 Task: Research Airbnb options in Vukovar, Croatia from 1st November, 2023 to 9th November, 2023 for 6 adults.3 bedrooms having 3 beds and 3 bathrooms. Property type can be house. Booking option can be shelf check-in. Look for 3 properties as per requirement.
Action: Mouse moved to (455, 157)
Screenshot: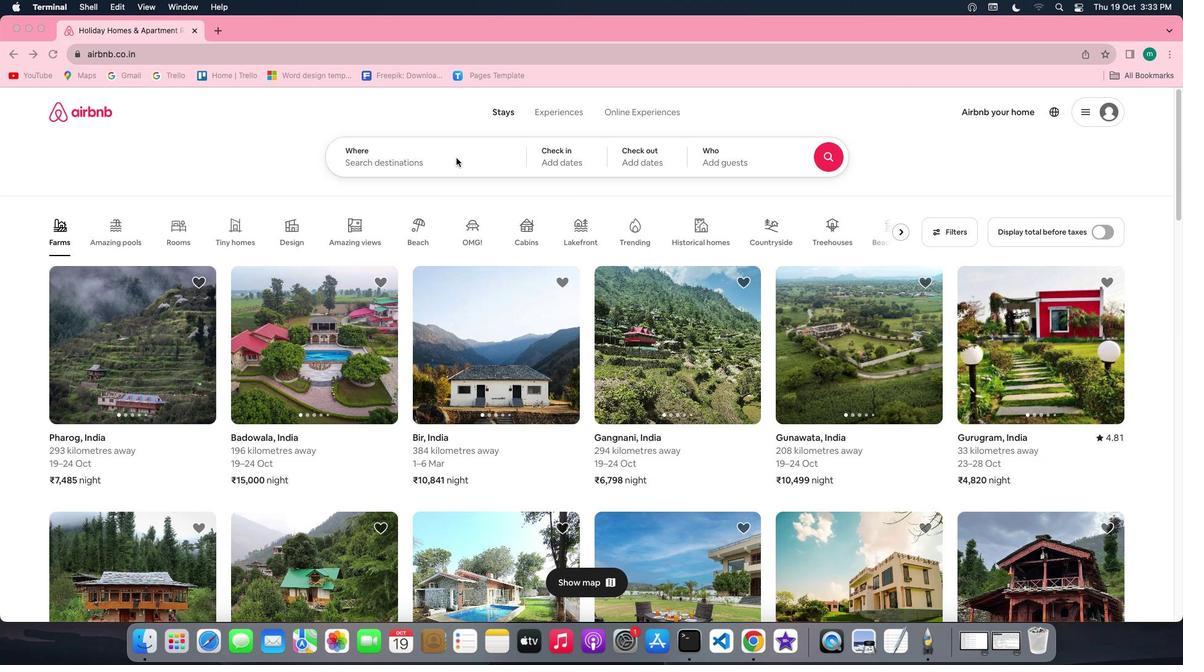 
Action: Mouse pressed left at (455, 157)
Screenshot: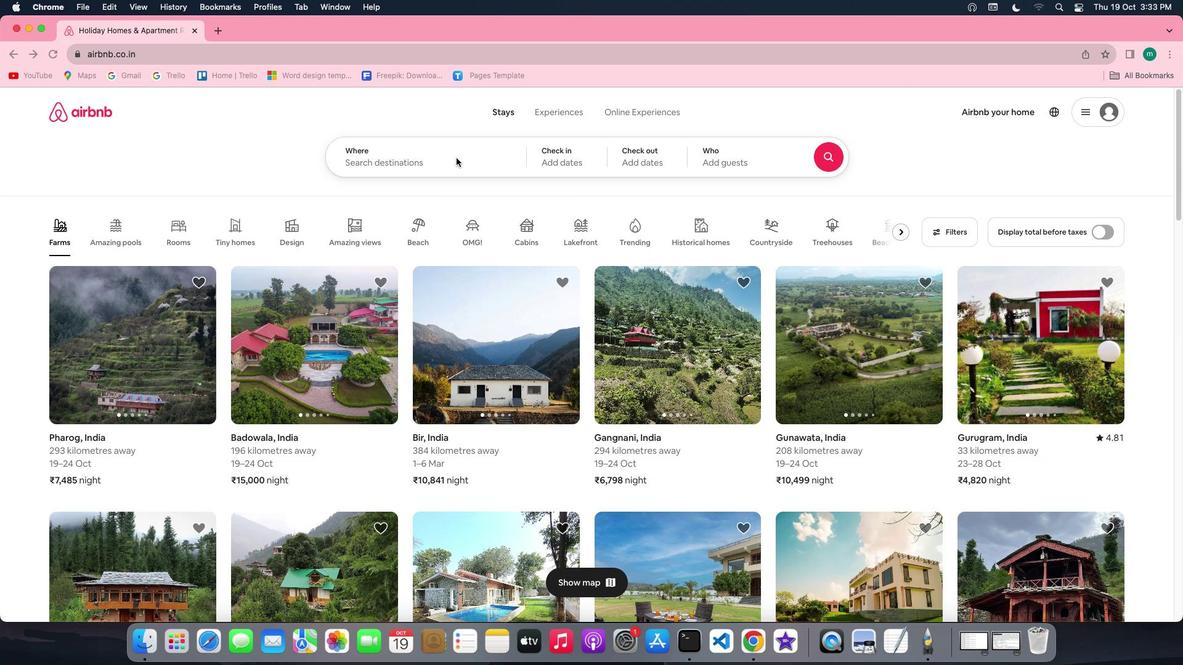
Action: Mouse moved to (451, 158)
Screenshot: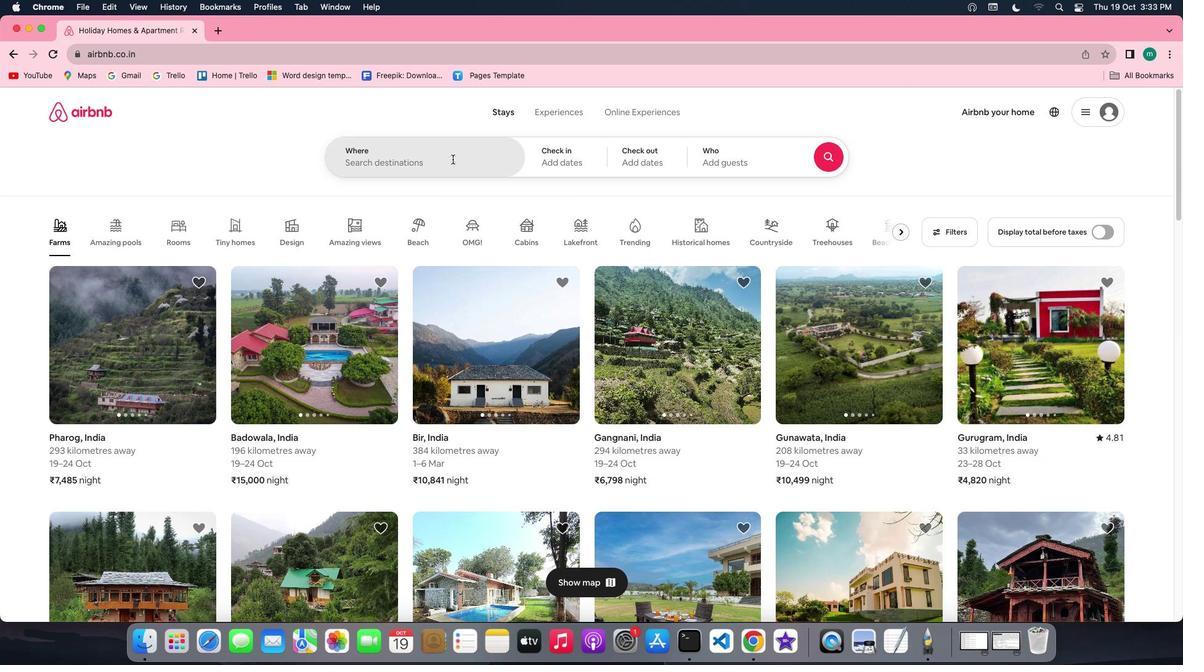 
Action: Mouse pressed left at (451, 158)
Screenshot: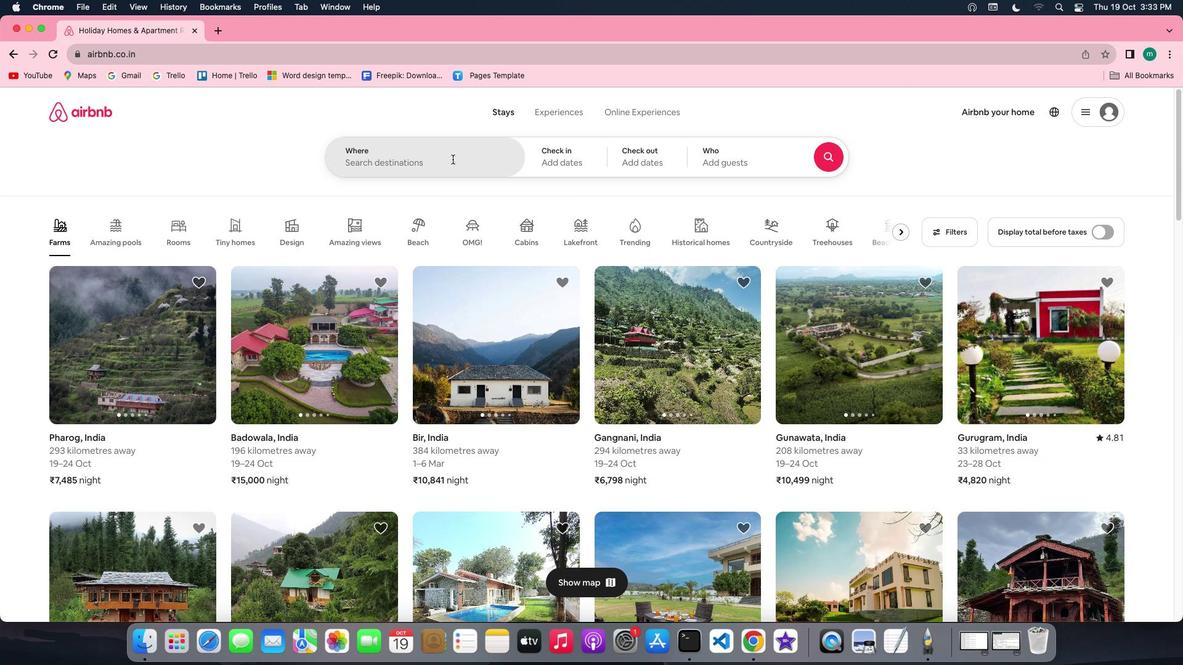 
Action: Key pressed Key.ctrl'v''u''k''o''v''a''r'','Key.shift'C''r''o''a''t''i''a'
Screenshot: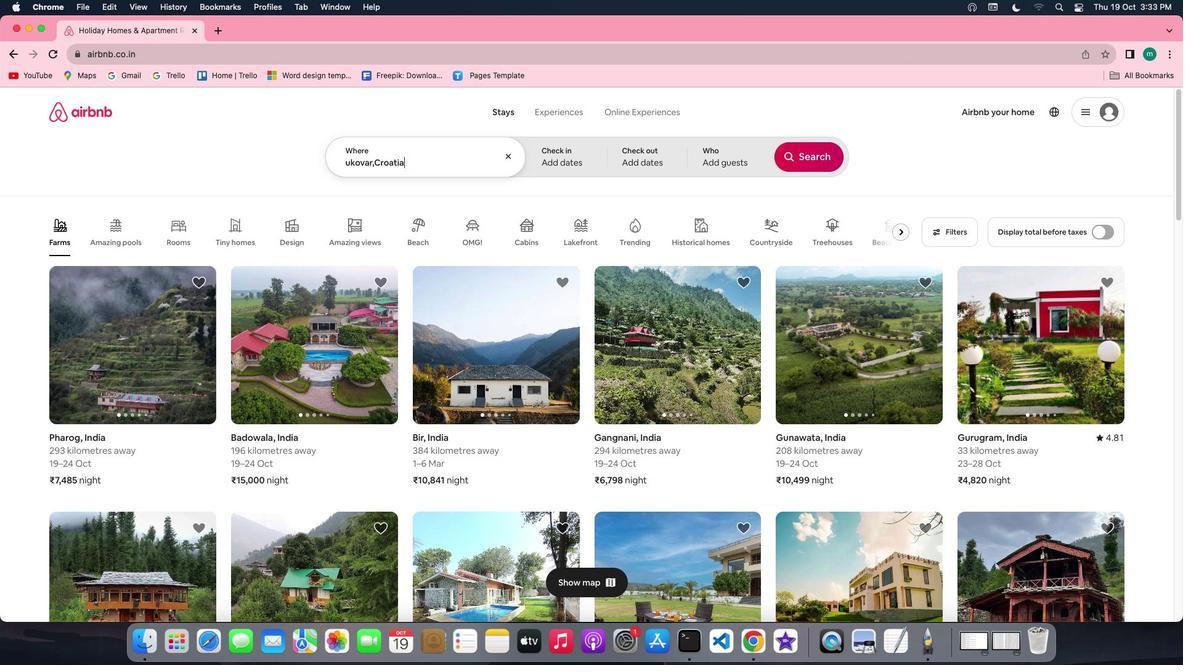 
Action: Mouse moved to (584, 152)
Screenshot: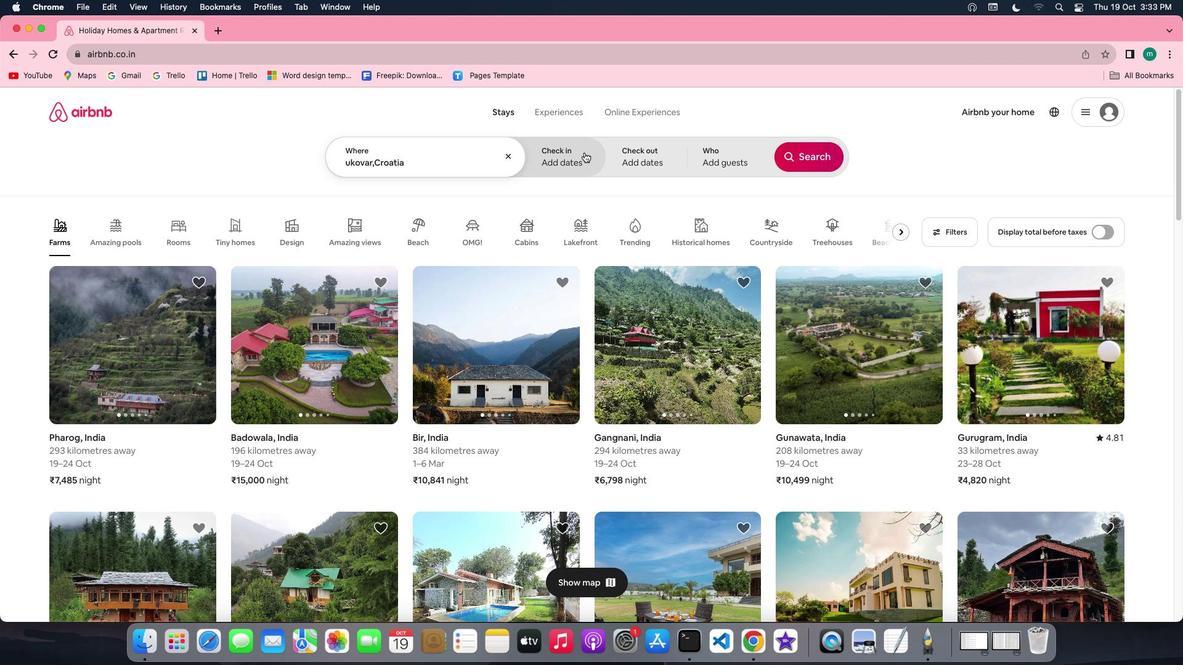 
Action: Mouse pressed left at (584, 152)
Screenshot: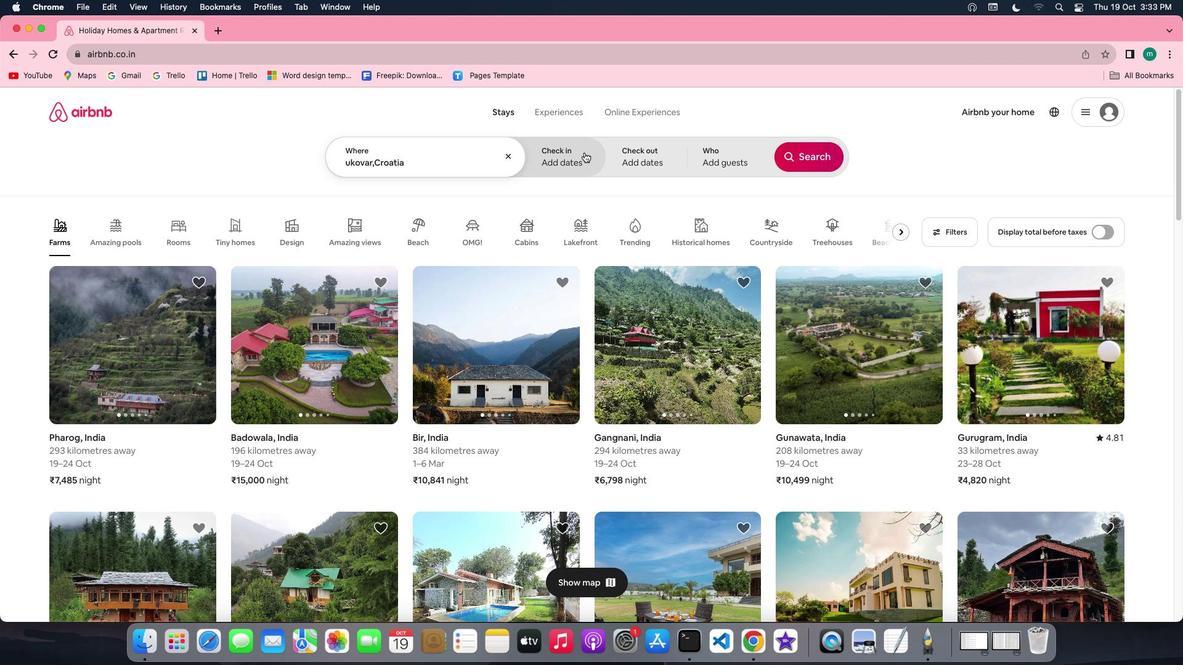 
Action: Mouse moved to (694, 302)
Screenshot: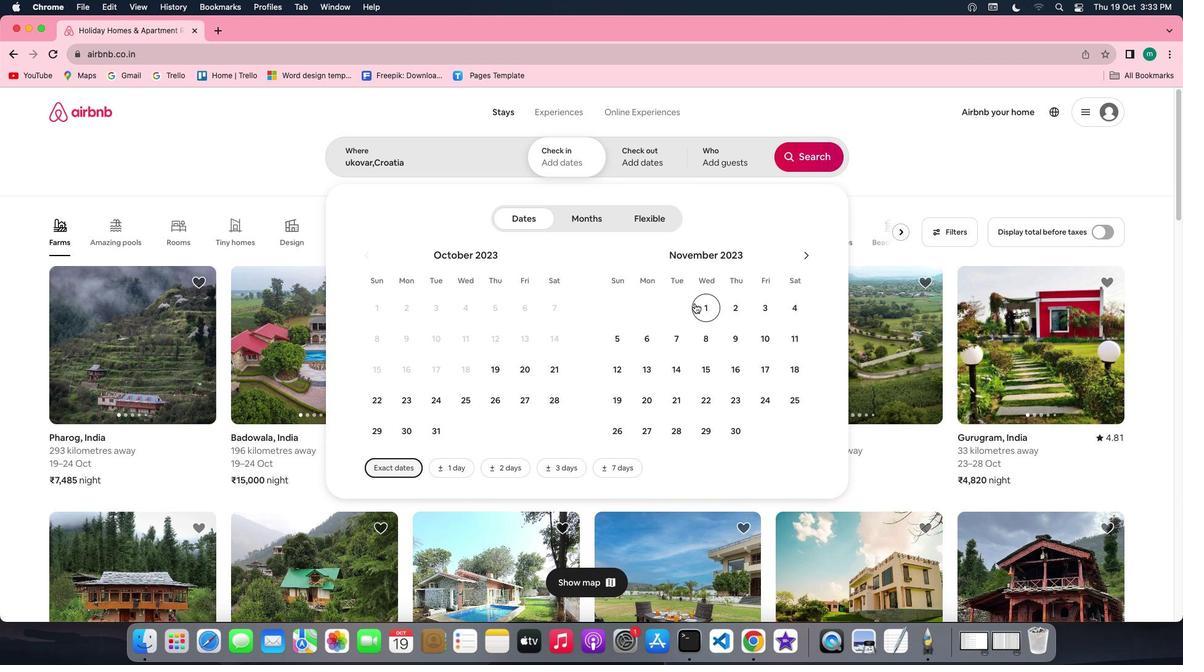 
Action: Mouse pressed left at (694, 302)
Screenshot: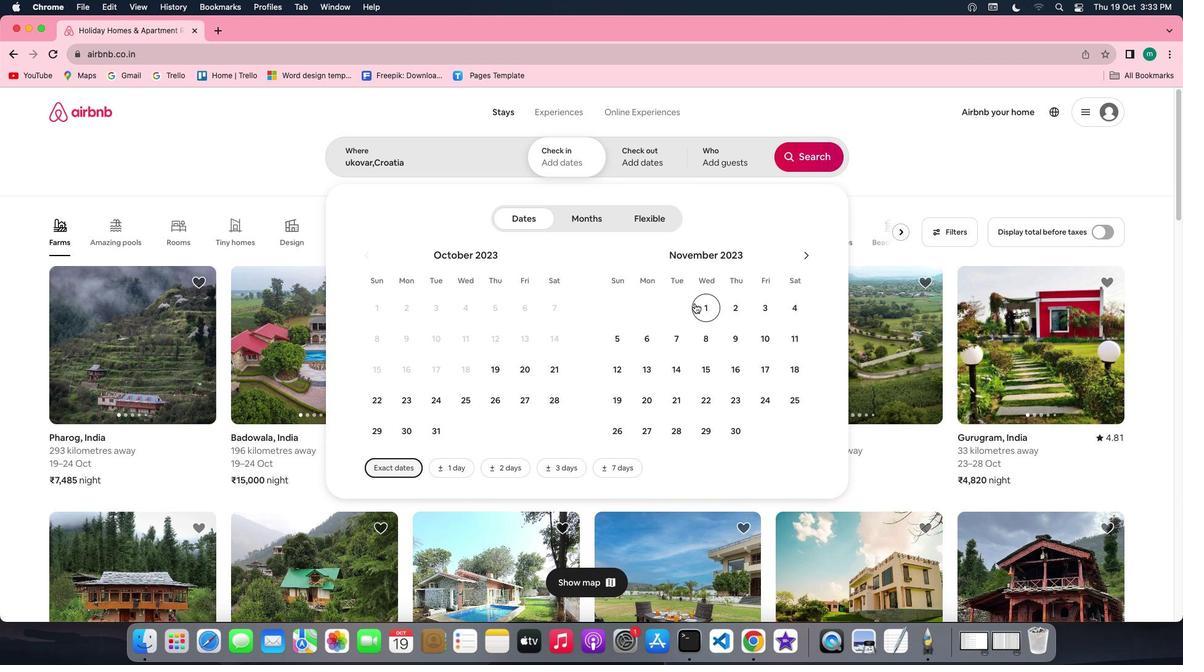 
Action: Mouse moved to (728, 337)
Screenshot: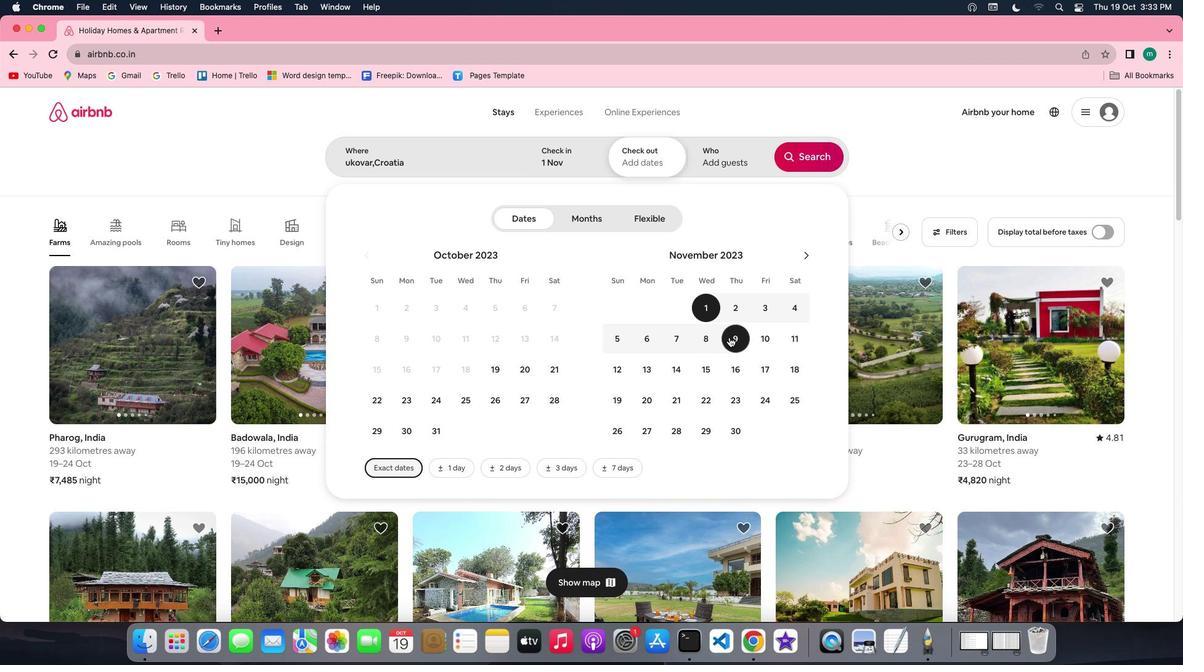 
Action: Mouse pressed left at (728, 337)
Screenshot: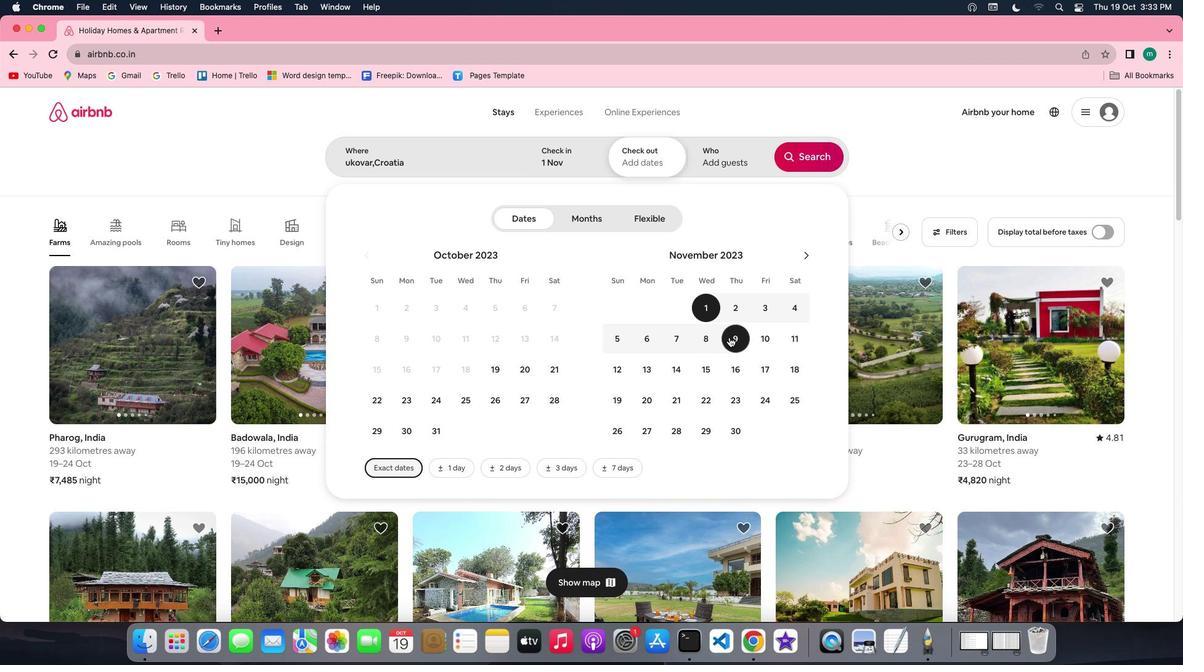 
Action: Mouse moved to (728, 155)
Screenshot: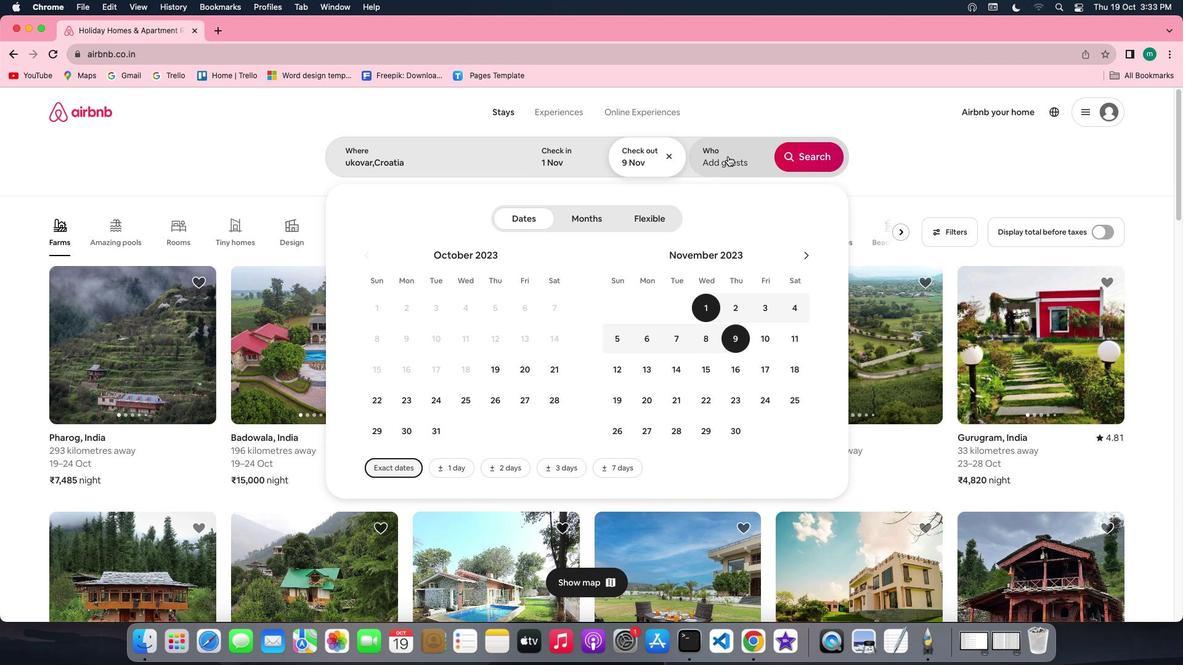 
Action: Mouse pressed left at (728, 155)
Screenshot: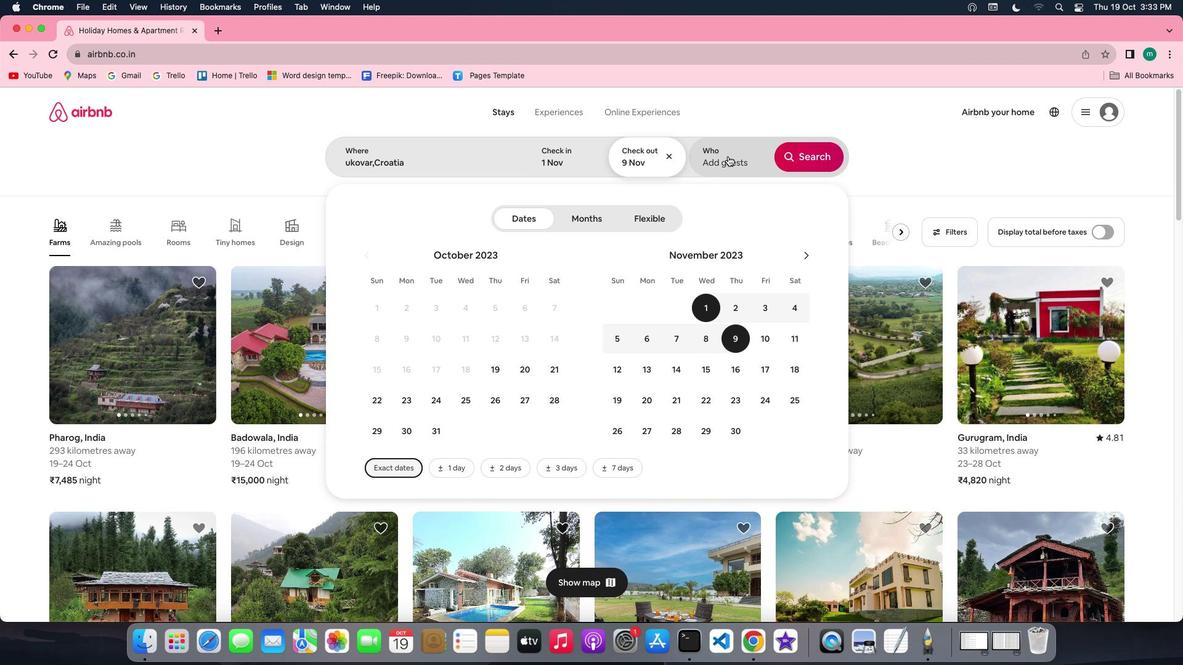 
Action: Mouse moved to (808, 216)
Screenshot: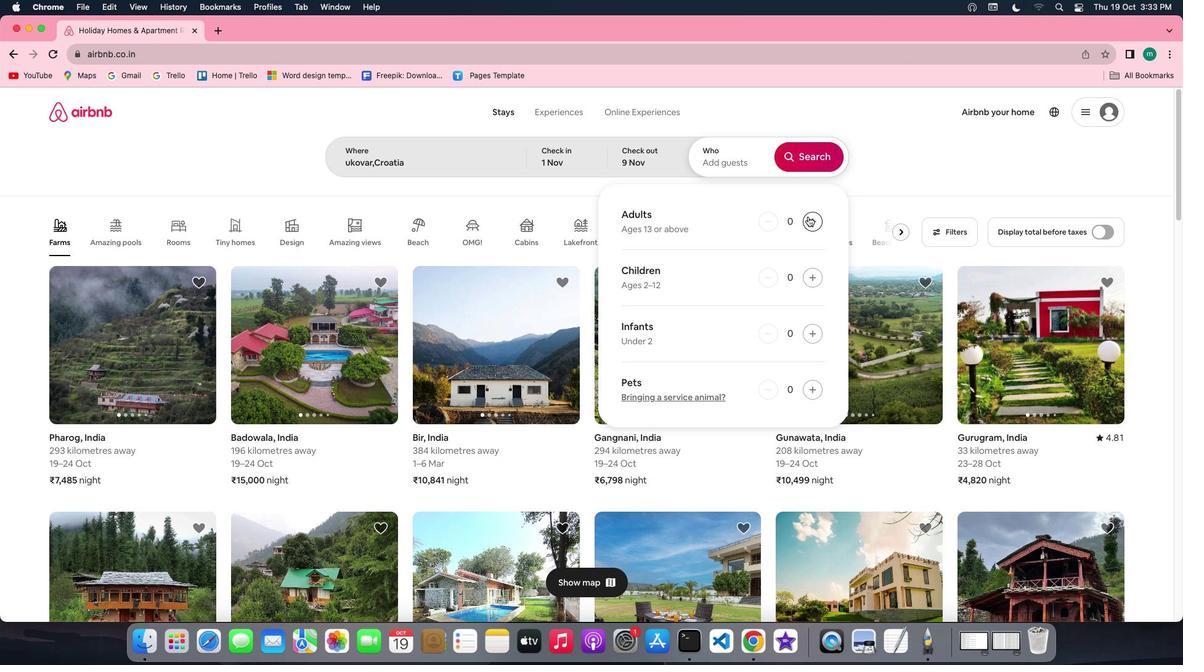 
Action: Mouse pressed left at (808, 216)
Screenshot: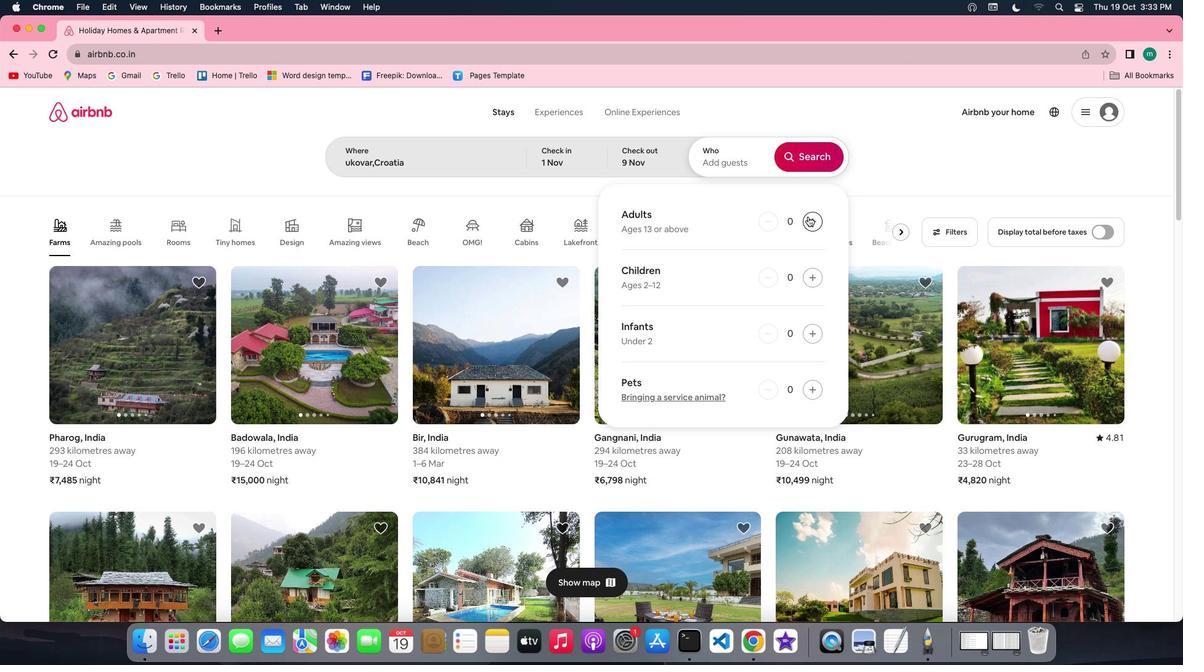
Action: Mouse moved to (808, 216)
Screenshot: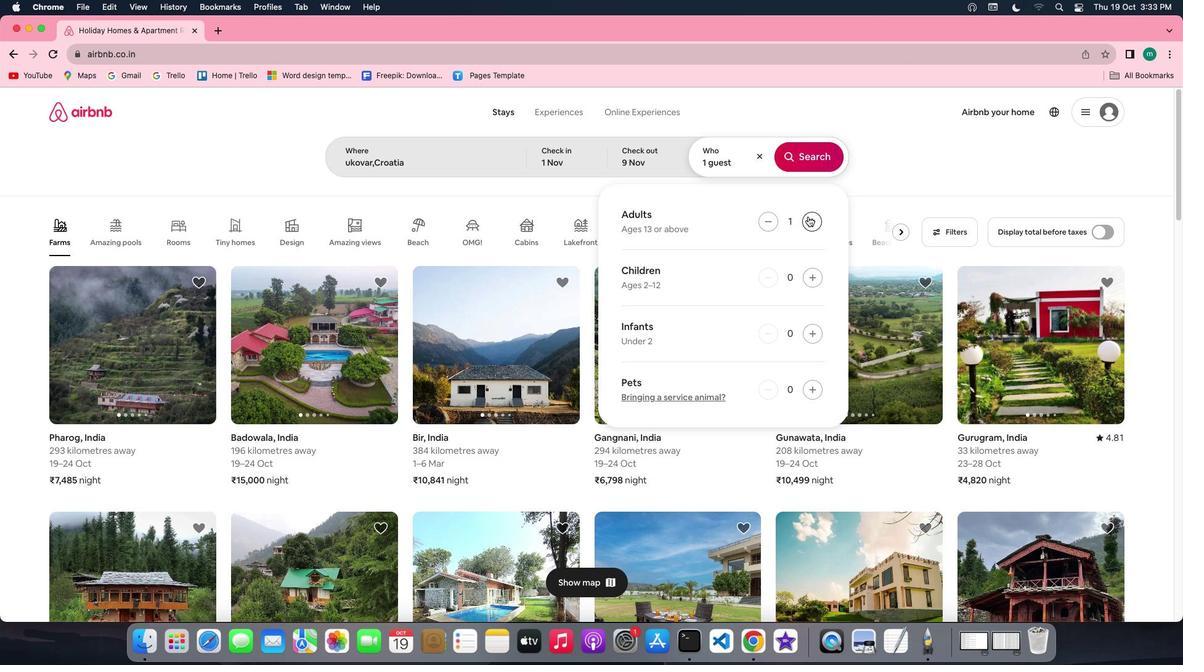 
Action: Mouse pressed left at (808, 216)
Screenshot: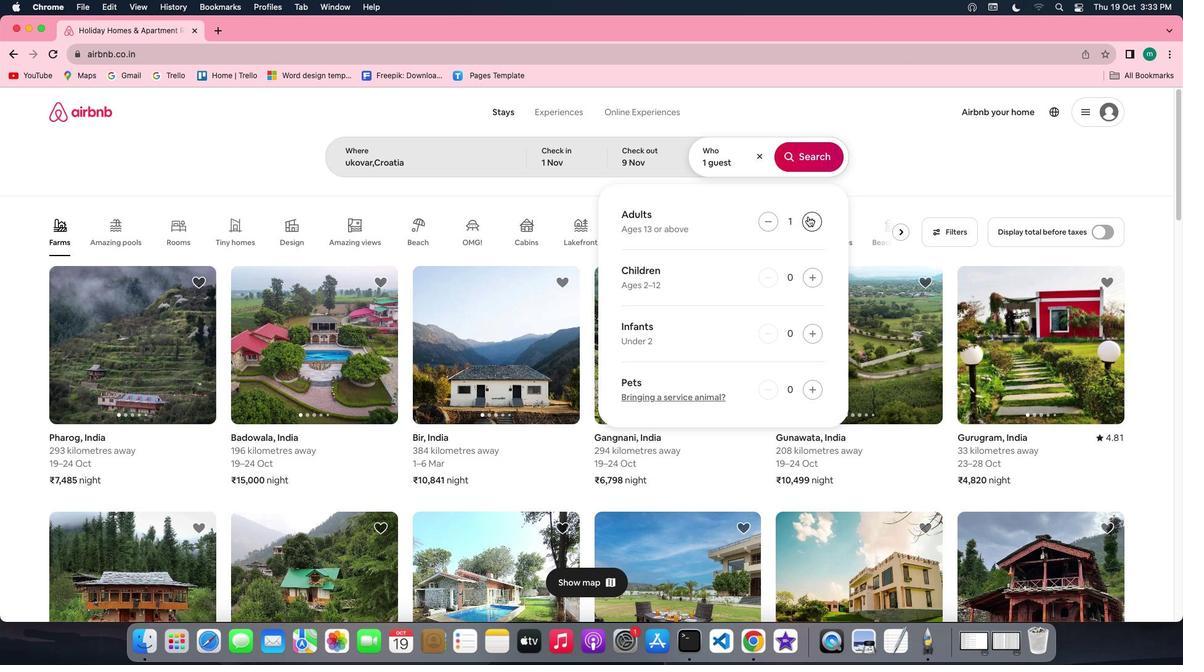 
Action: Mouse pressed left at (808, 216)
Screenshot: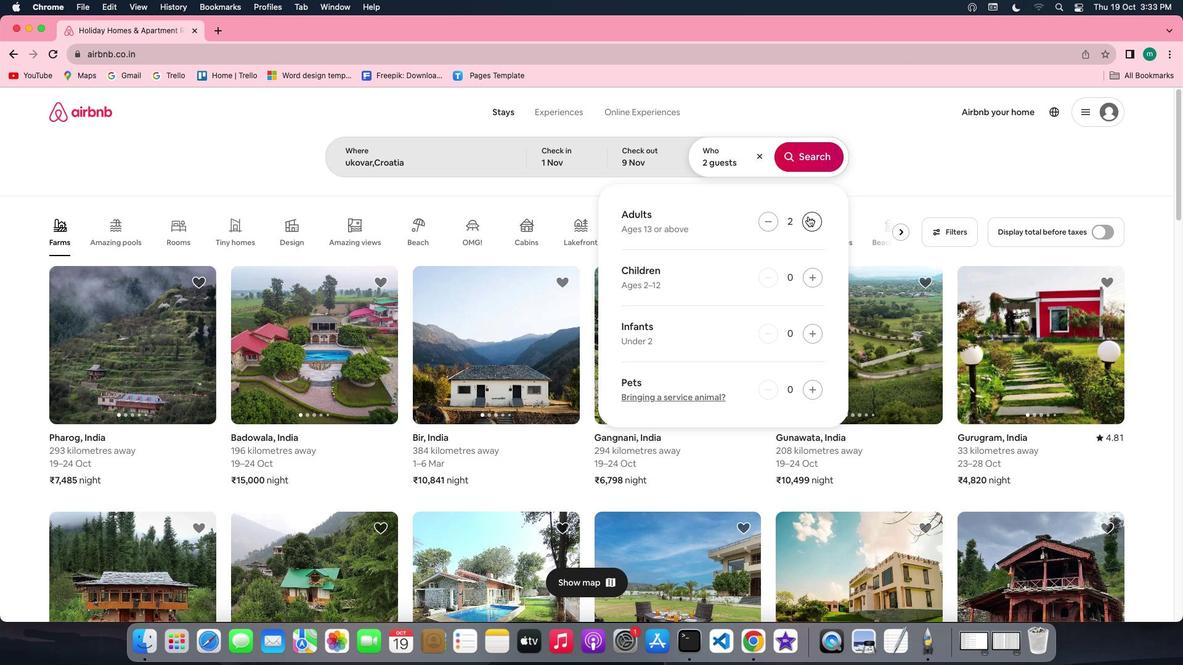 
Action: Mouse pressed left at (808, 216)
Screenshot: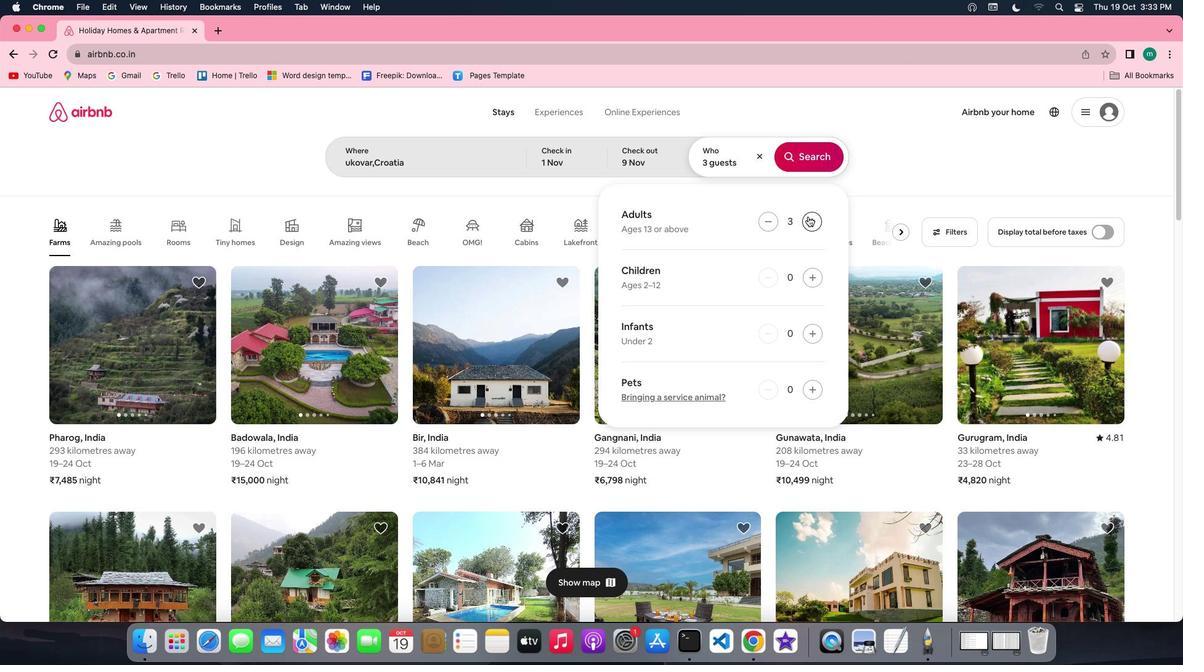 
Action: Mouse pressed left at (808, 216)
Screenshot: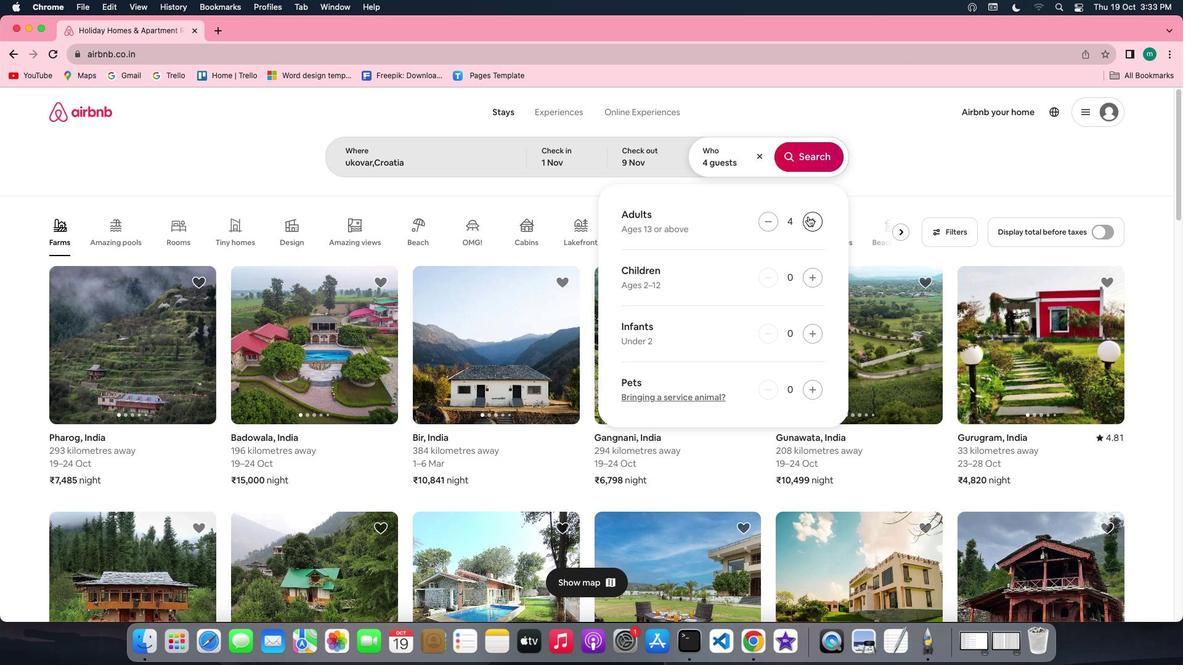 
Action: Mouse pressed left at (808, 216)
Screenshot: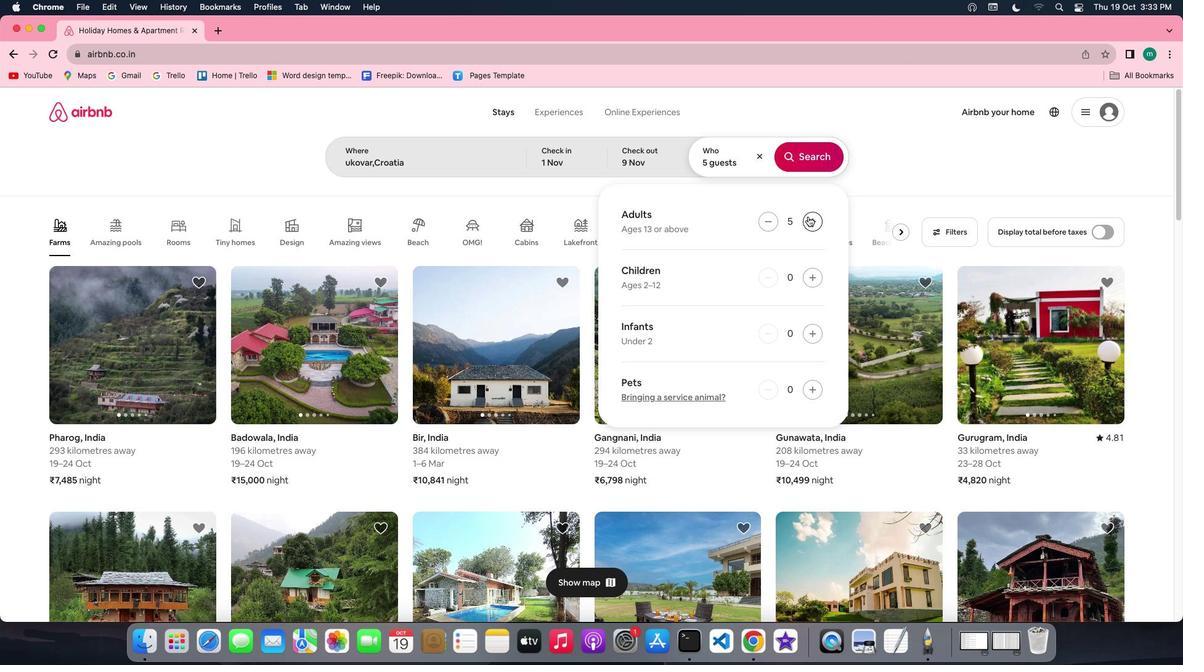 
Action: Mouse moved to (800, 165)
Screenshot: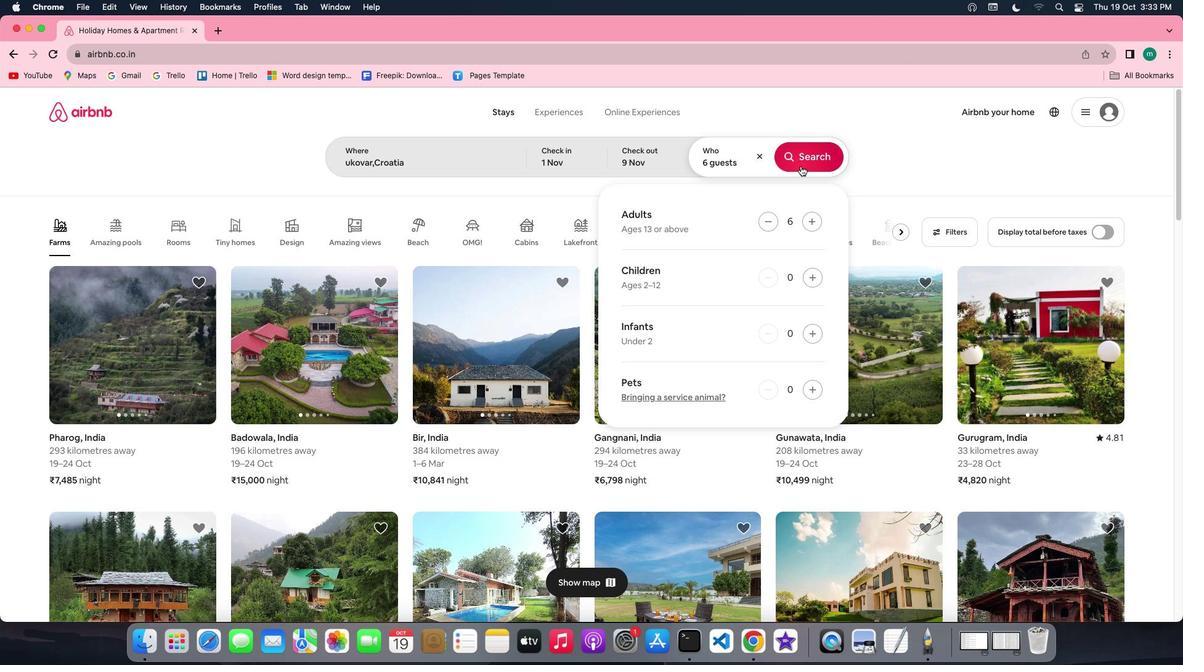 
Action: Mouse pressed left at (800, 165)
Screenshot: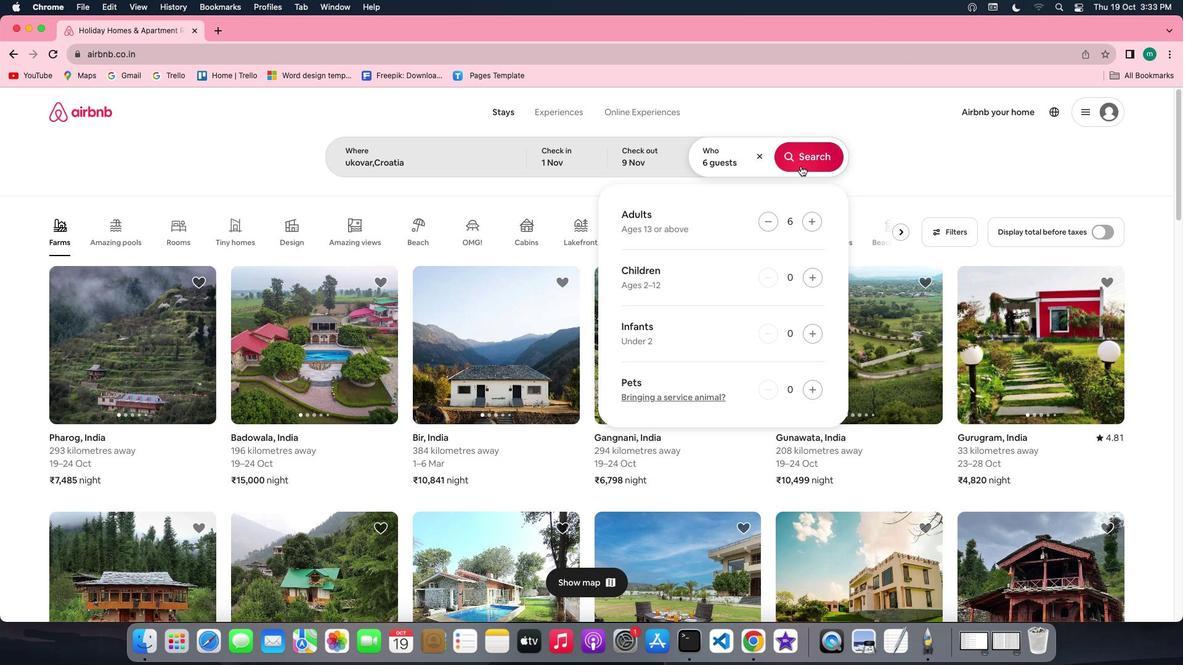 
Action: Mouse moved to (991, 157)
Screenshot: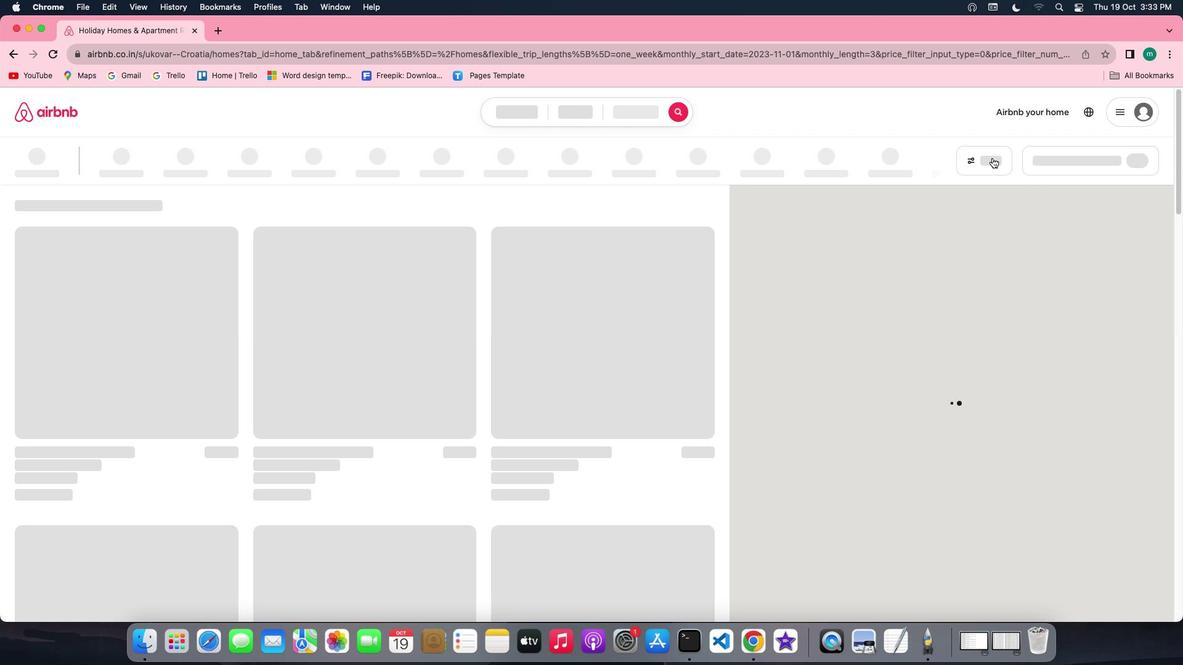 
Action: Mouse pressed left at (991, 157)
Screenshot: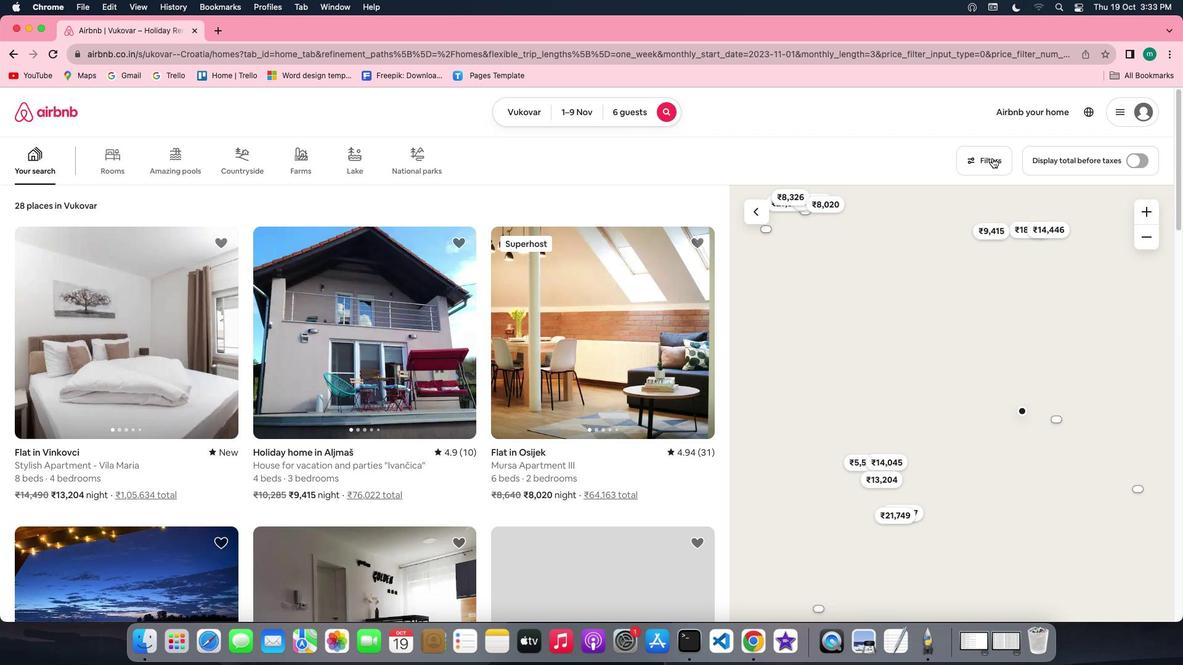 
Action: Mouse moved to (650, 345)
Screenshot: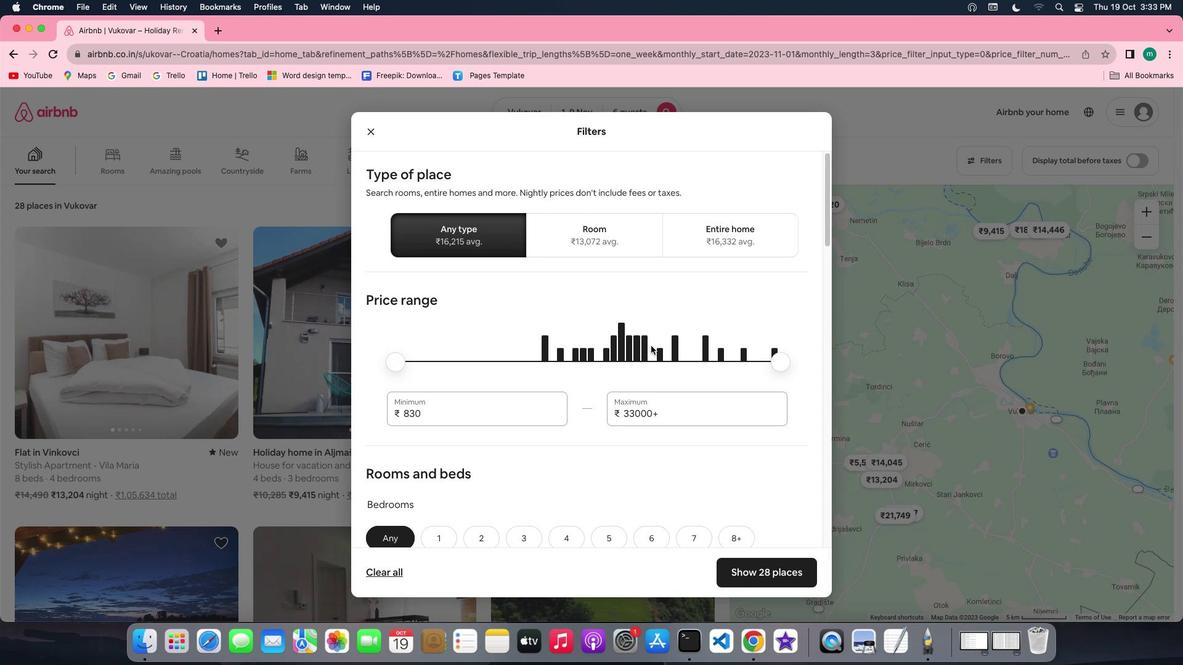 
Action: Mouse scrolled (650, 345) with delta (0, 0)
Screenshot: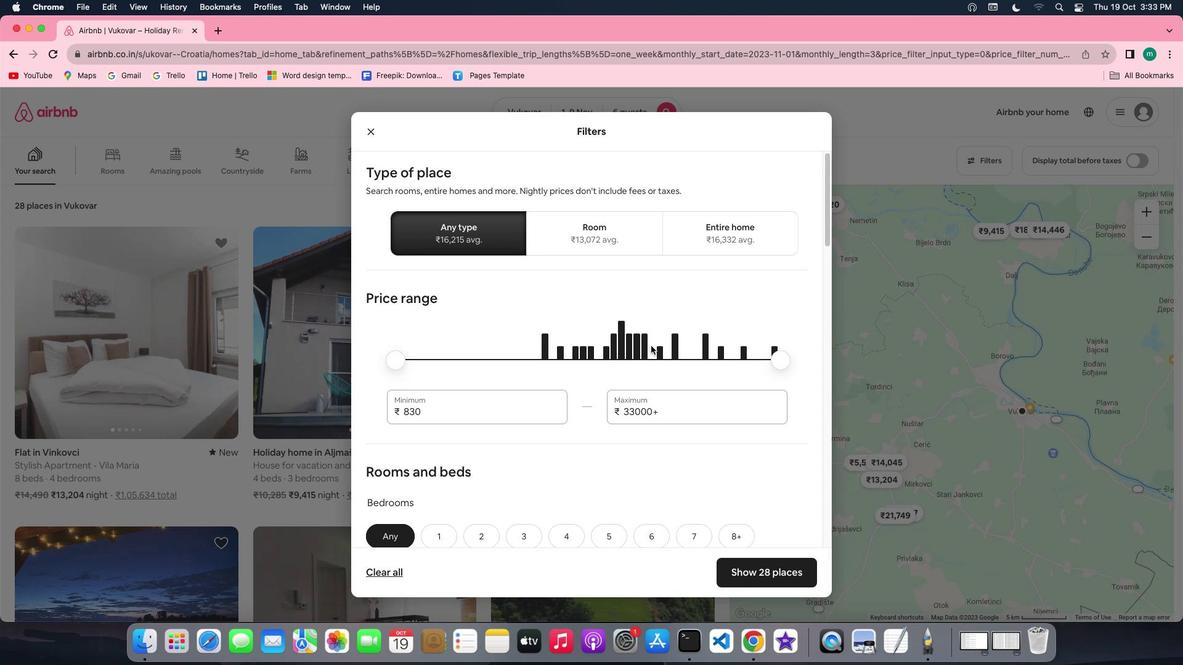 
Action: Mouse scrolled (650, 345) with delta (0, 0)
Screenshot: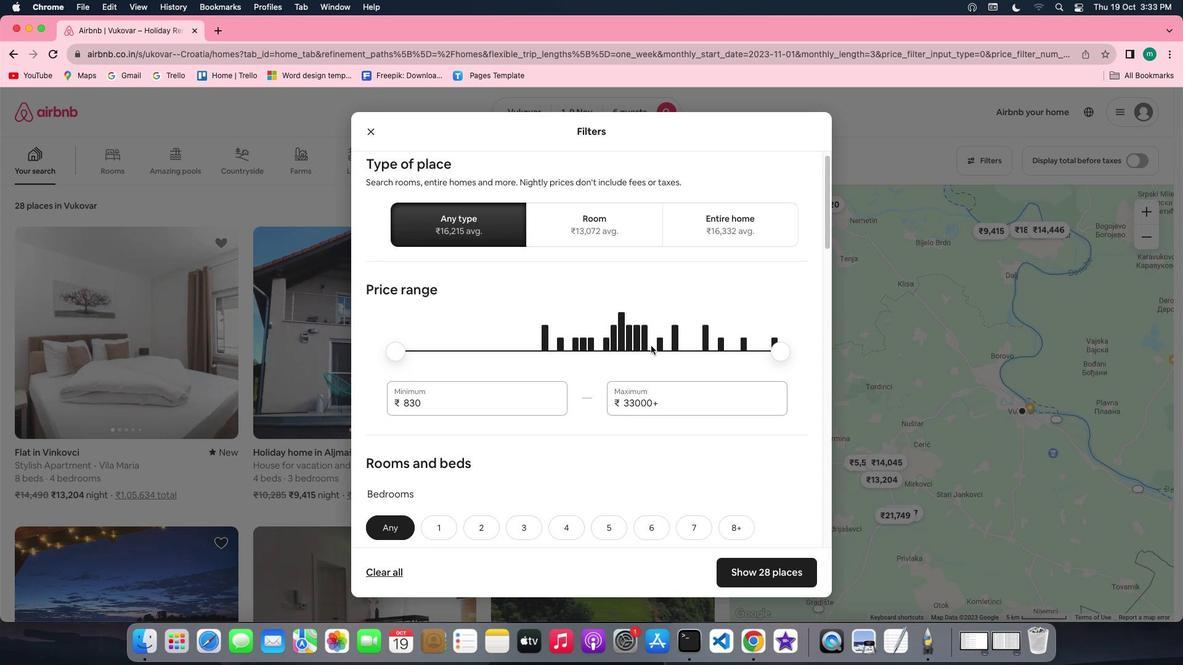 
Action: Mouse scrolled (650, 345) with delta (0, -1)
Screenshot: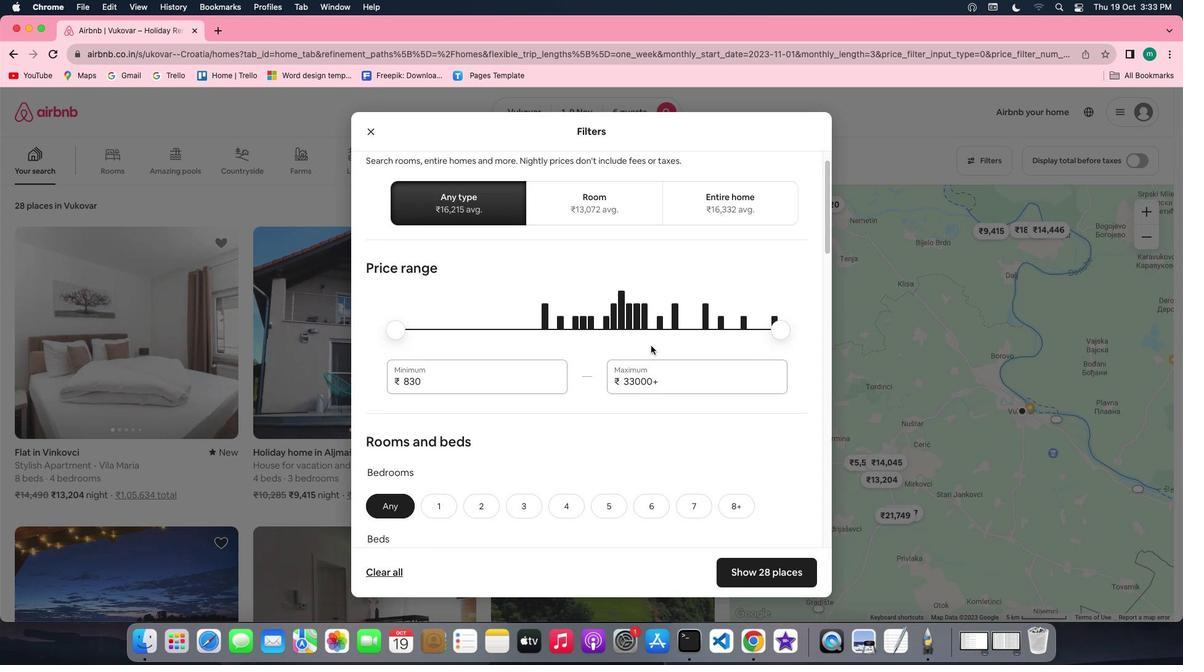 
Action: Mouse scrolled (650, 345) with delta (0, -2)
Screenshot: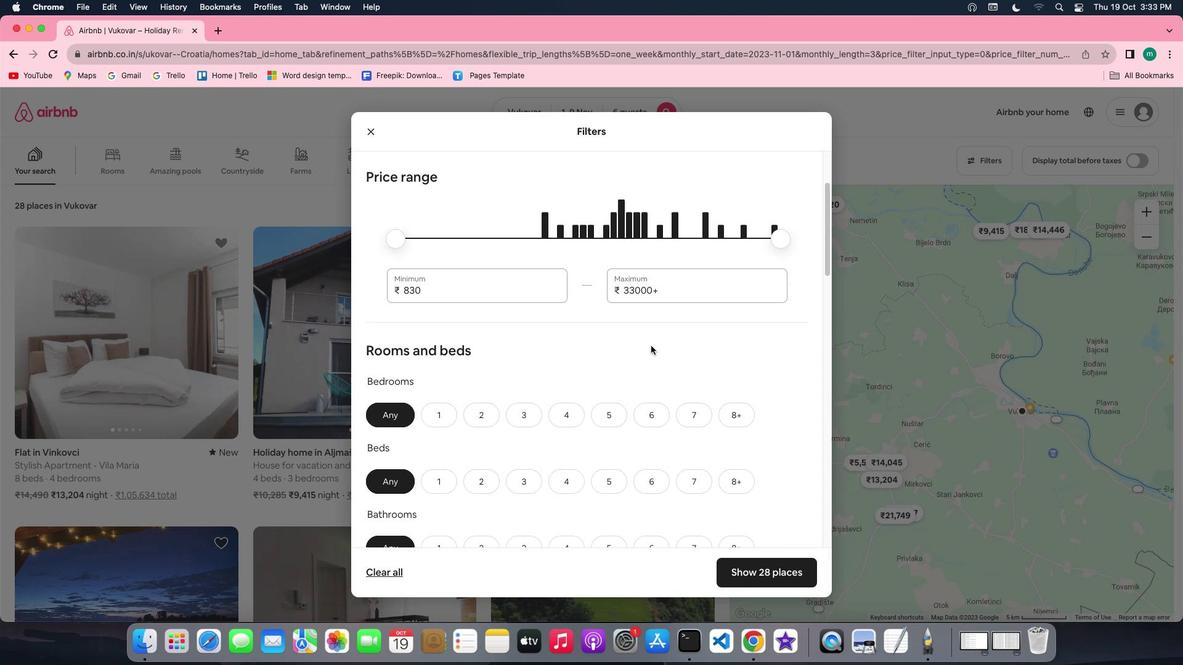 
Action: Mouse scrolled (650, 345) with delta (0, 0)
Screenshot: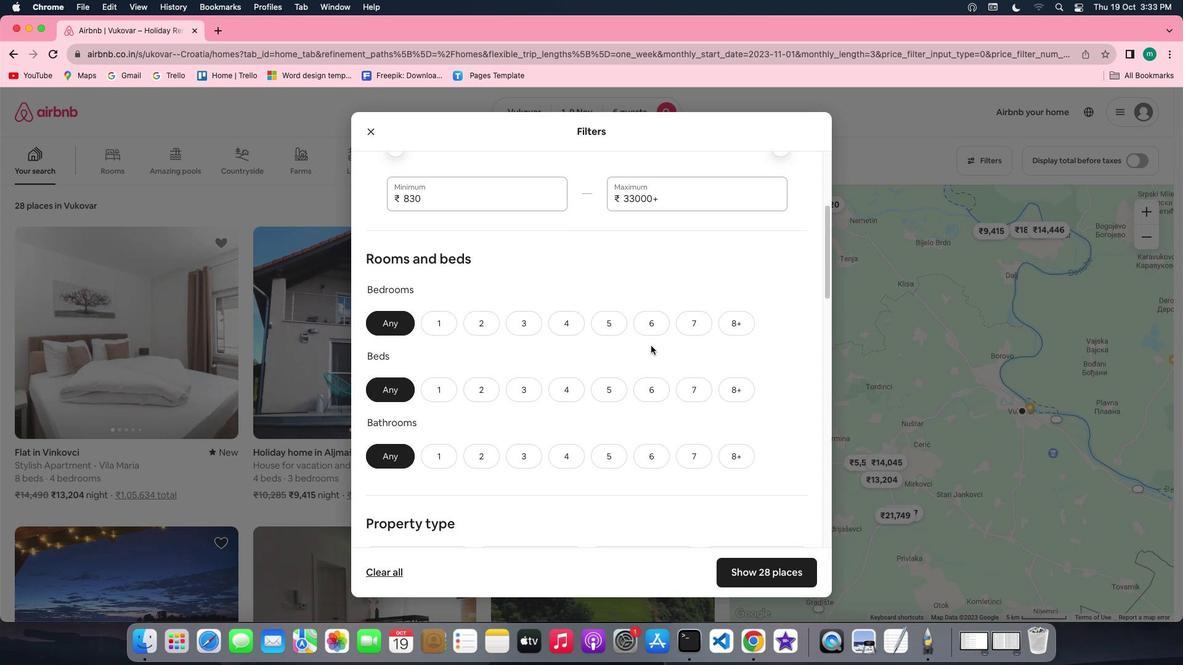 
Action: Mouse scrolled (650, 345) with delta (0, 0)
Screenshot: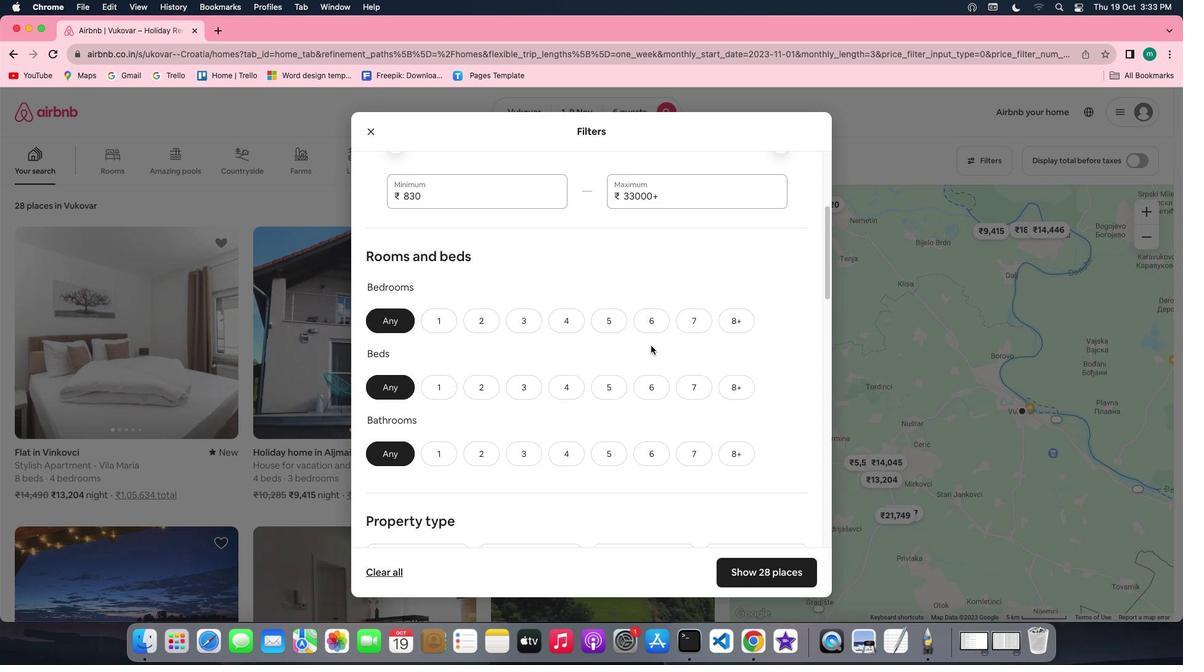 
Action: Mouse scrolled (650, 345) with delta (0, -1)
Screenshot: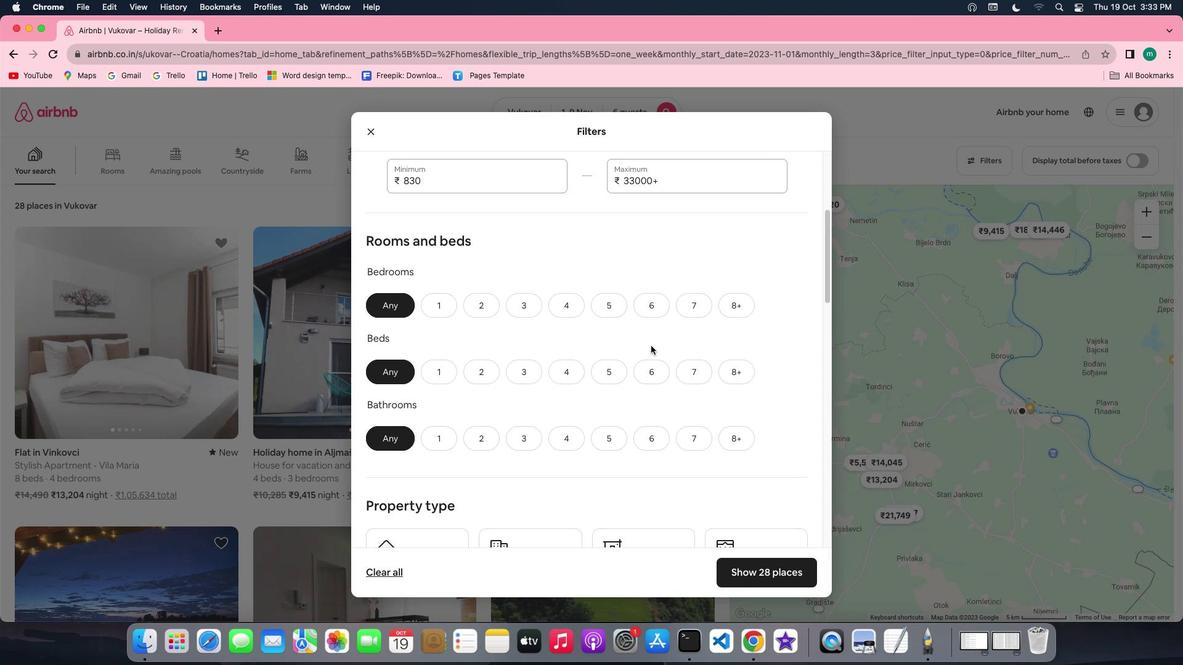 
Action: Mouse scrolled (650, 345) with delta (0, -1)
Screenshot: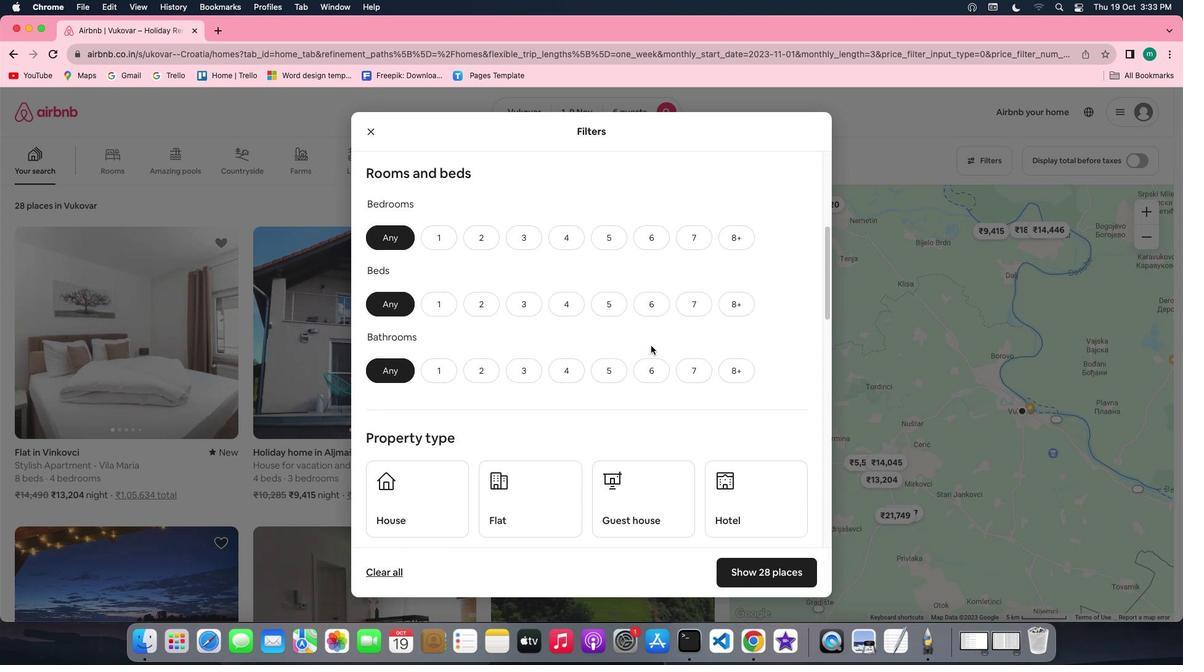 
Action: Mouse moved to (525, 172)
Screenshot: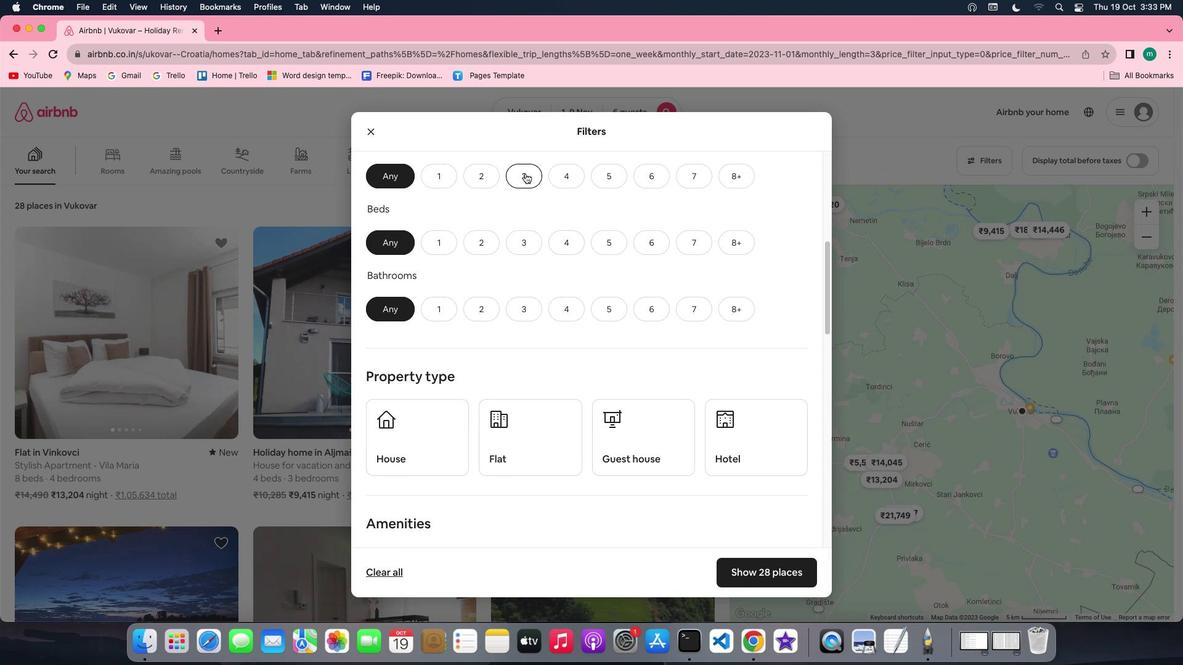 
Action: Mouse pressed left at (525, 172)
Screenshot: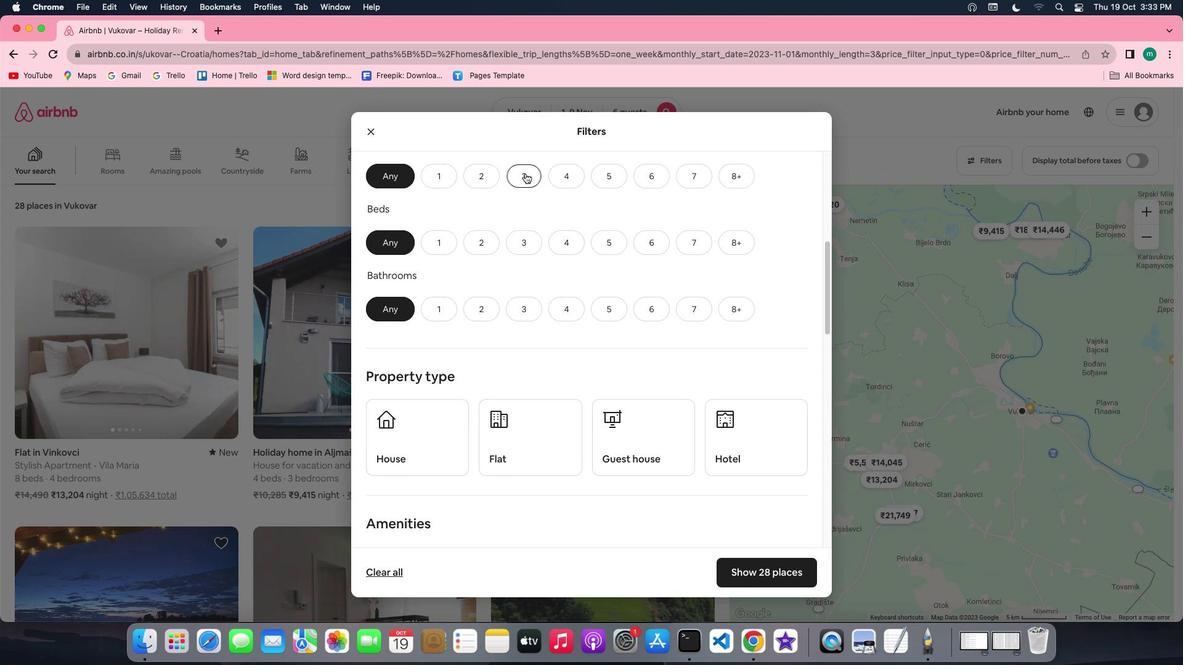 
Action: Mouse moved to (527, 243)
Screenshot: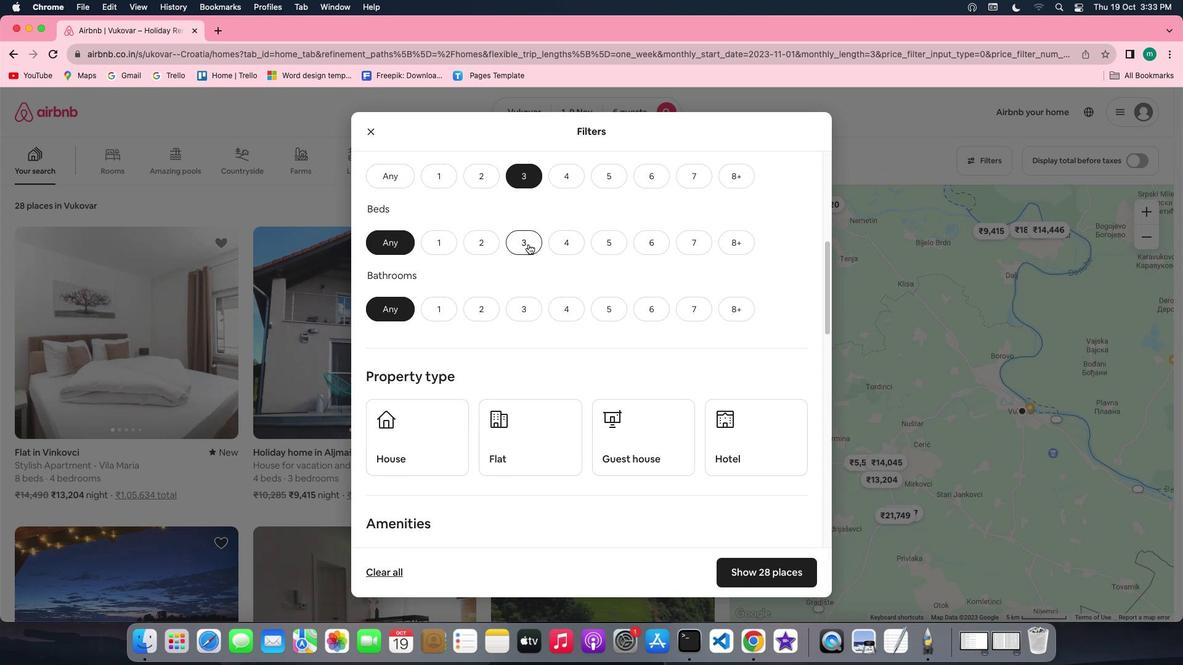 
Action: Mouse pressed left at (527, 243)
Screenshot: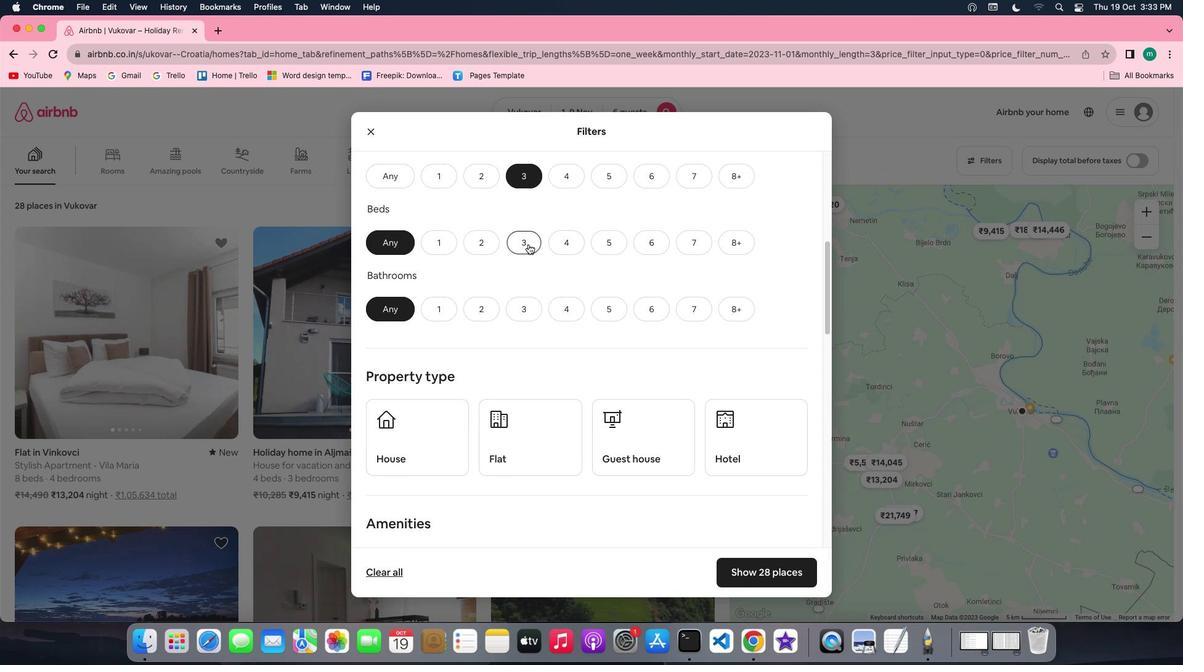 
Action: Mouse moved to (520, 308)
Screenshot: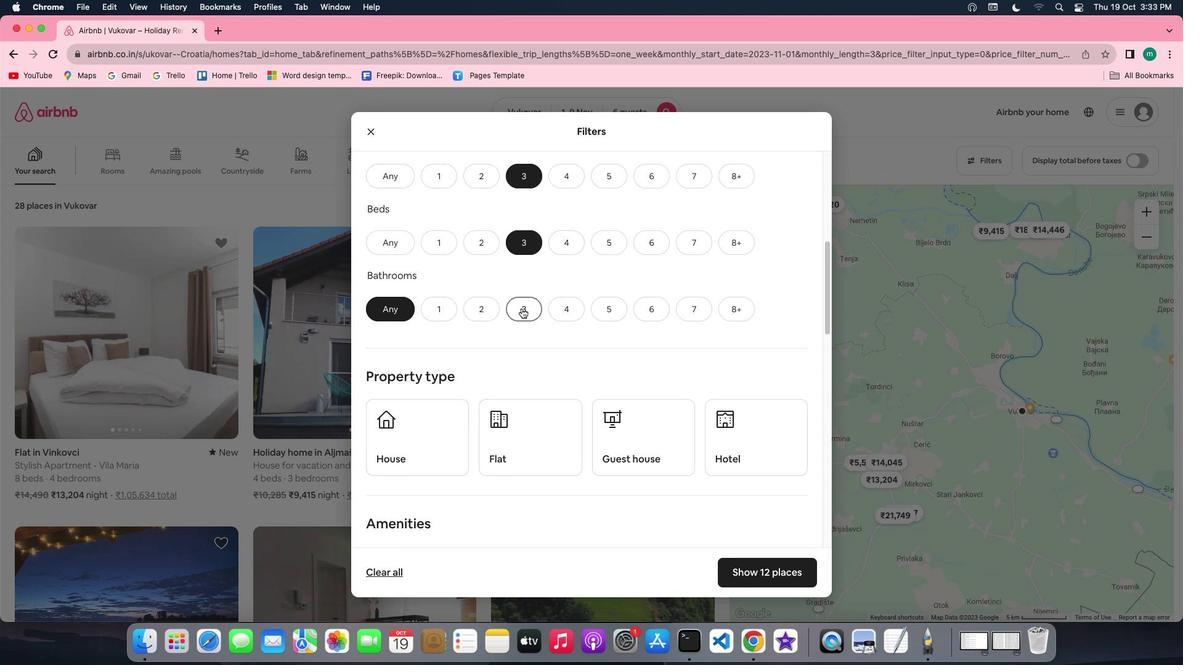 
Action: Mouse pressed left at (520, 308)
Screenshot: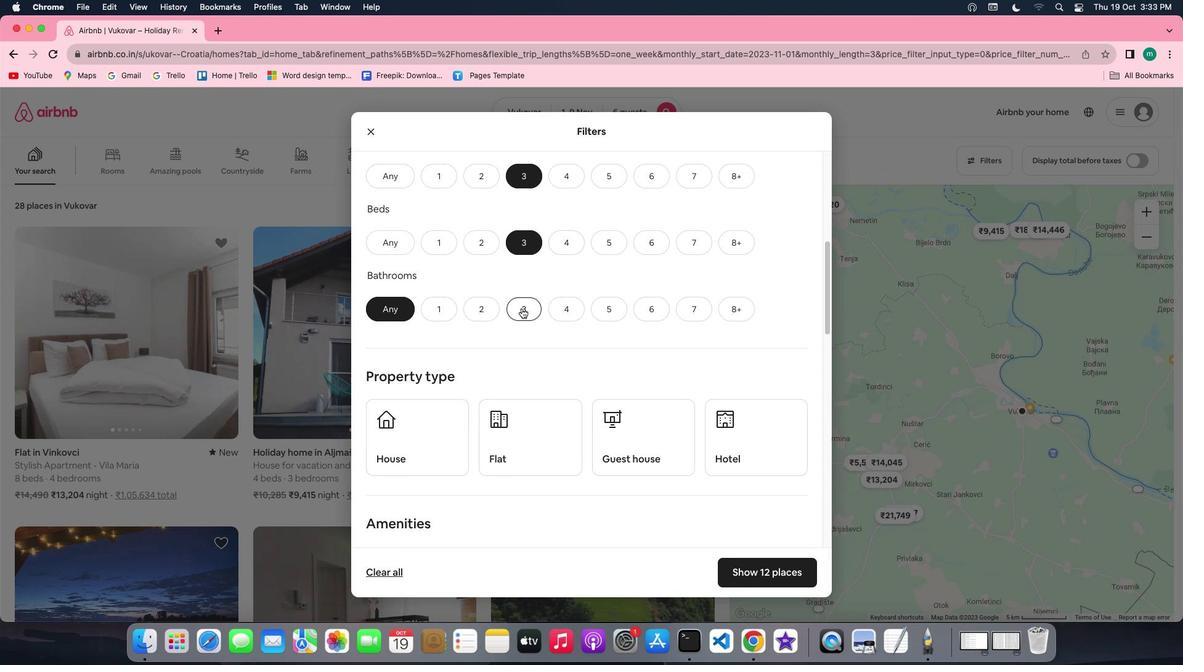
Action: Mouse moved to (679, 333)
Screenshot: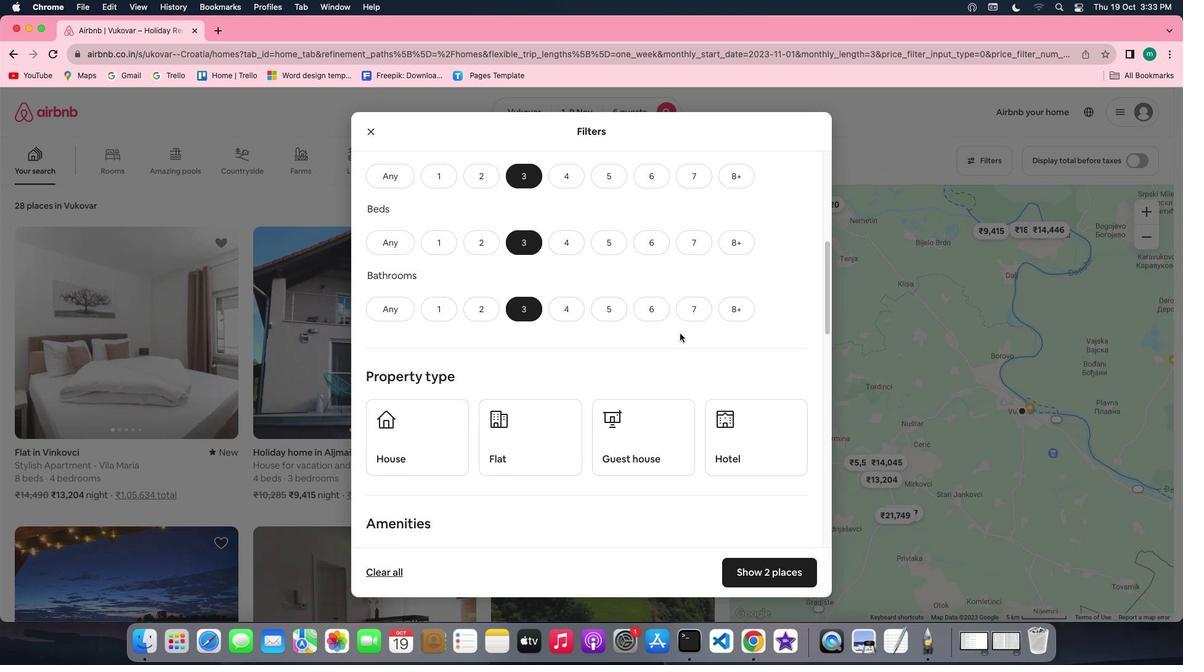 
Action: Mouse scrolled (679, 333) with delta (0, 0)
Screenshot: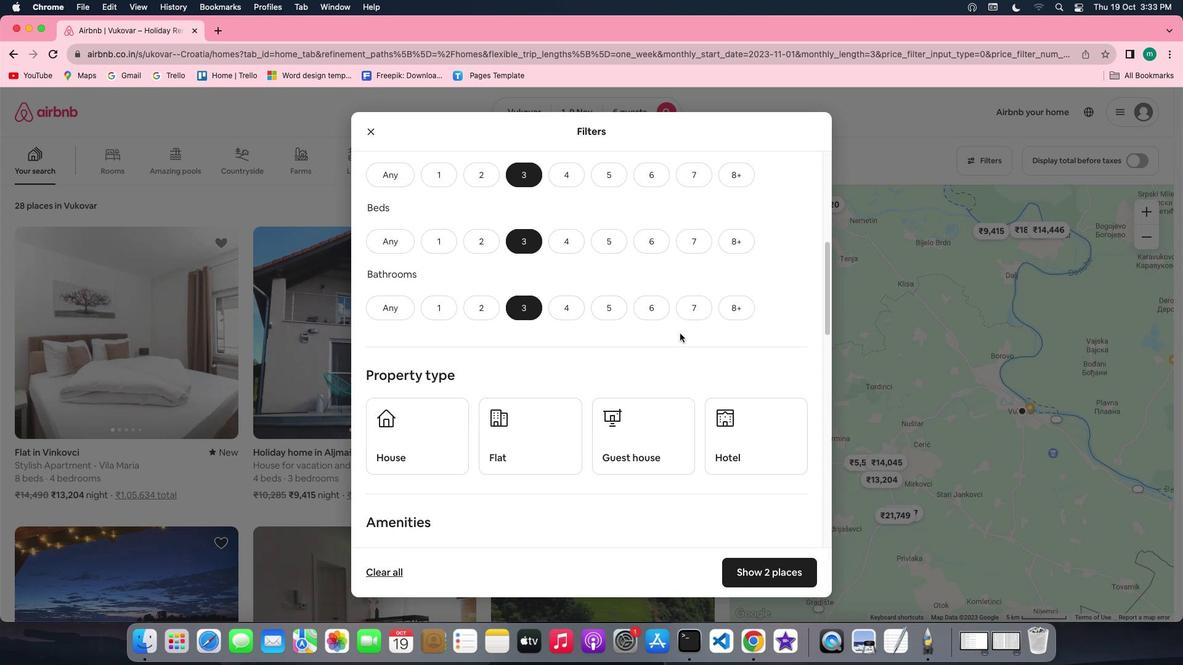 
Action: Mouse scrolled (679, 333) with delta (0, 0)
Screenshot: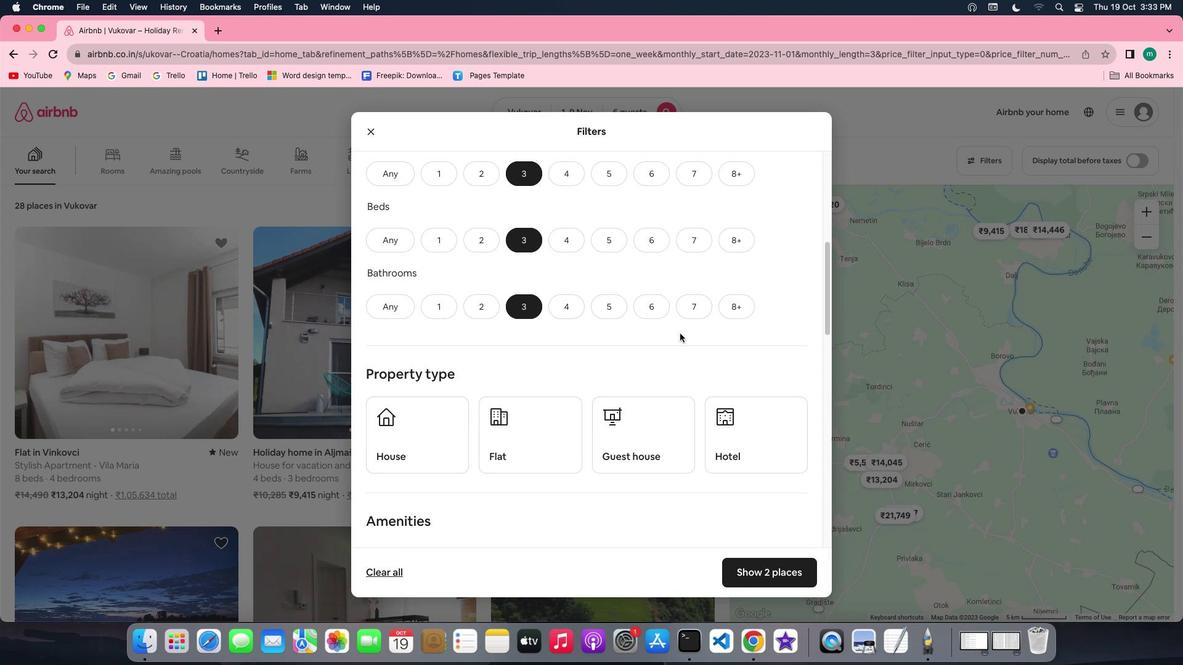 
Action: Mouse scrolled (679, 333) with delta (0, -1)
Screenshot: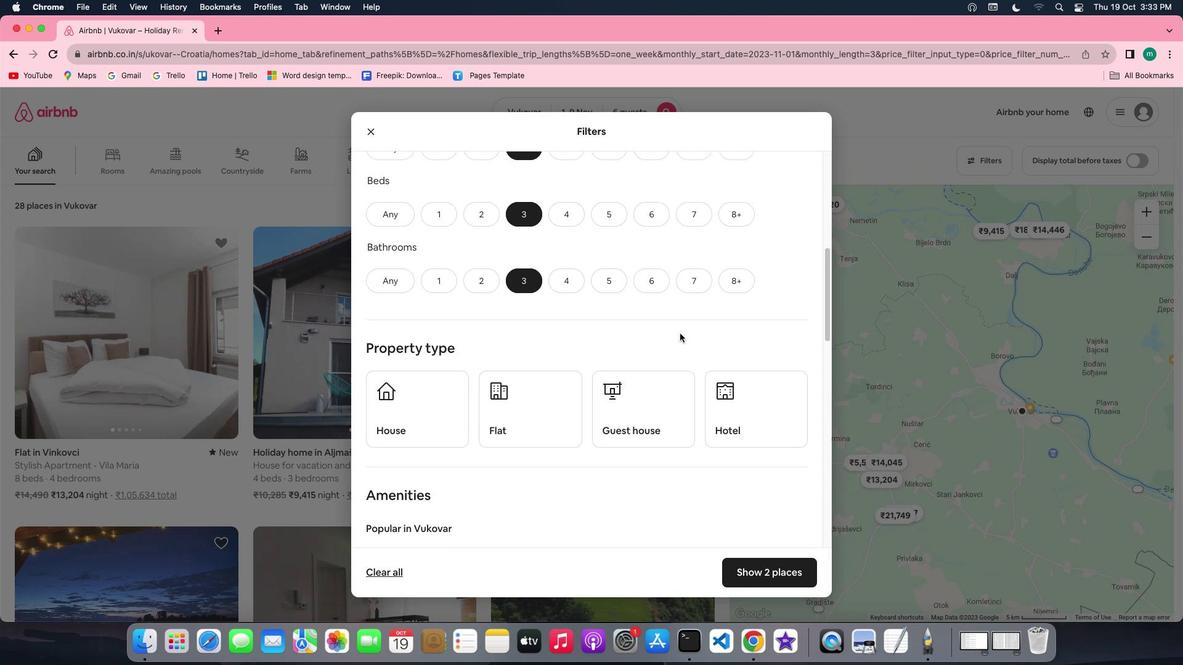 
Action: Mouse scrolled (679, 333) with delta (0, 0)
Screenshot: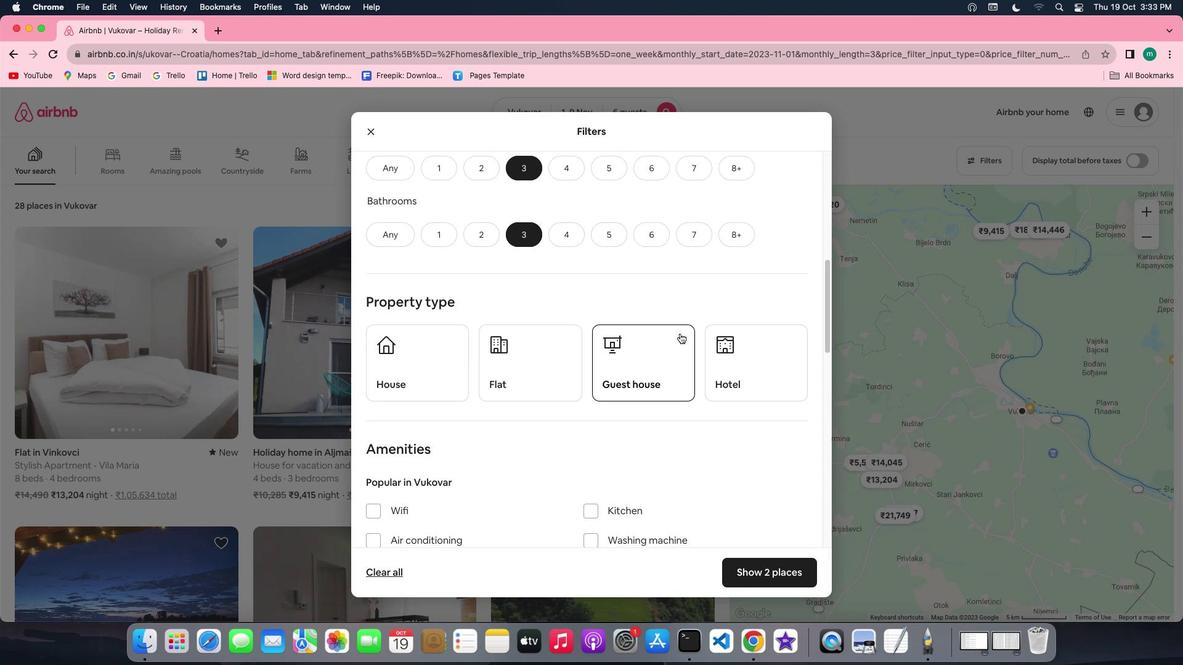 
Action: Mouse scrolled (679, 333) with delta (0, 0)
Screenshot: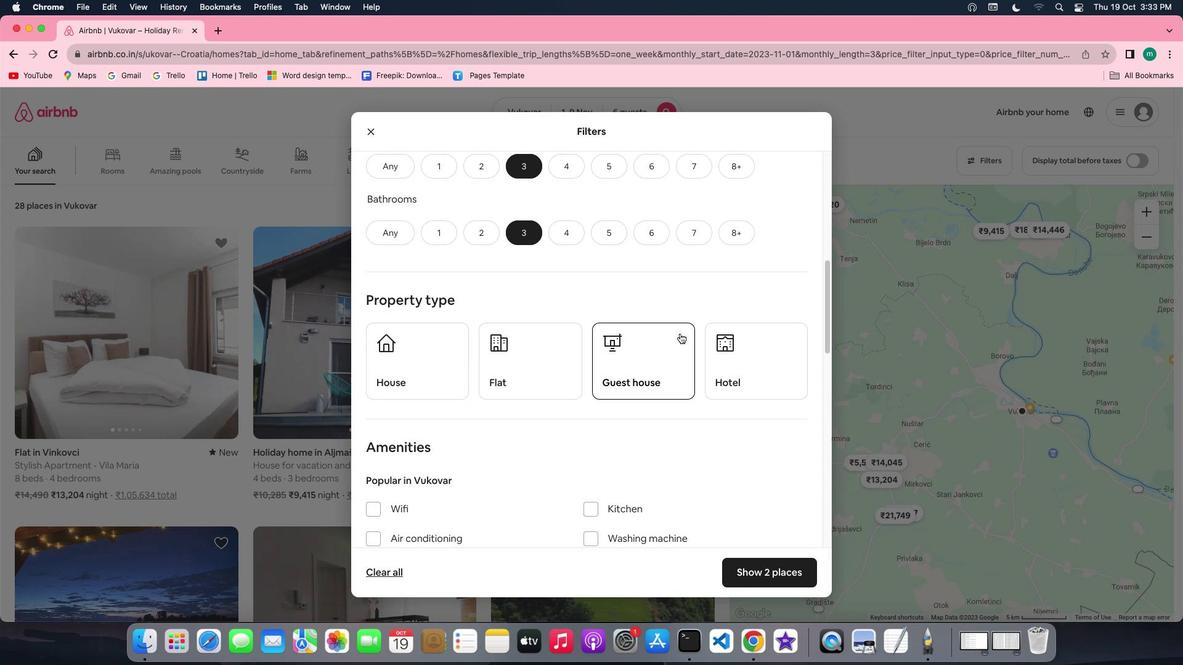 
Action: Mouse scrolled (679, 333) with delta (0, 0)
Screenshot: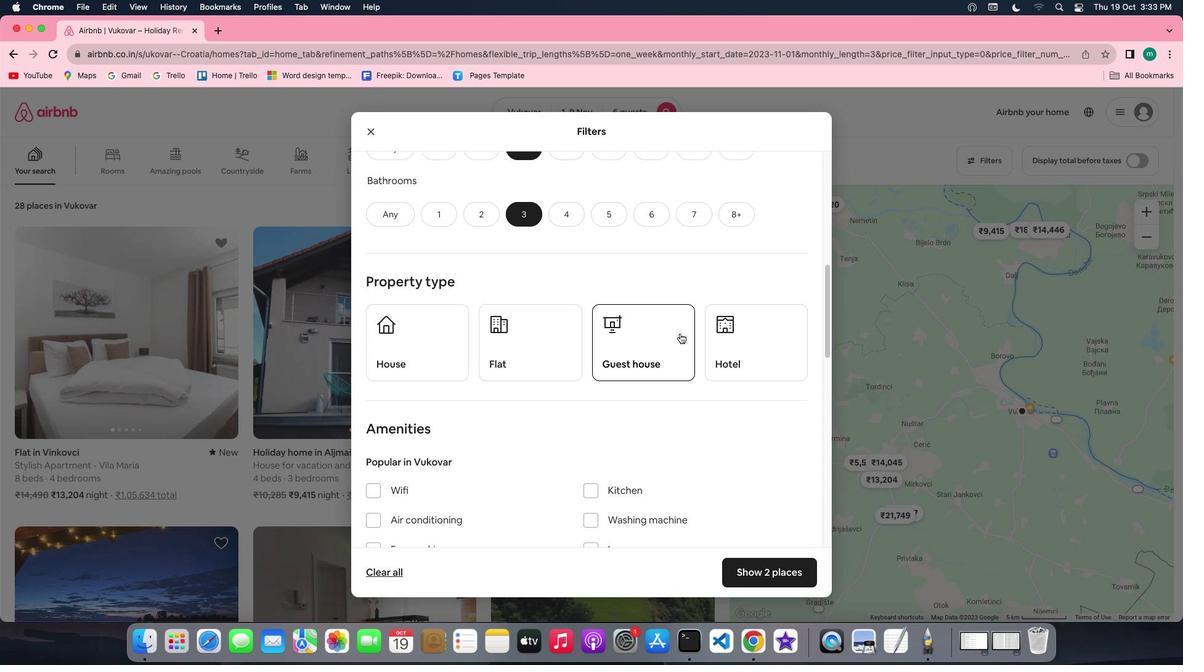 
Action: Mouse scrolled (679, 333) with delta (0, 0)
Screenshot: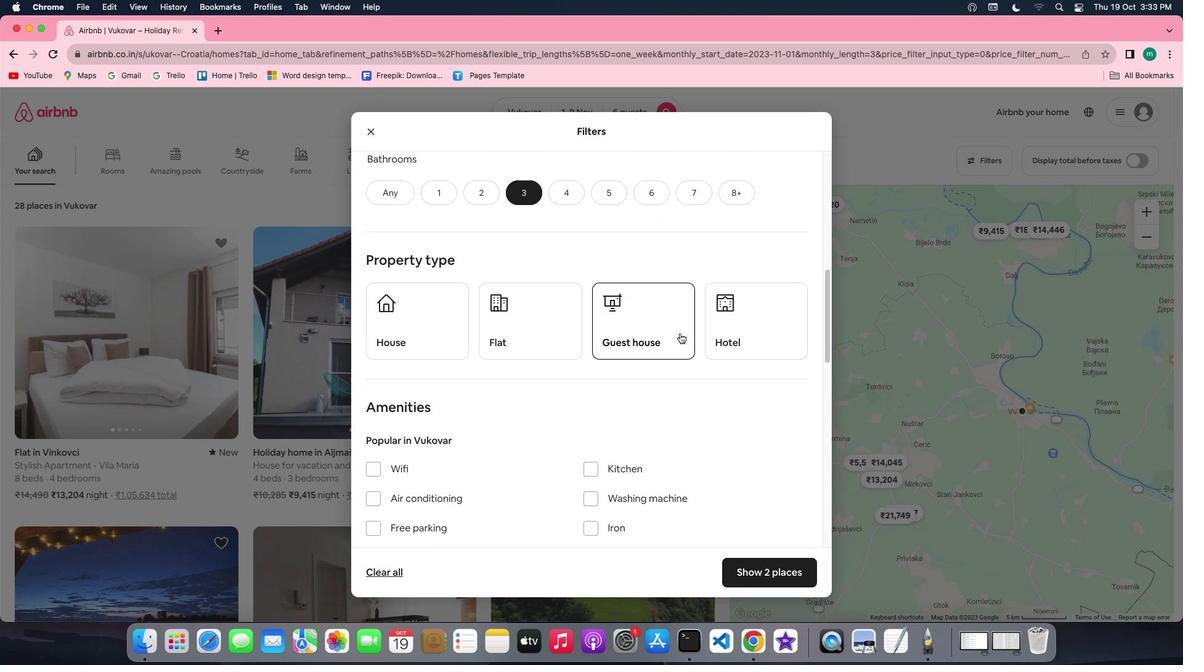 
Action: Mouse scrolled (679, 333) with delta (0, 0)
Screenshot: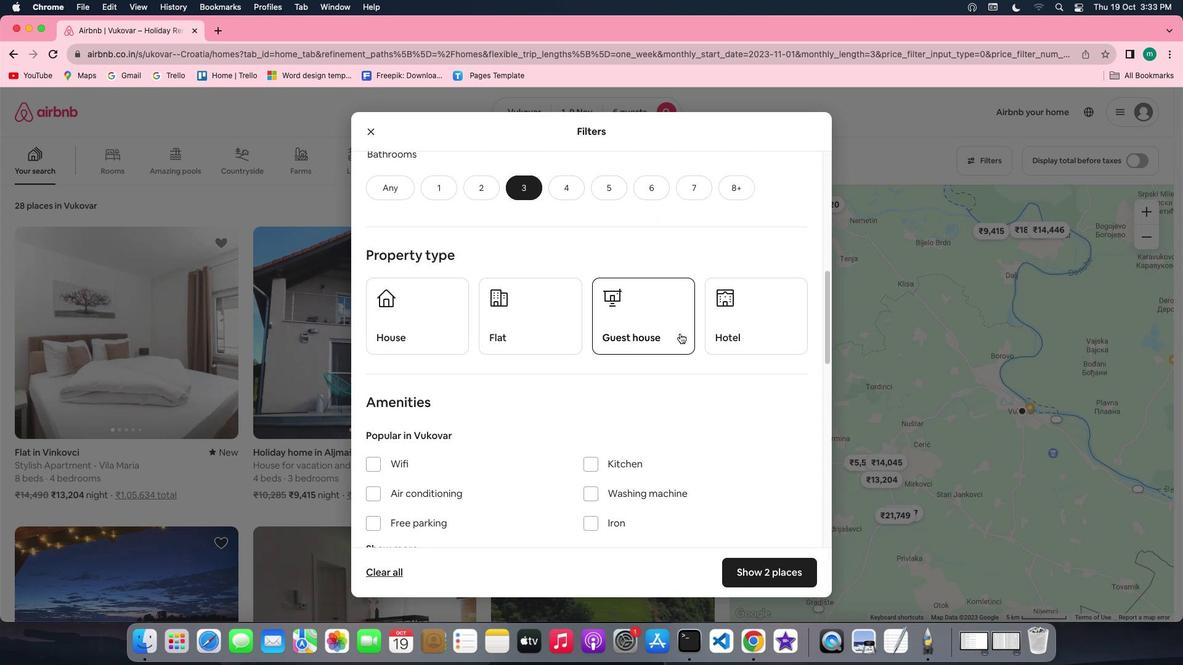 
Action: Mouse moved to (442, 340)
Screenshot: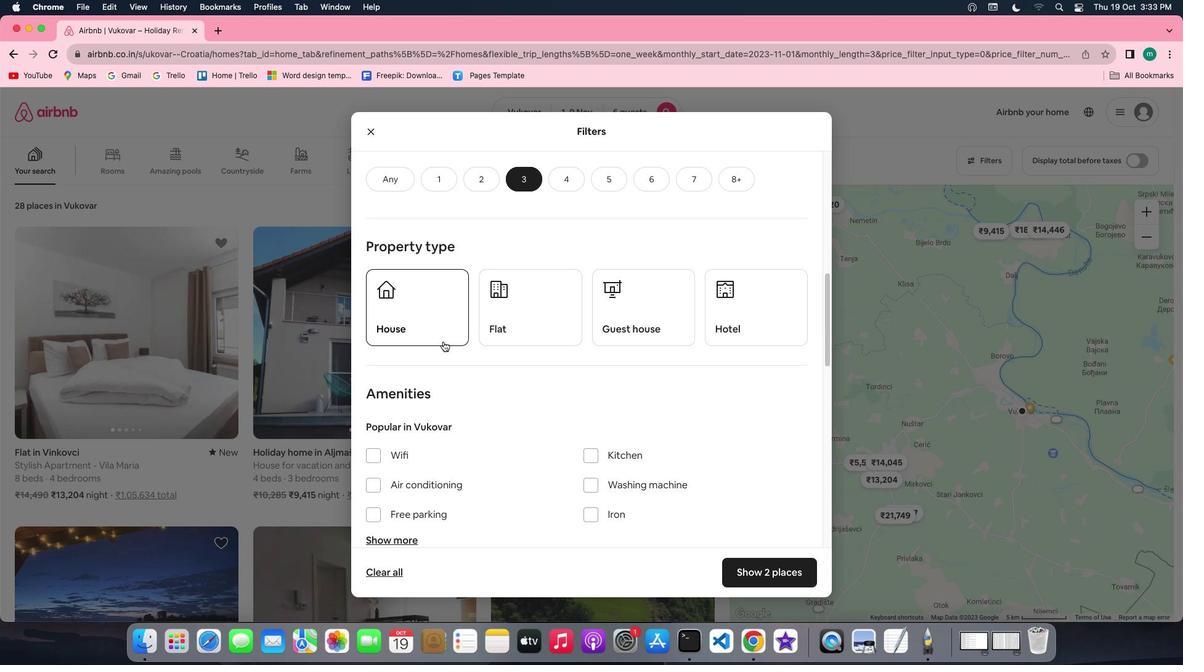 
Action: Mouse pressed left at (442, 340)
Screenshot: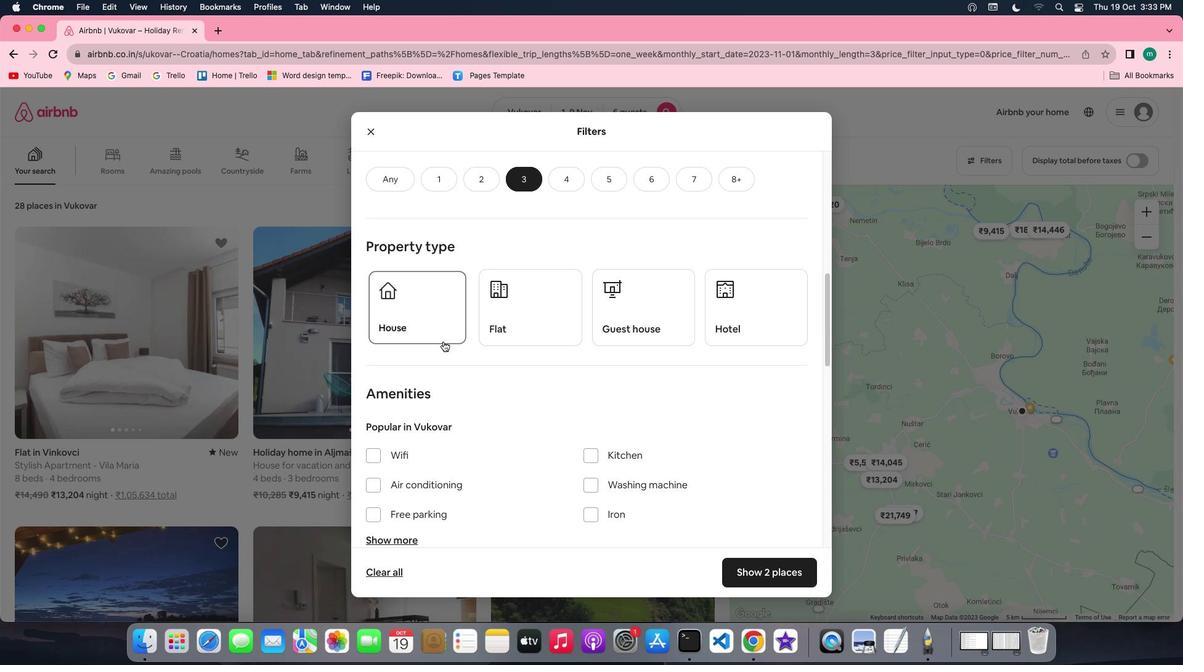 
Action: Mouse moved to (660, 383)
Screenshot: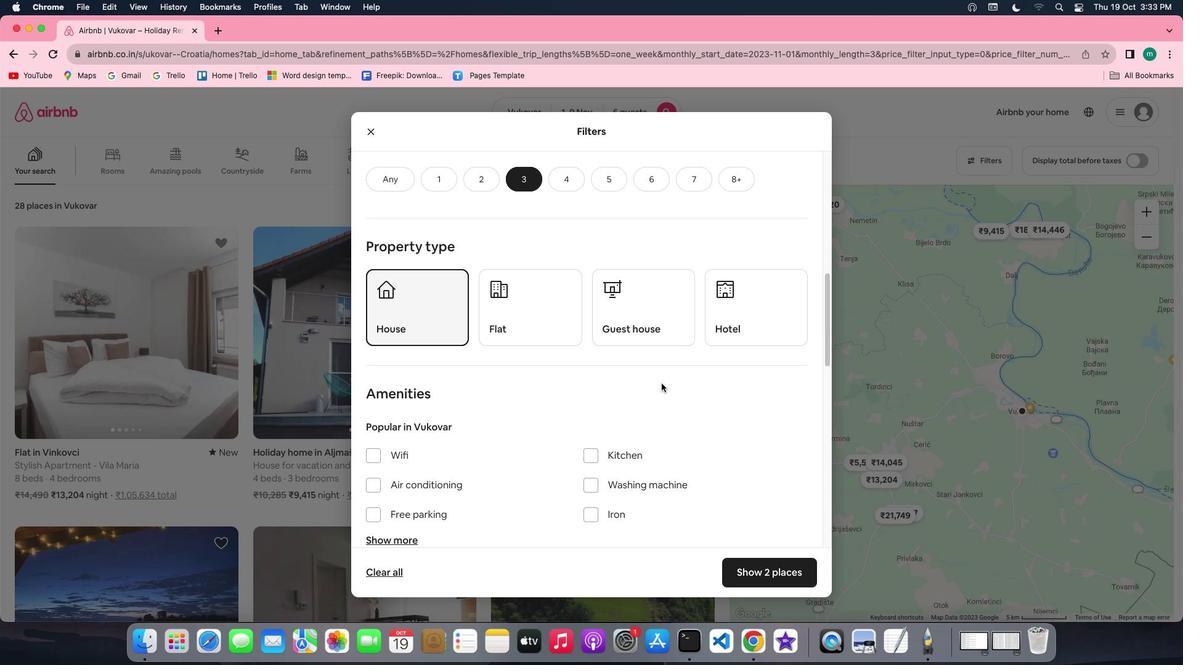 
Action: Mouse scrolled (660, 383) with delta (0, 0)
Screenshot: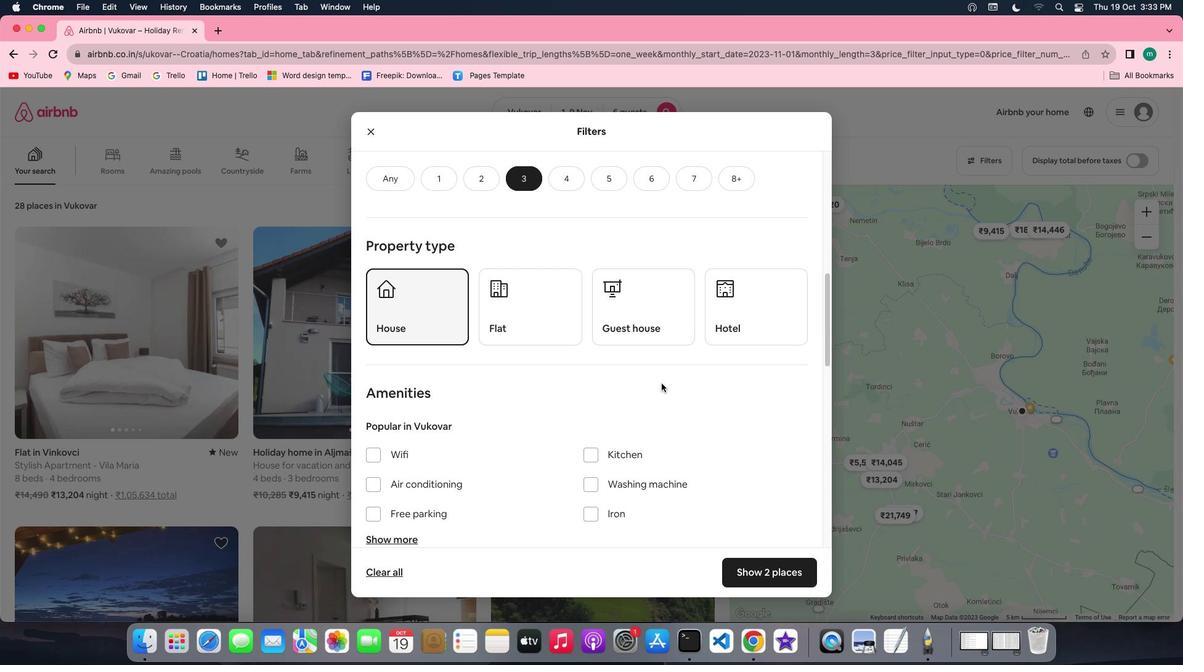 
Action: Mouse scrolled (660, 383) with delta (0, 0)
Screenshot: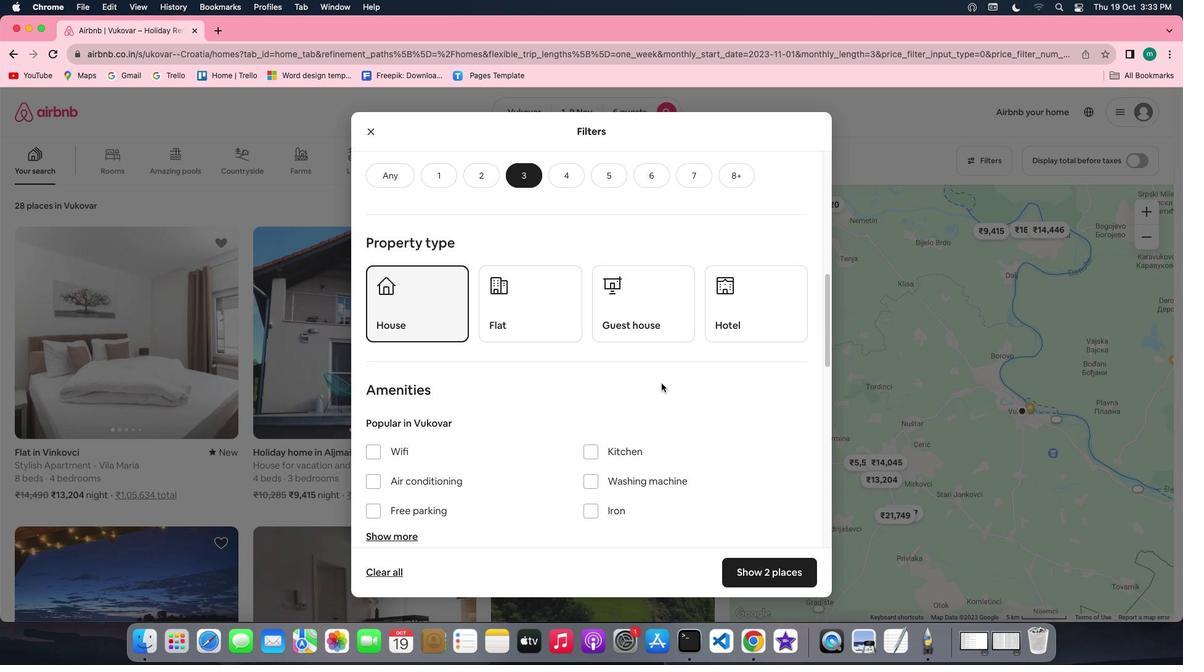 
Action: Mouse scrolled (660, 383) with delta (0, 0)
Screenshot: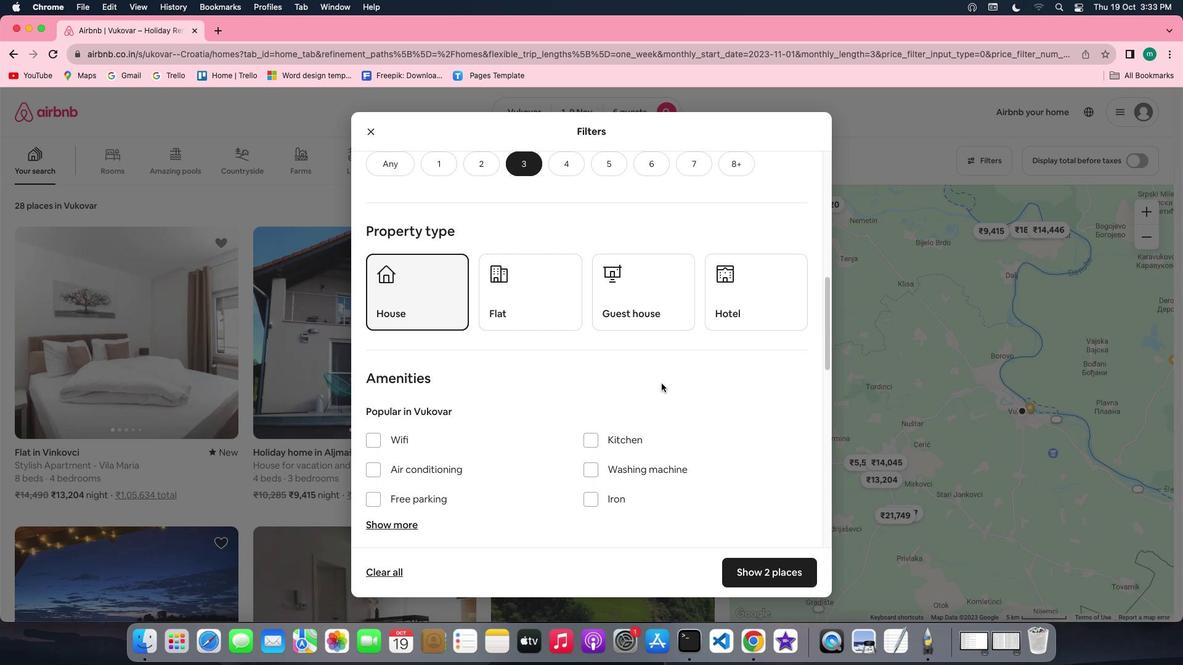 
Action: Mouse scrolled (660, 383) with delta (0, 0)
Screenshot: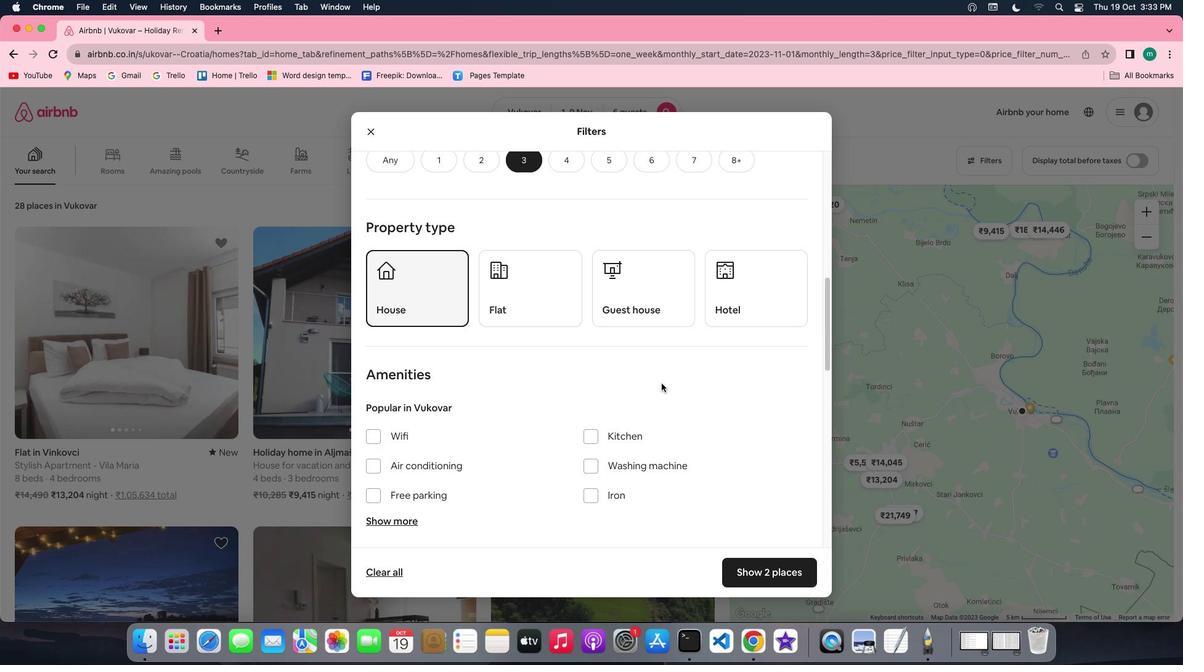
Action: Mouse scrolled (660, 383) with delta (0, 0)
Screenshot: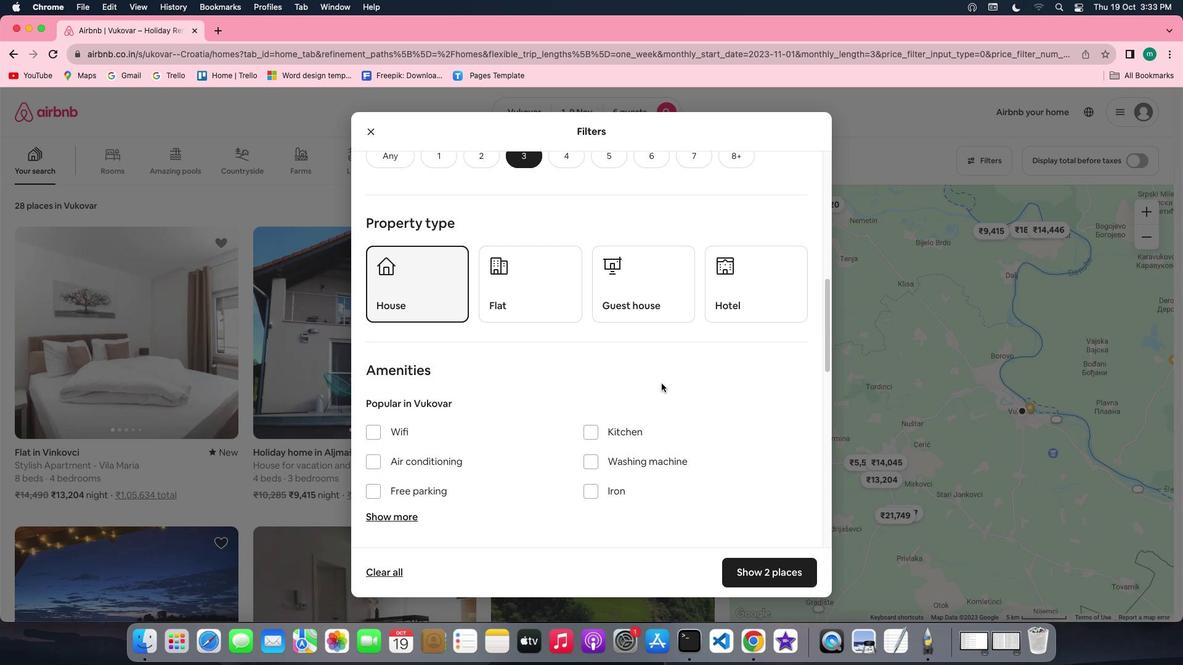 
Action: Mouse scrolled (660, 383) with delta (0, -1)
Screenshot: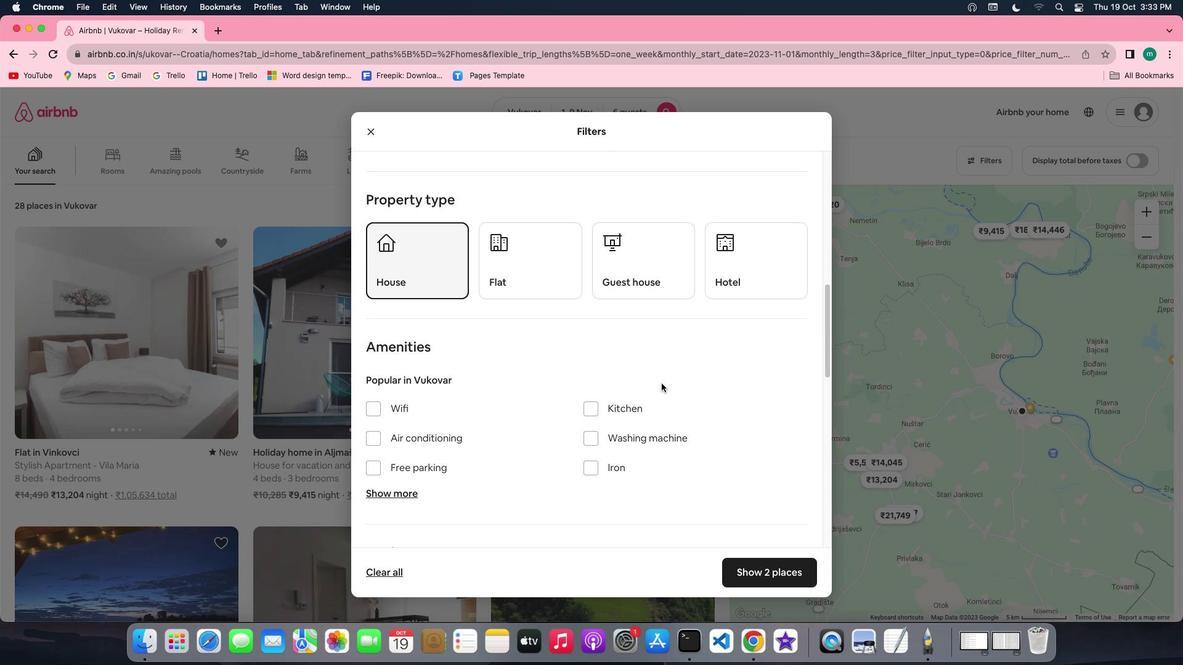 
Action: Mouse scrolled (660, 383) with delta (0, 0)
Screenshot: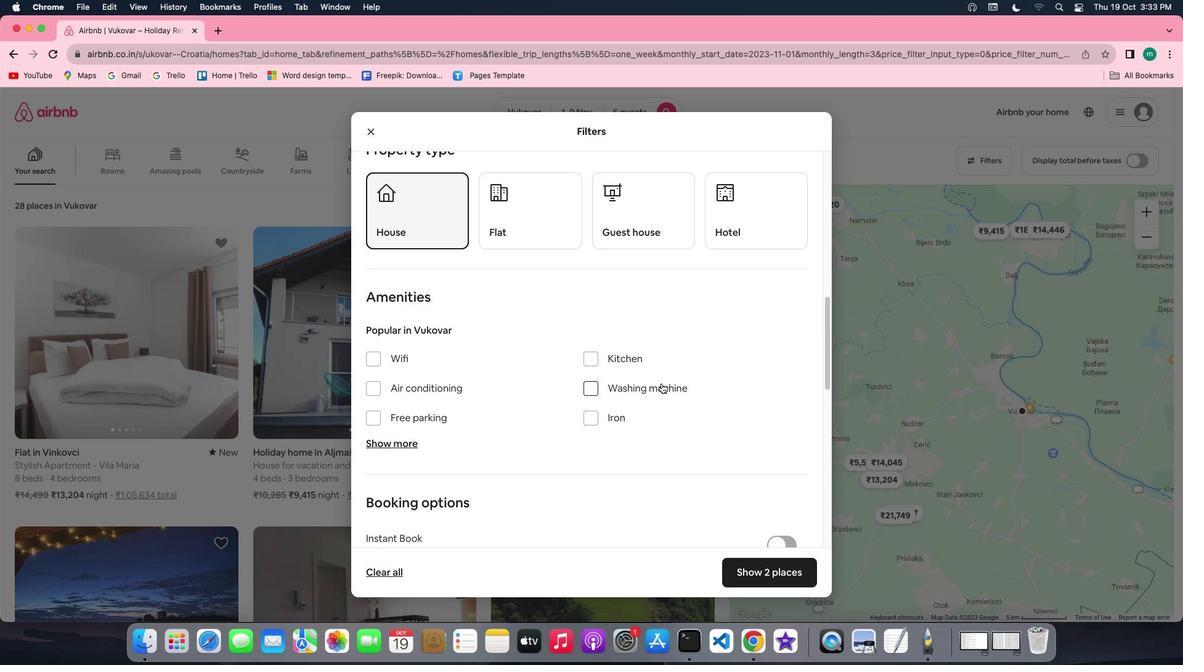 
Action: Mouse scrolled (660, 383) with delta (0, 0)
Screenshot: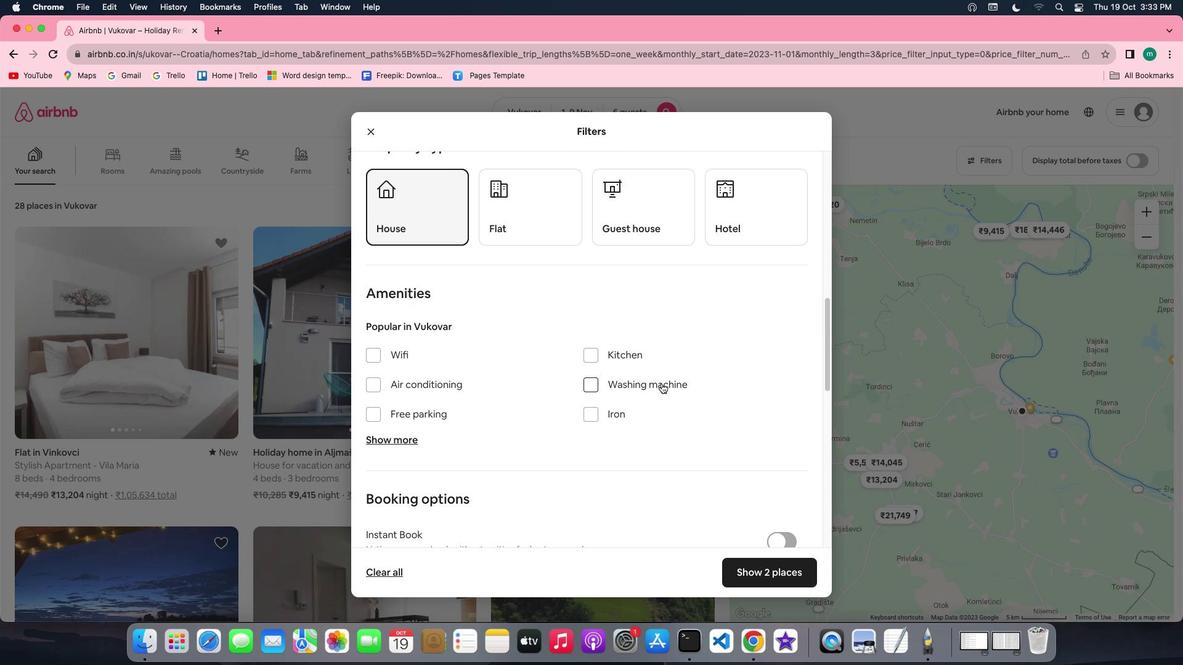 
Action: Mouse scrolled (660, 383) with delta (0, 0)
Screenshot: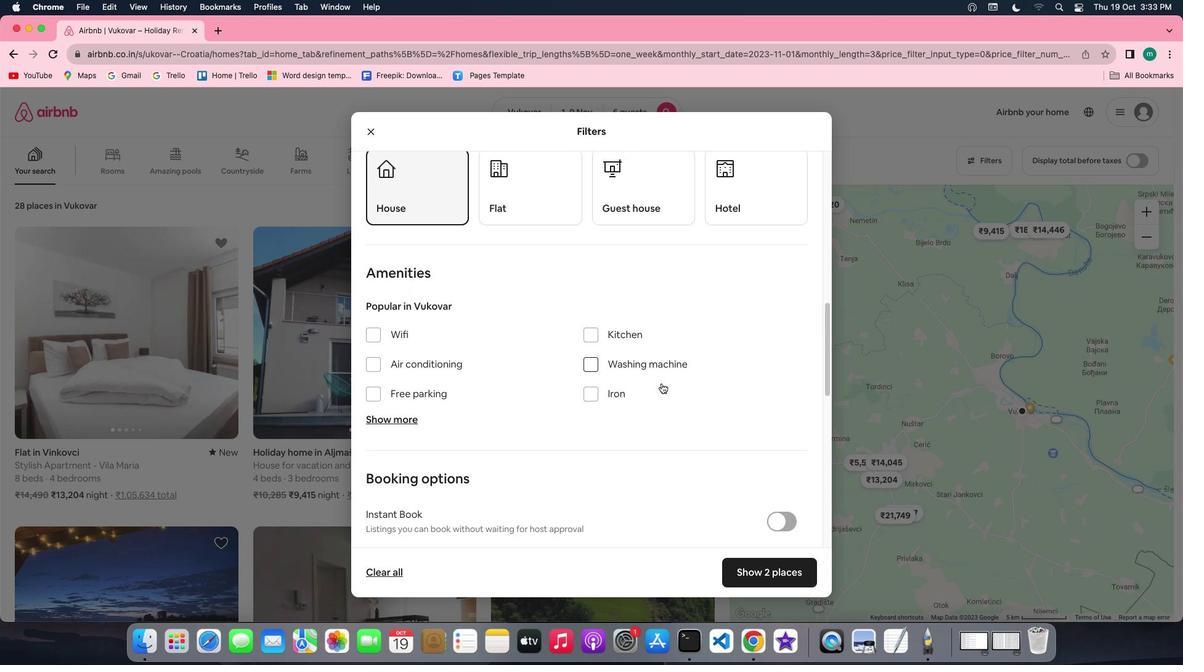 
Action: Mouse scrolled (660, 383) with delta (0, 0)
Screenshot: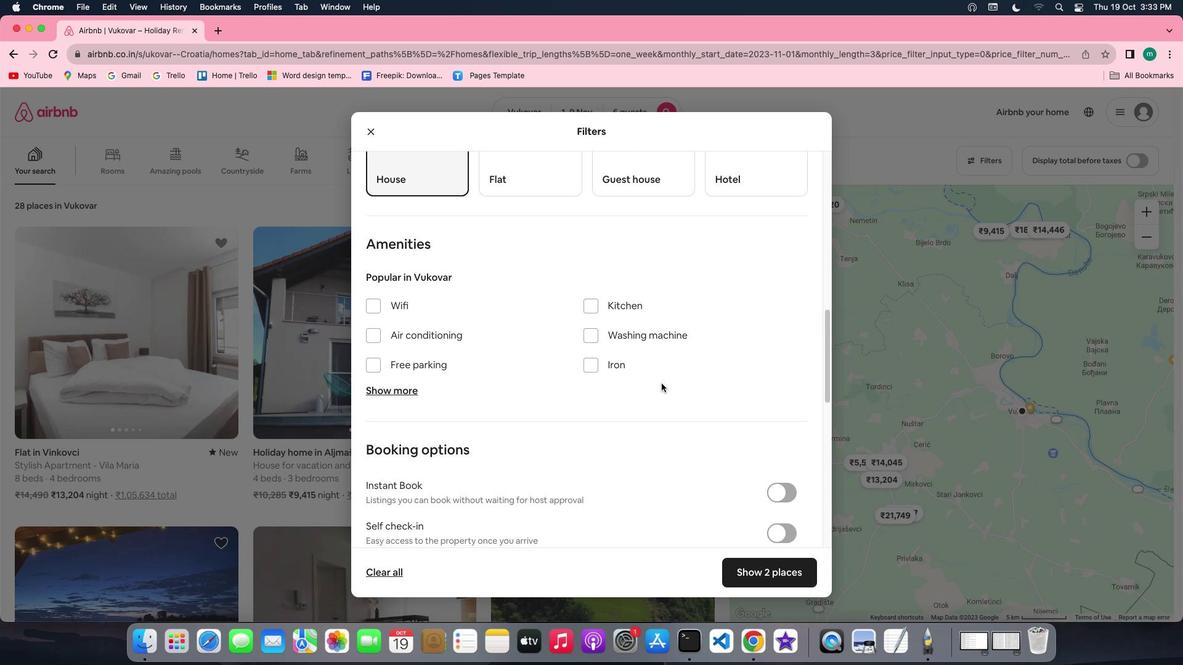 
Action: Mouse scrolled (660, 383) with delta (0, 0)
Screenshot: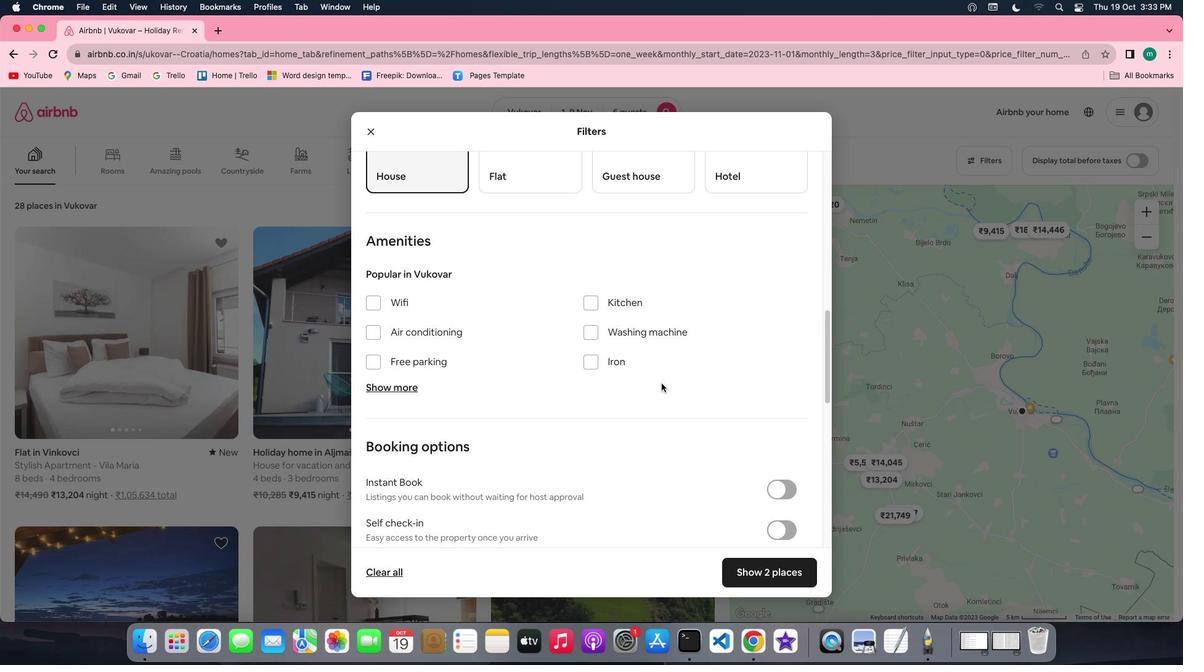 
Action: Mouse scrolled (660, 383) with delta (0, 0)
Screenshot: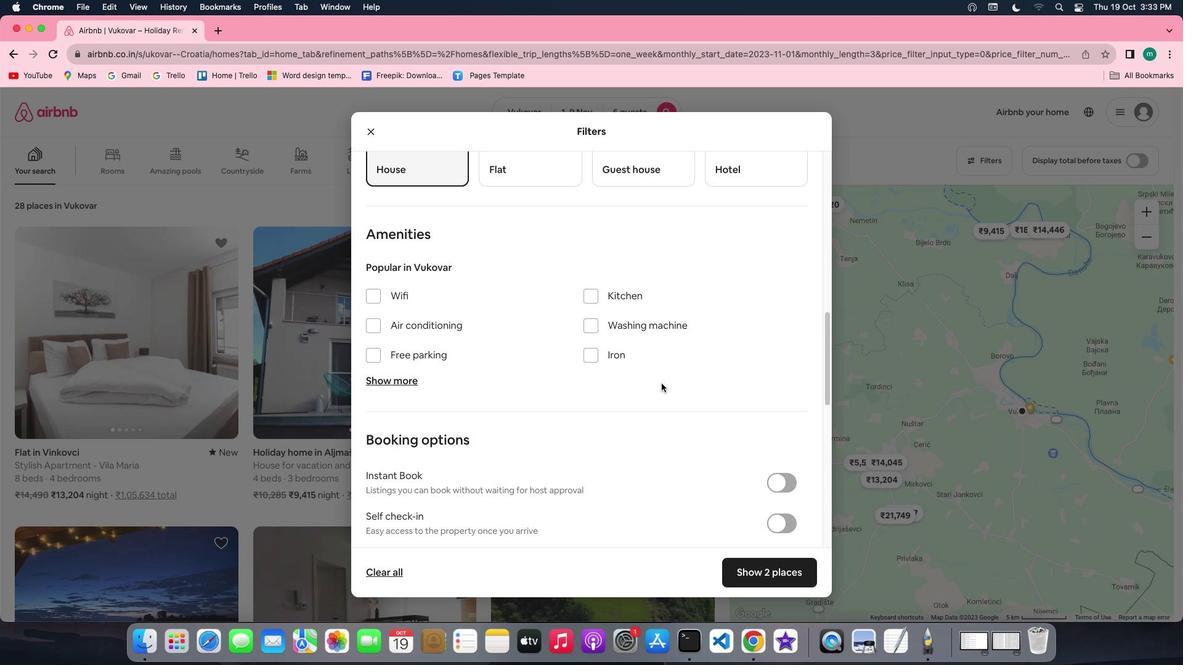 
Action: Mouse scrolled (660, 383) with delta (0, 0)
Screenshot: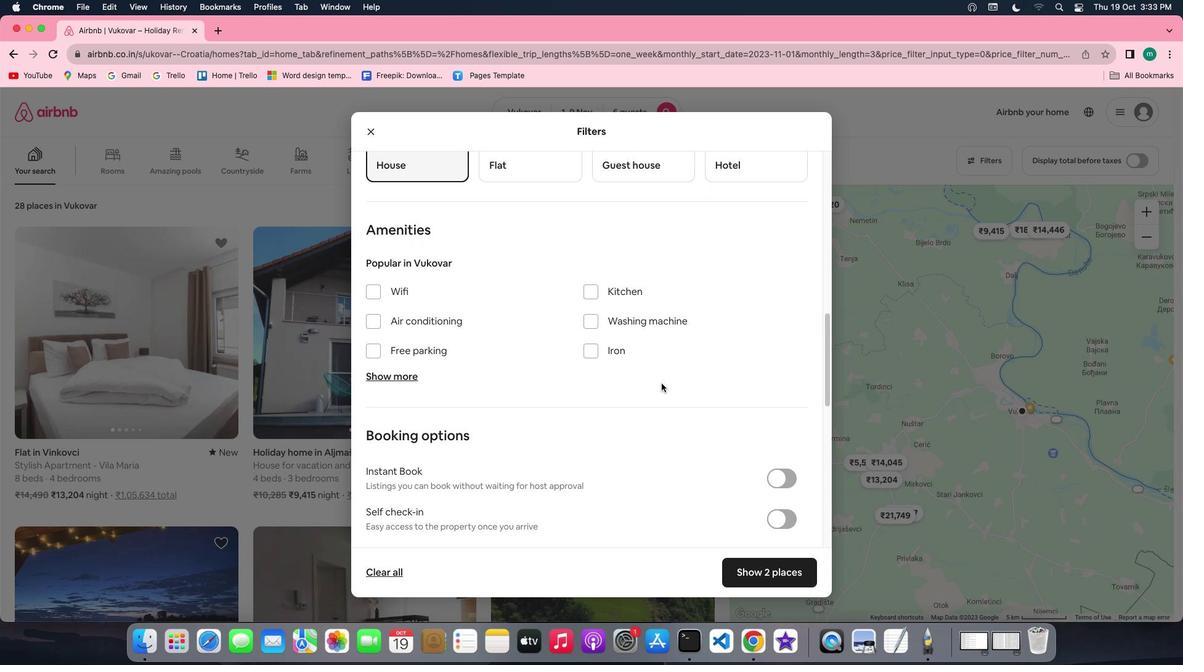 
Action: Mouse scrolled (660, 383) with delta (0, 0)
Screenshot: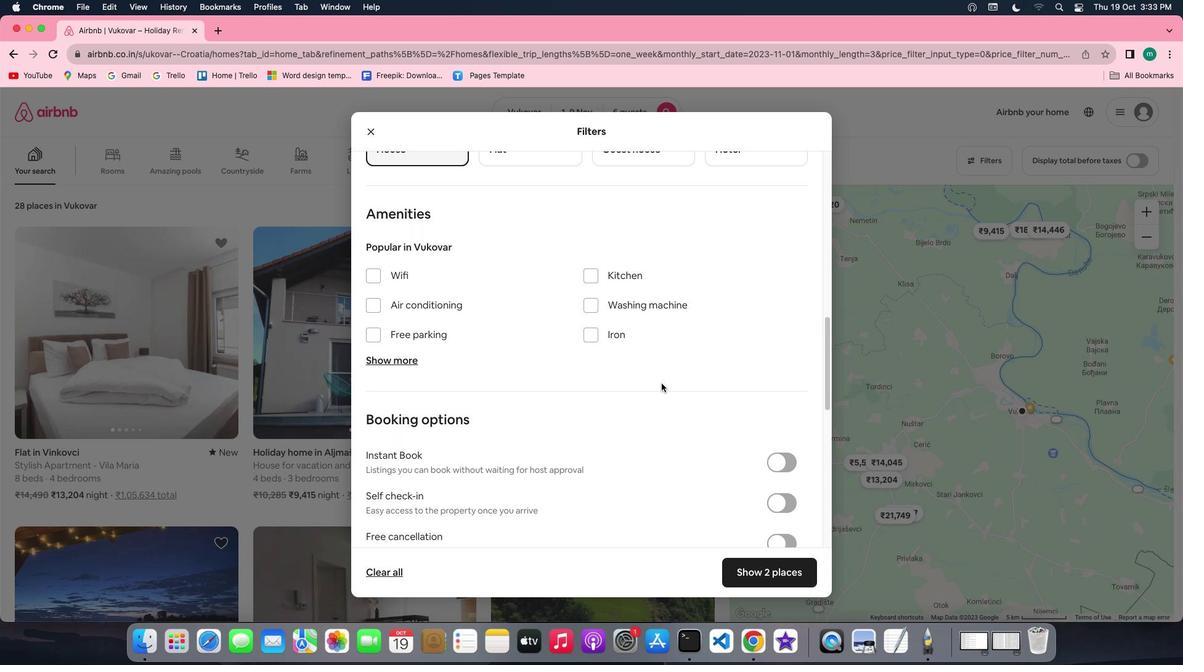 
Action: Mouse scrolled (660, 383) with delta (0, 0)
Screenshot: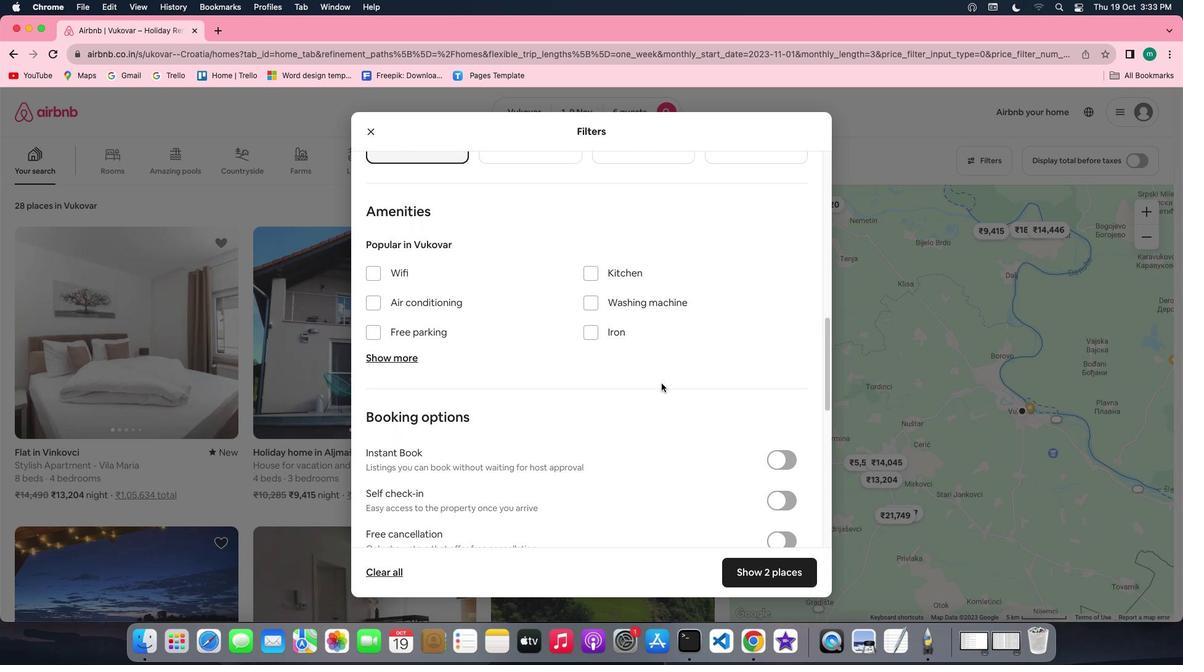 
Action: Mouse scrolled (660, 383) with delta (0, 0)
Screenshot: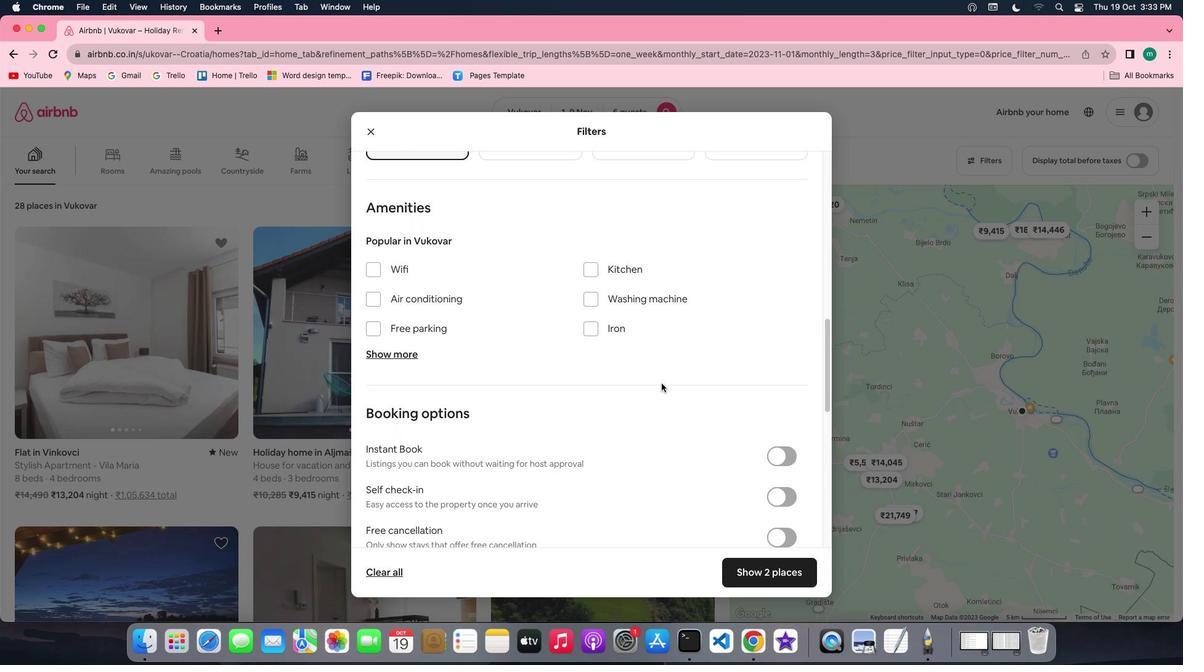 
Action: Mouse scrolled (660, 383) with delta (0, 0)
Screenshot: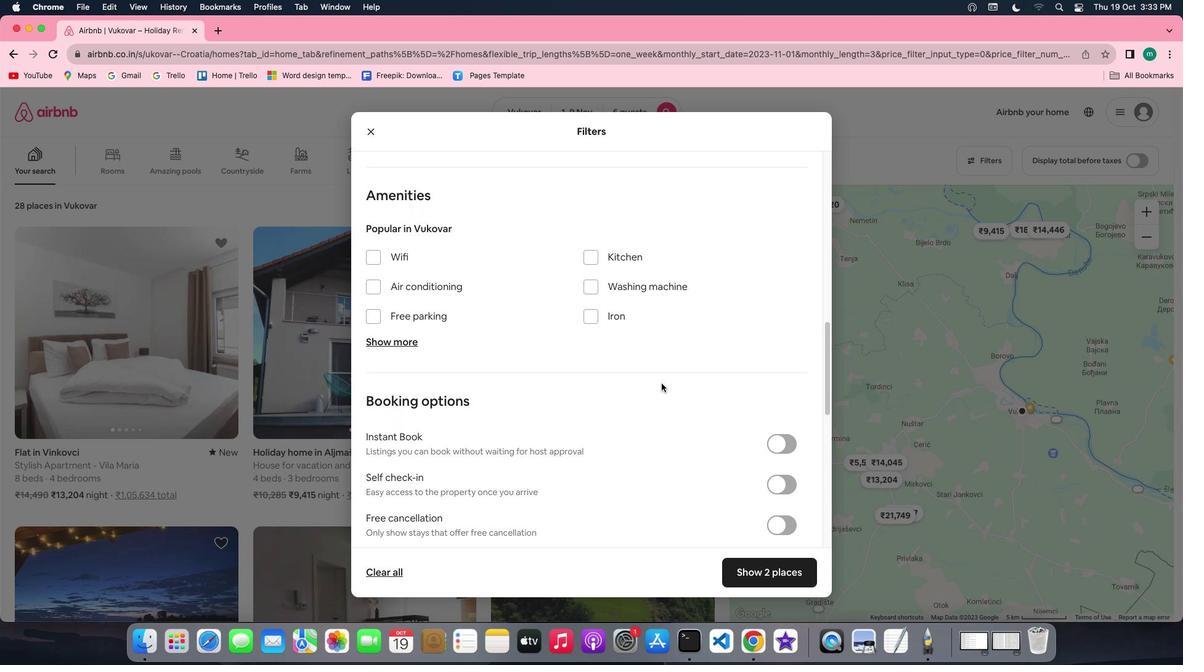 
Action: Mouse scrolled (660, 383) with delta (0, 0)
Screenshot: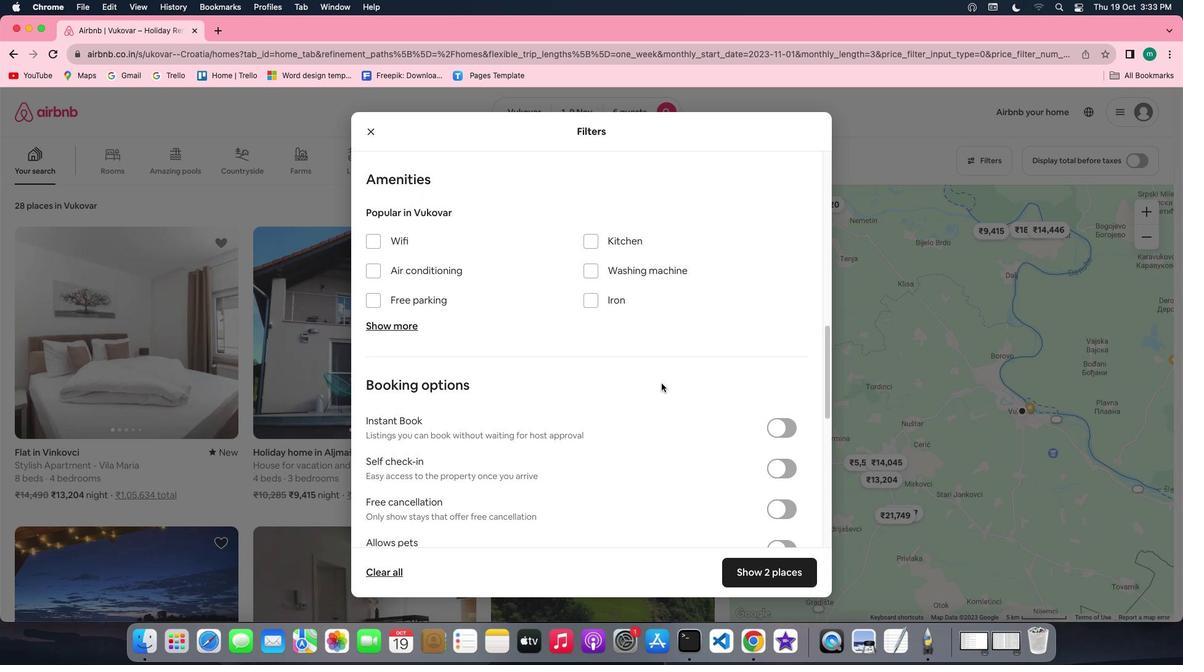 
Action: Mouse scrolled (660, 383) with delta (0, 0)
Screenshot: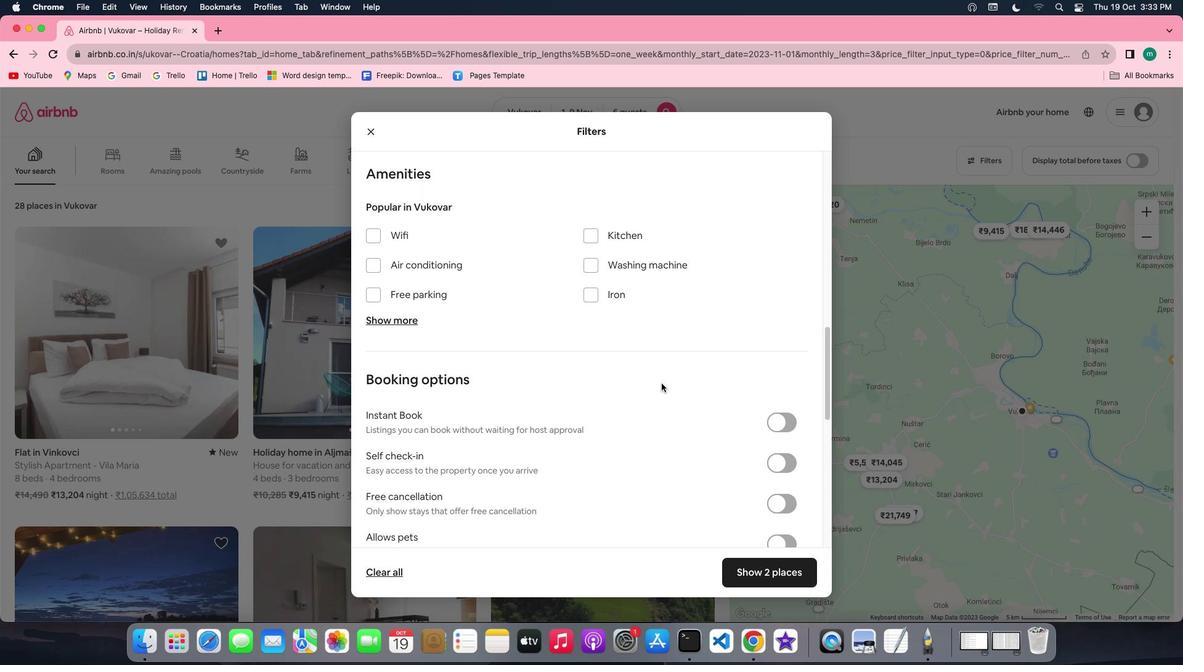 
Action: Mouse scrolled (660, 383) with delta (0, 0)
Screenshot: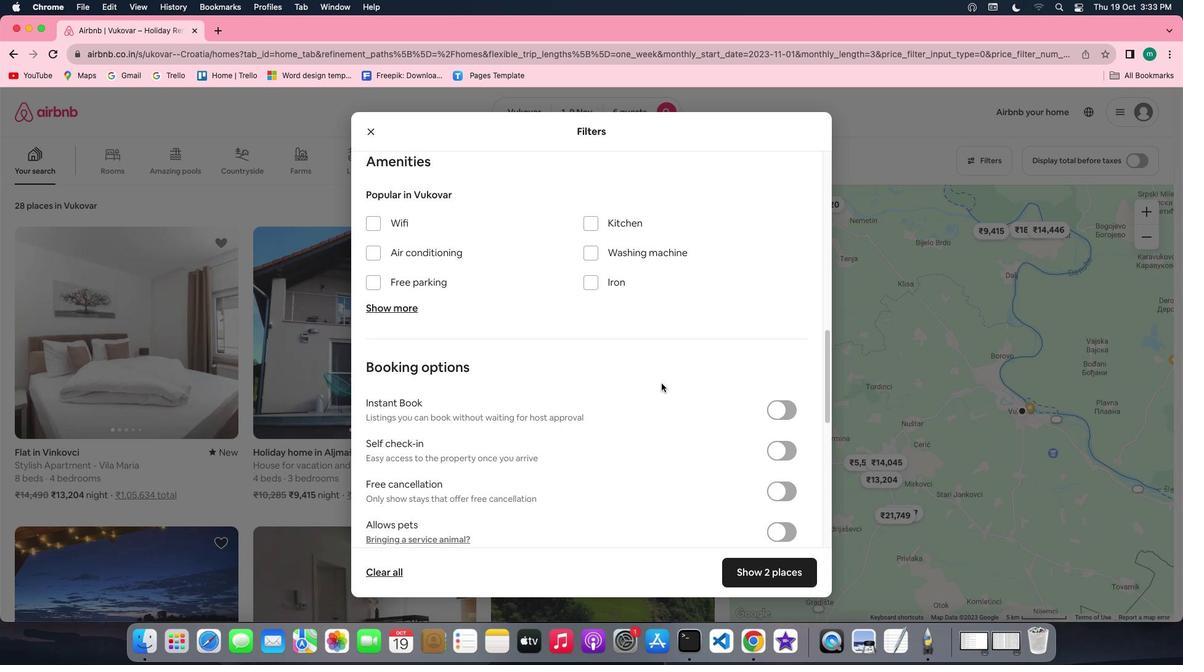 
Action: Mouse scrolled (660, 383) with delta (0, 0)
Screenshot: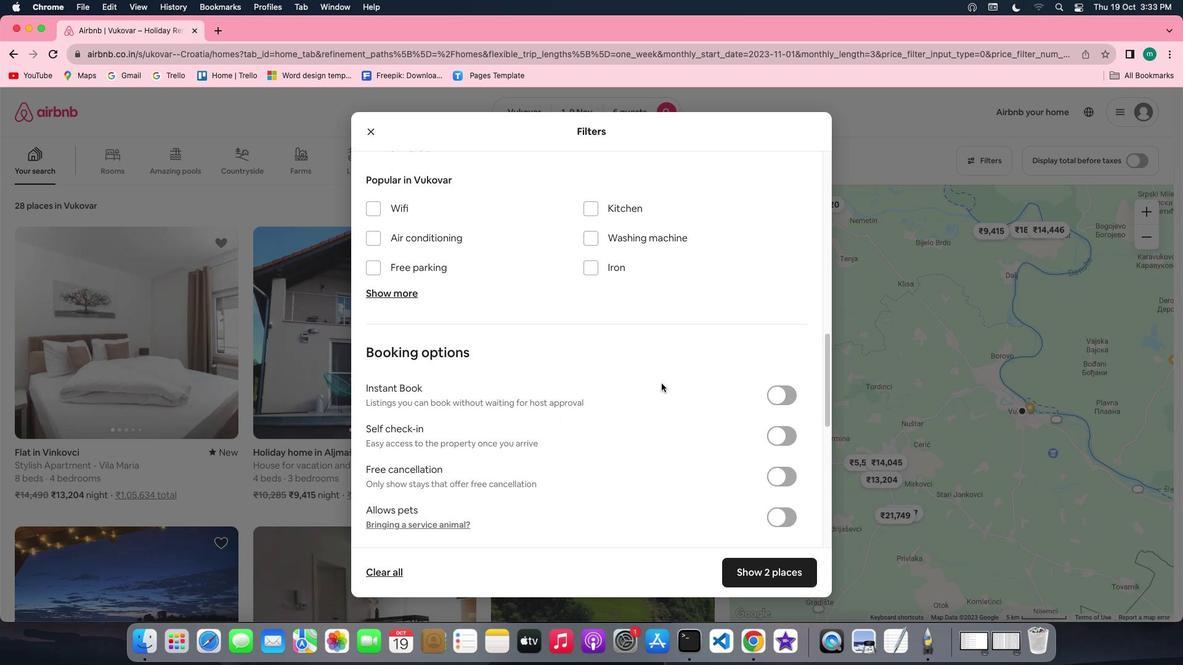 
Action: Mouse scrolled (660, 383) with delta (0, 0)
Screenshot: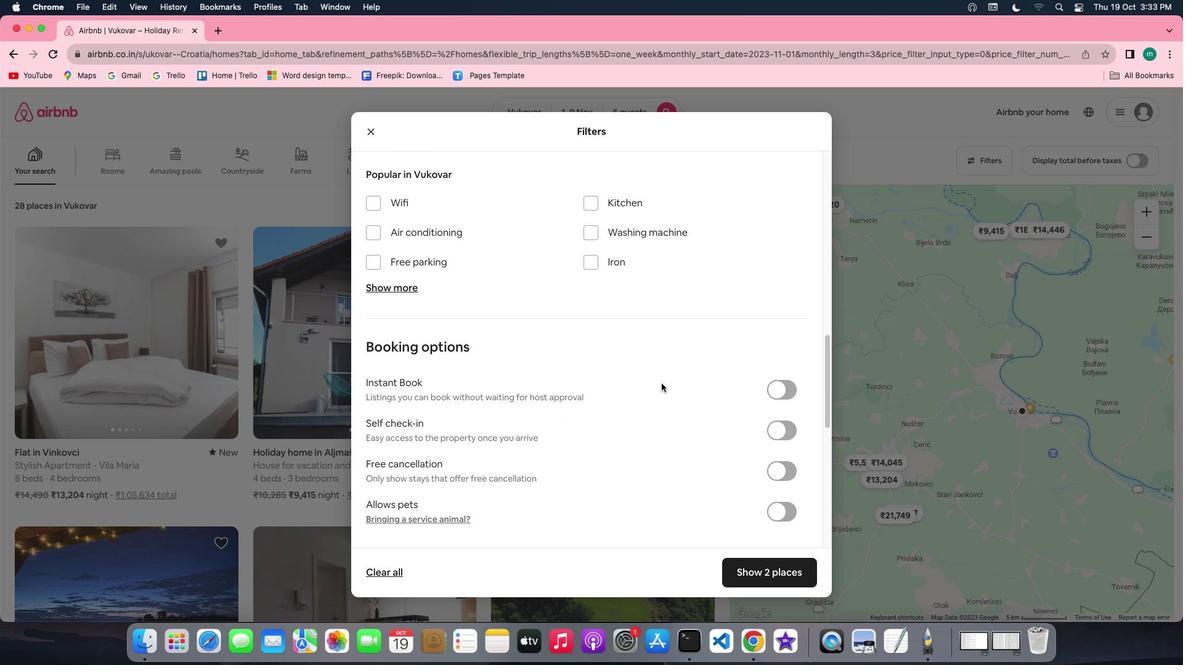 
Action: Mouse scrolled (660, 383) with delta (0, 0)
Screenshot: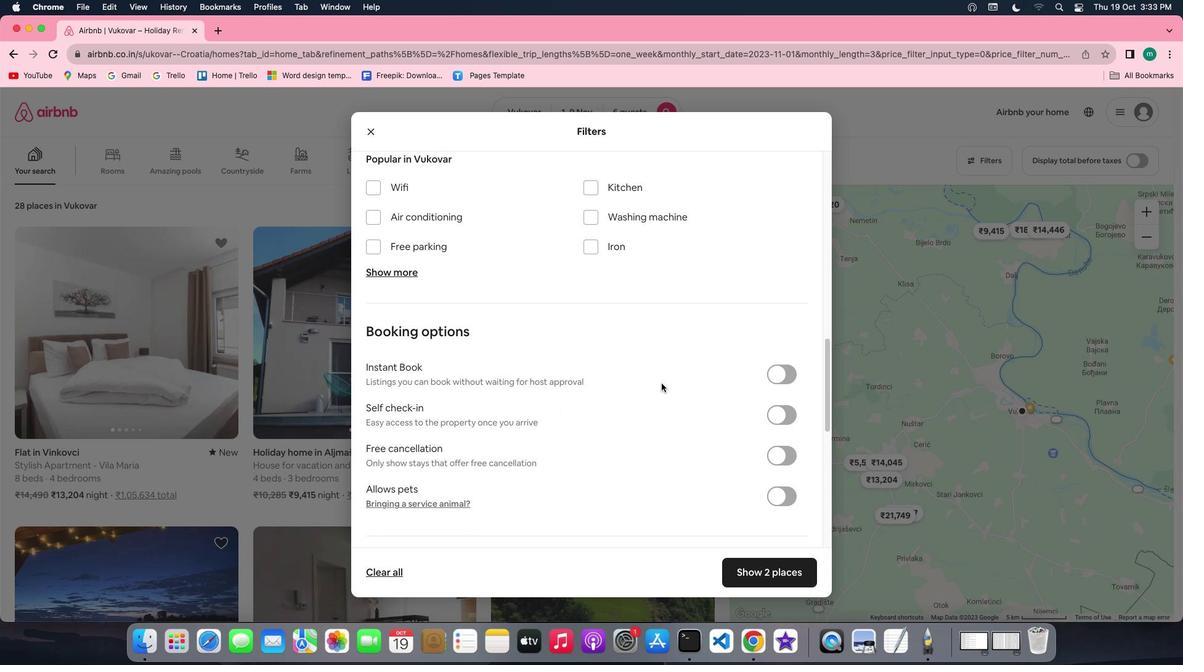
Action: Mouse moved to (676, 380)
Screenshot: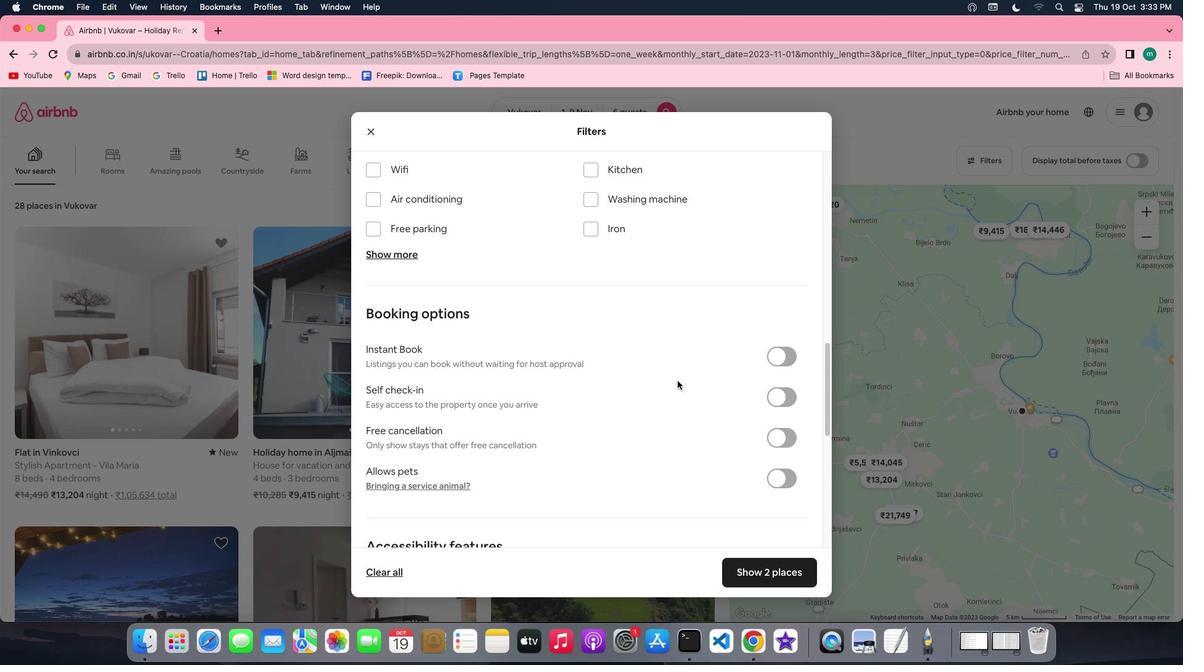 
Action: Mouse scrolled (676, 380) with delta (0, 0)
Screenshot: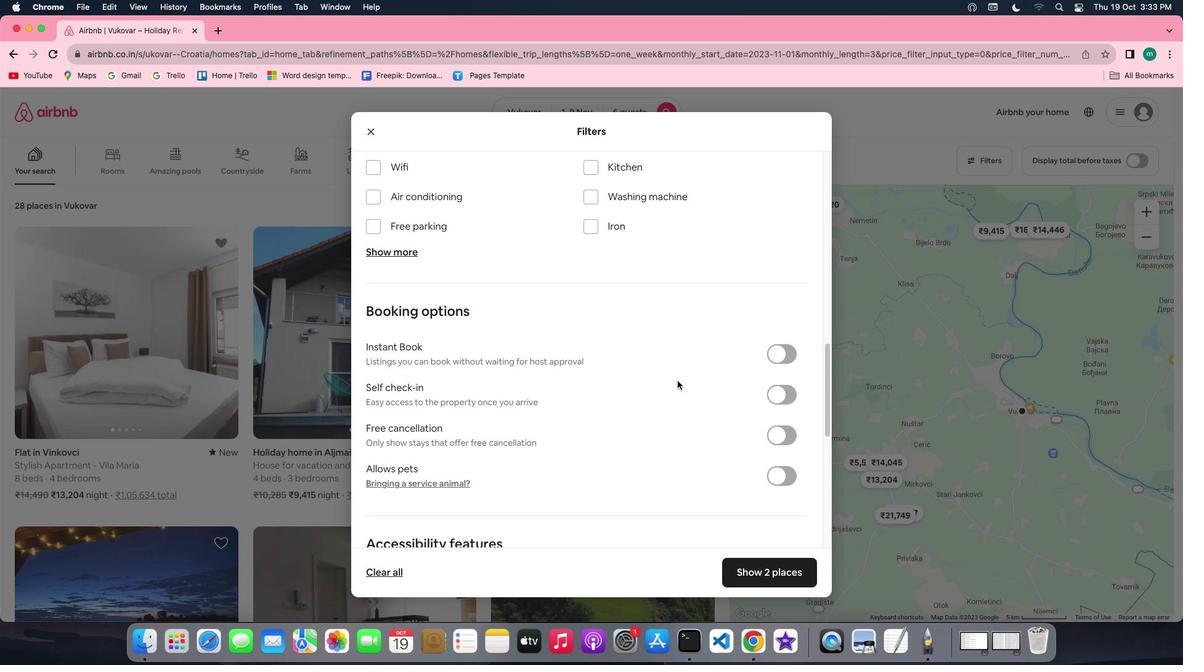 
Action: Mouse scrolled (676, 380) with delta (0, 0)
Screenshot: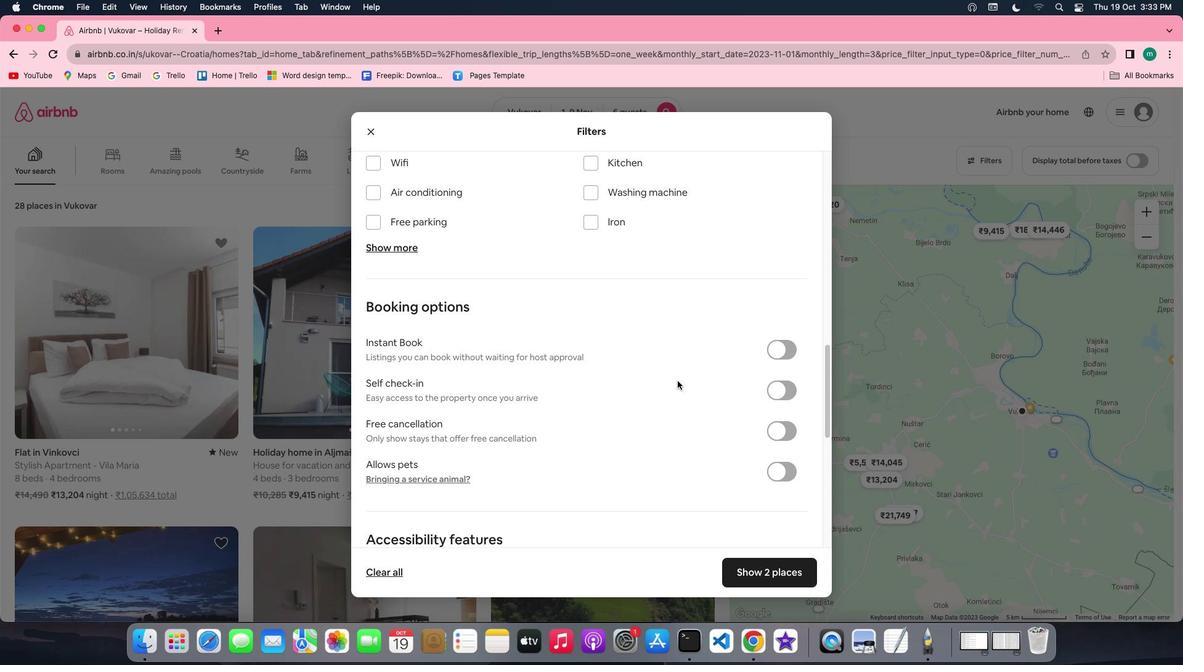 
Action: Mouse scrolled (676, 380) with delta (0, 0)
Screenshot: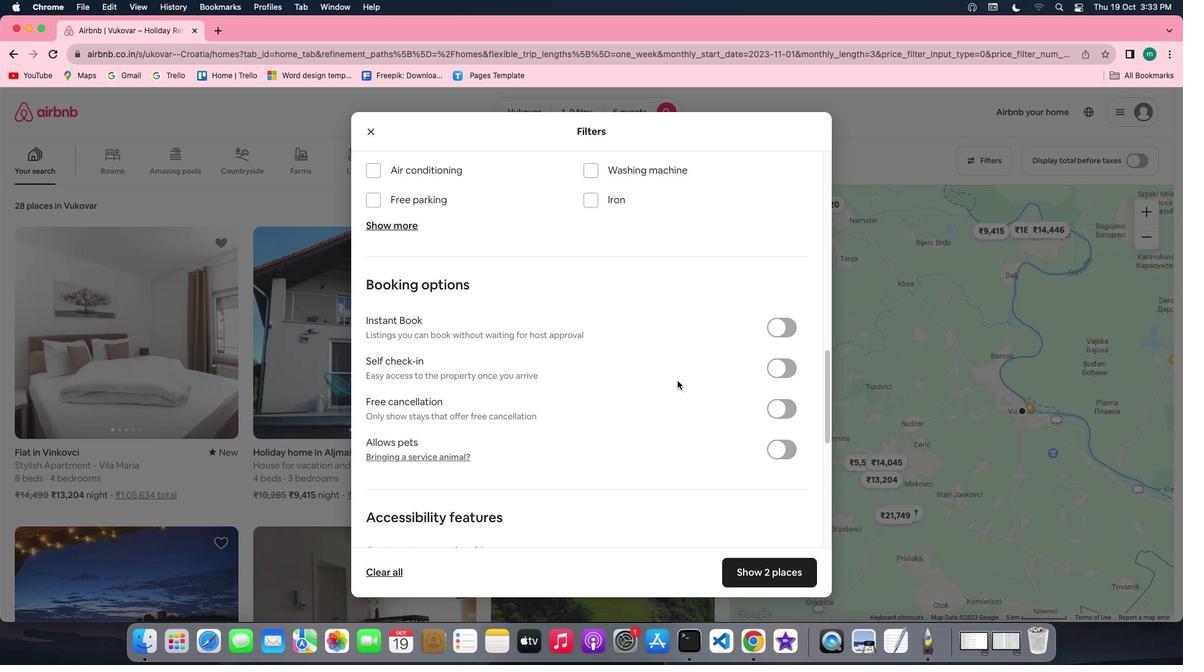 
Action: Mouse moved to (784, 342)
Screenshot: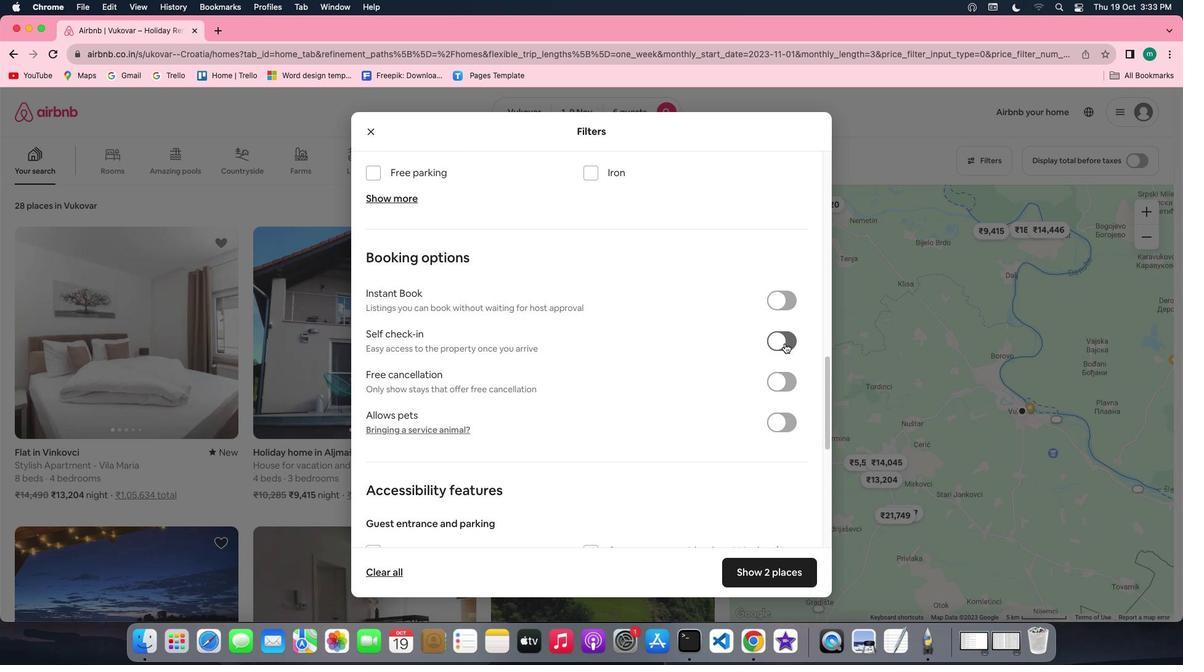 
Action: Mouse pressed left at (784, 342)
Screenshot: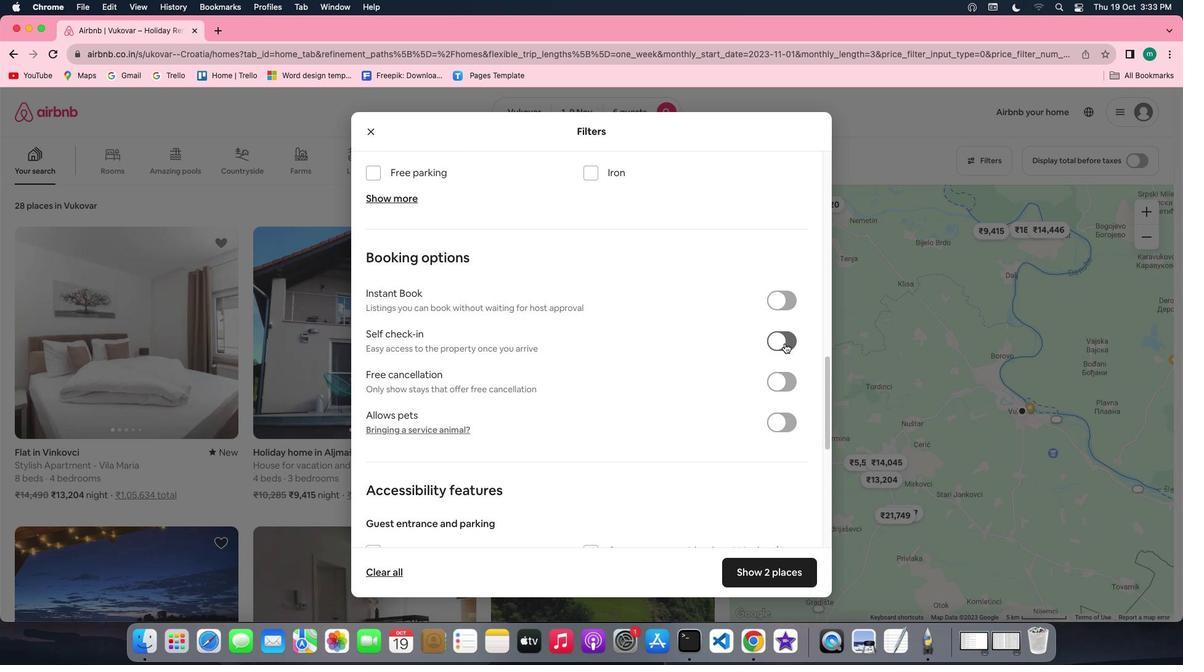 
Action: Mouse moved to (687, 376)
Screenshot: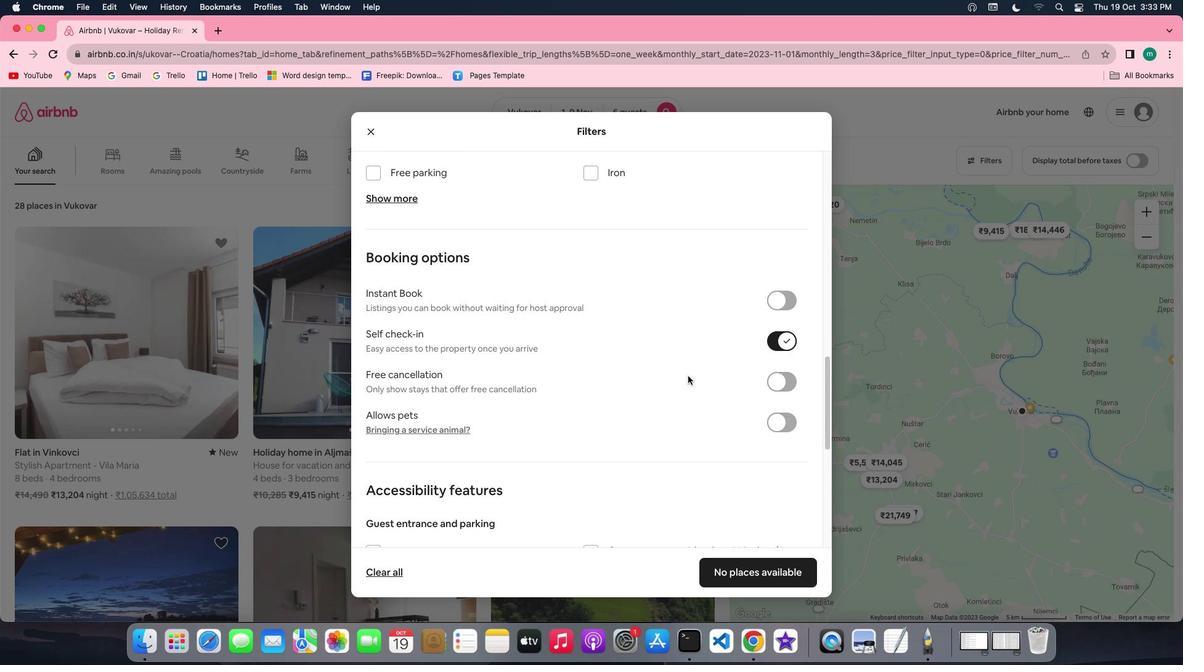 
Action: Mouse scrolled (687, 376) with delta (0, 0)
Screenshot: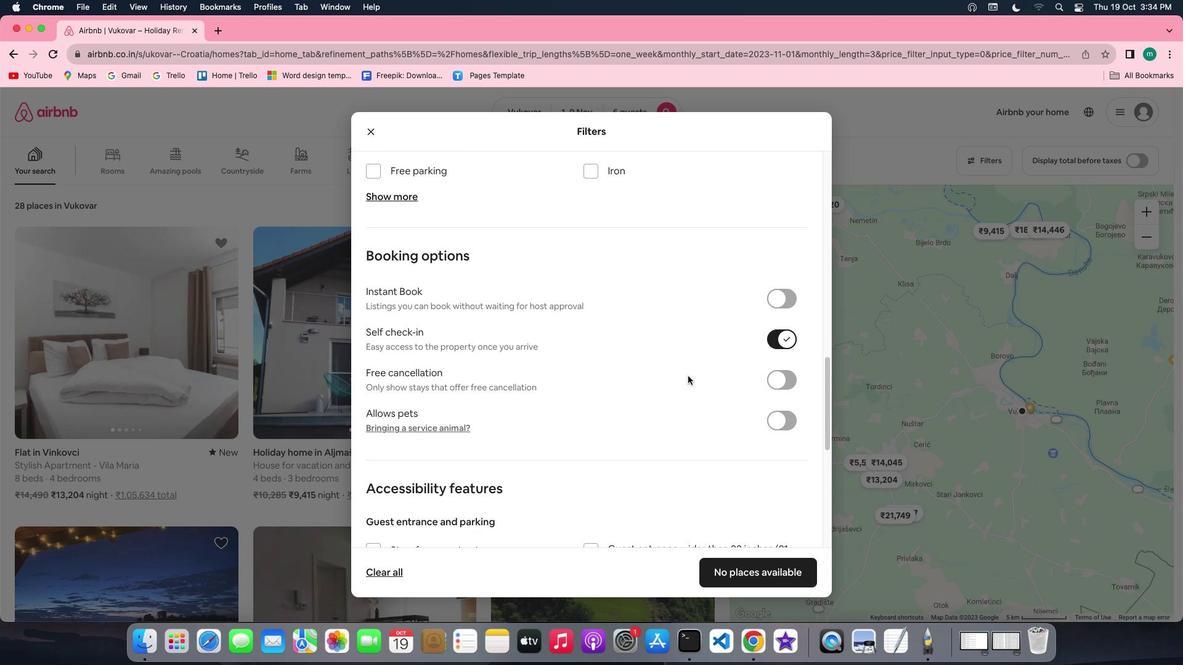 
Action: Mouse scrolled (687, 376) with delta (0, 0)
Screenshot: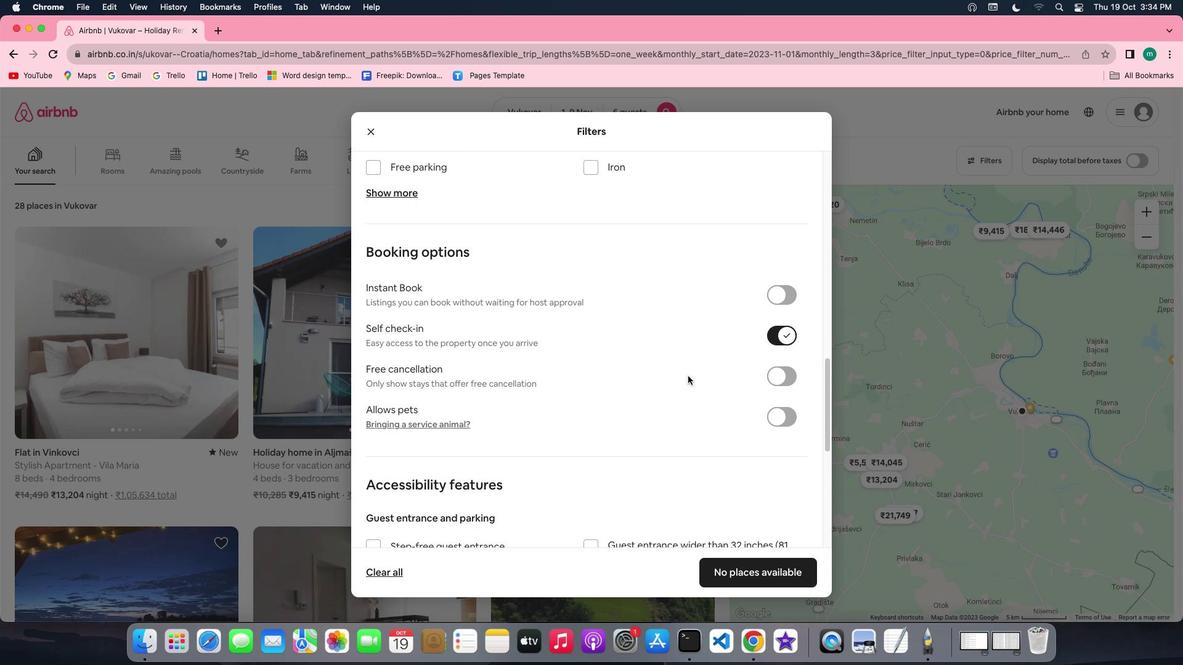 
Action: Mouse scrolled (687, 376) with delta (0, -1)
Screenshot: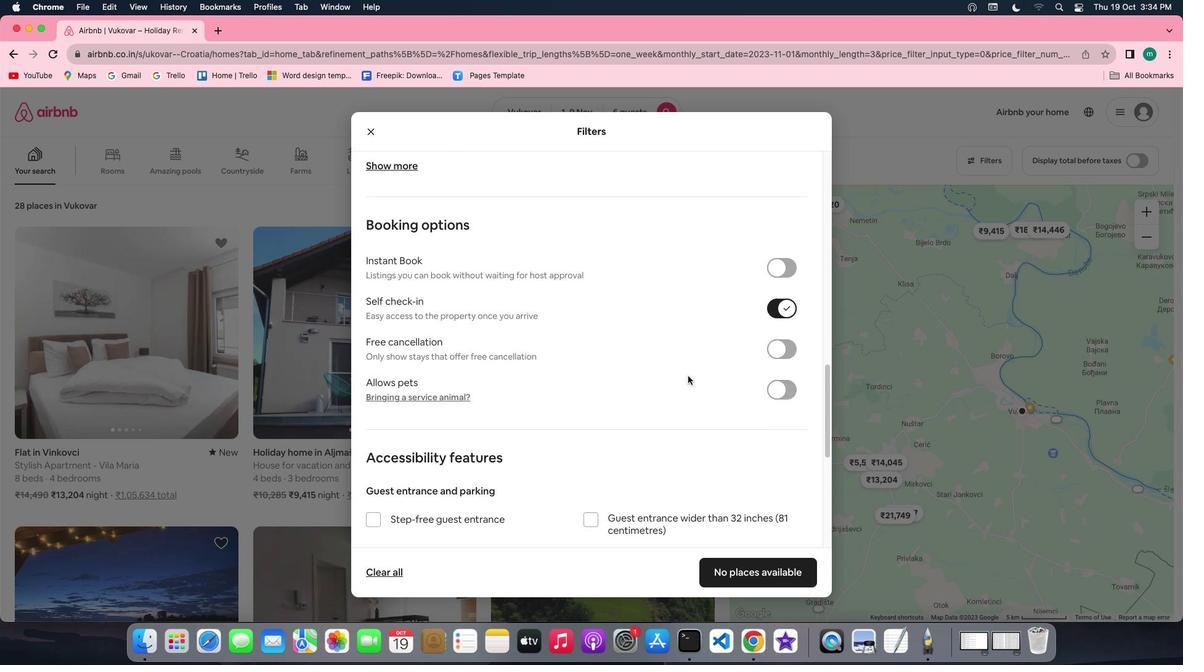 
Action: Mouse moved to (718, 568)
Screenshot: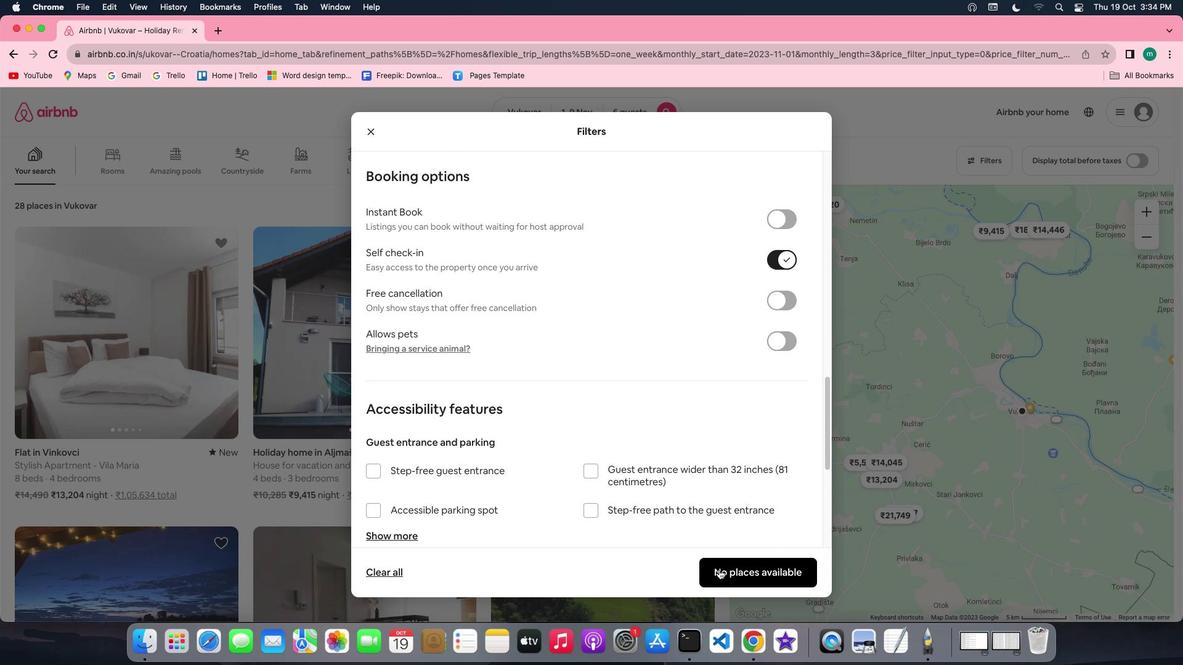 
Action: Mouse pressed left at (718, 568)
Screenshot: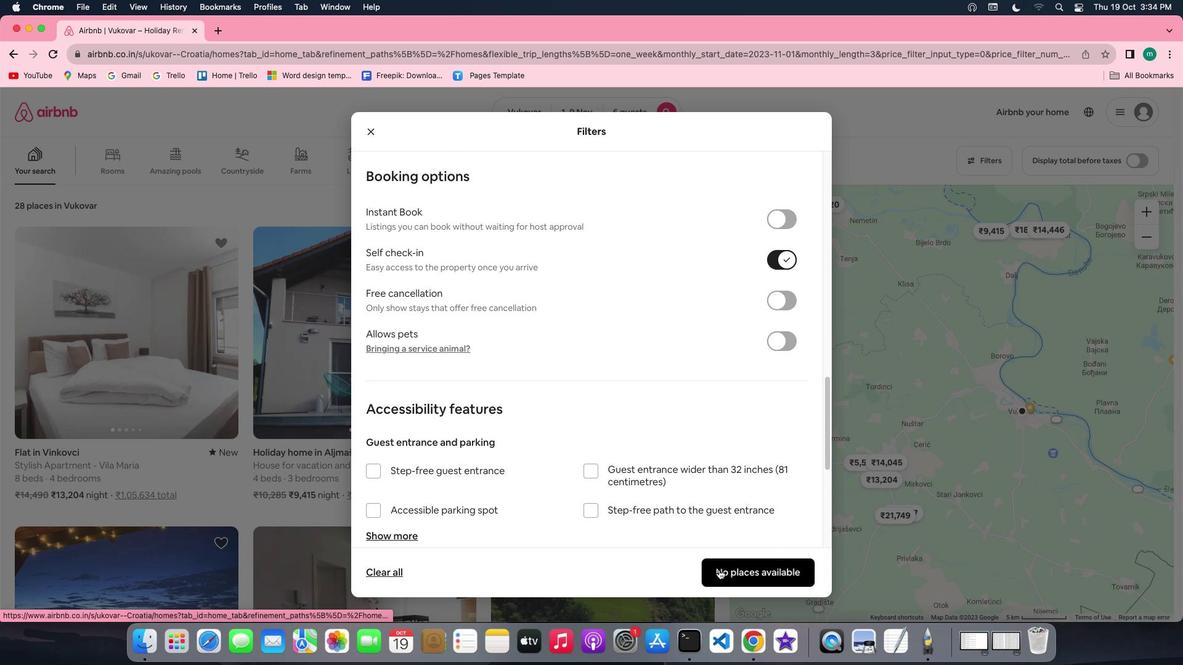
Action: Mouse moved to (395, 506)
Screenshot: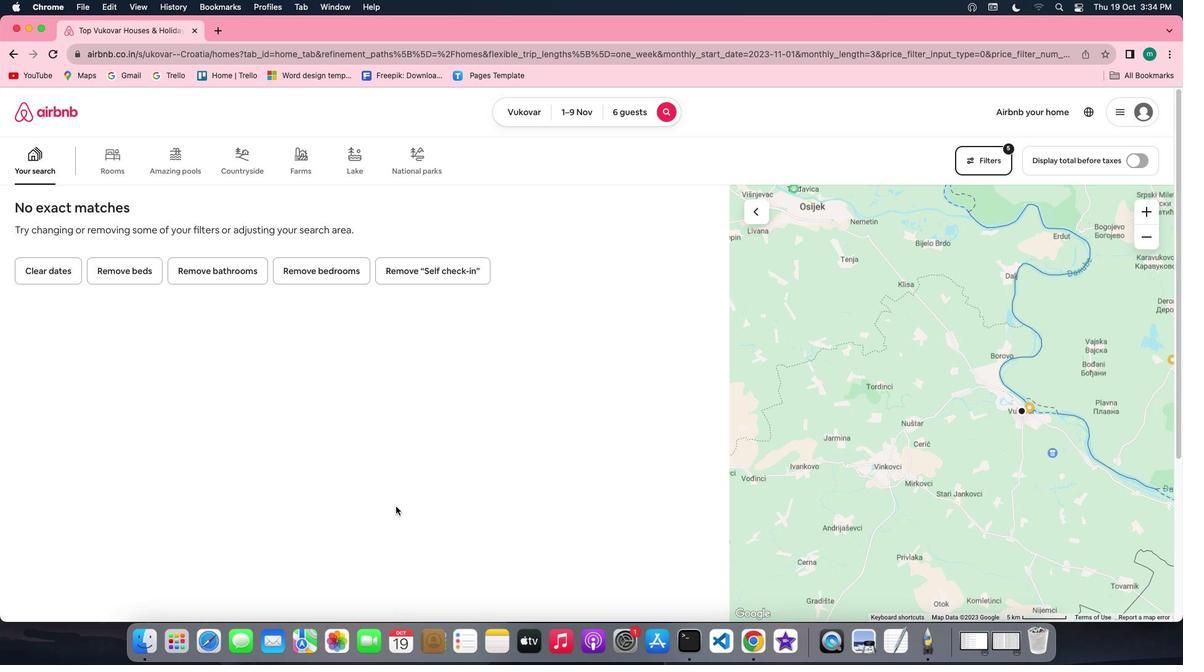 
